 Task: Look for space in Odorheiu Secuiesc, Romania from 3rd August, 2023 to 17th August, 2023 for 3 adults, 1 child in price range Rs.3000 to Rs.15000. Place can be entire place with 3 bedrooms having 4 beds and 2 bathrooms. Property type can be house, flat, guest house. Booking option can be shelf check-in. Required host language is English.
Action: Mouse moved to (571, 80)
Screenshot: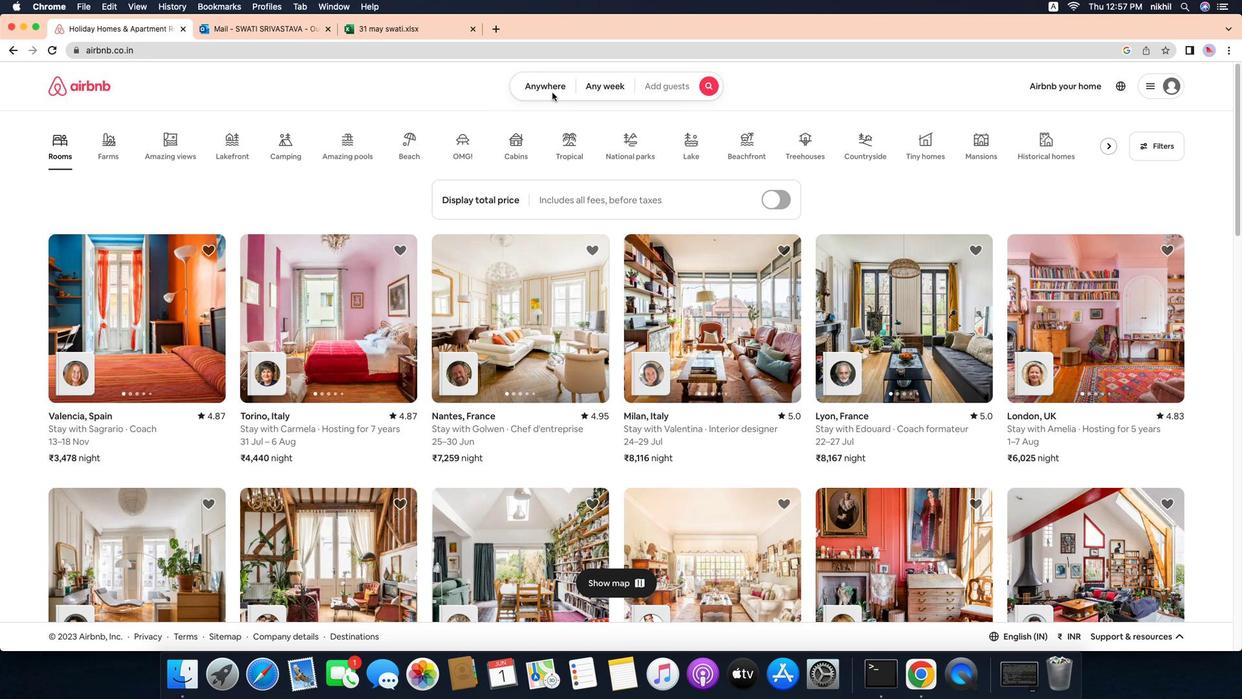 
Action: Mouse pressed left at (571, 80)
Screenshot: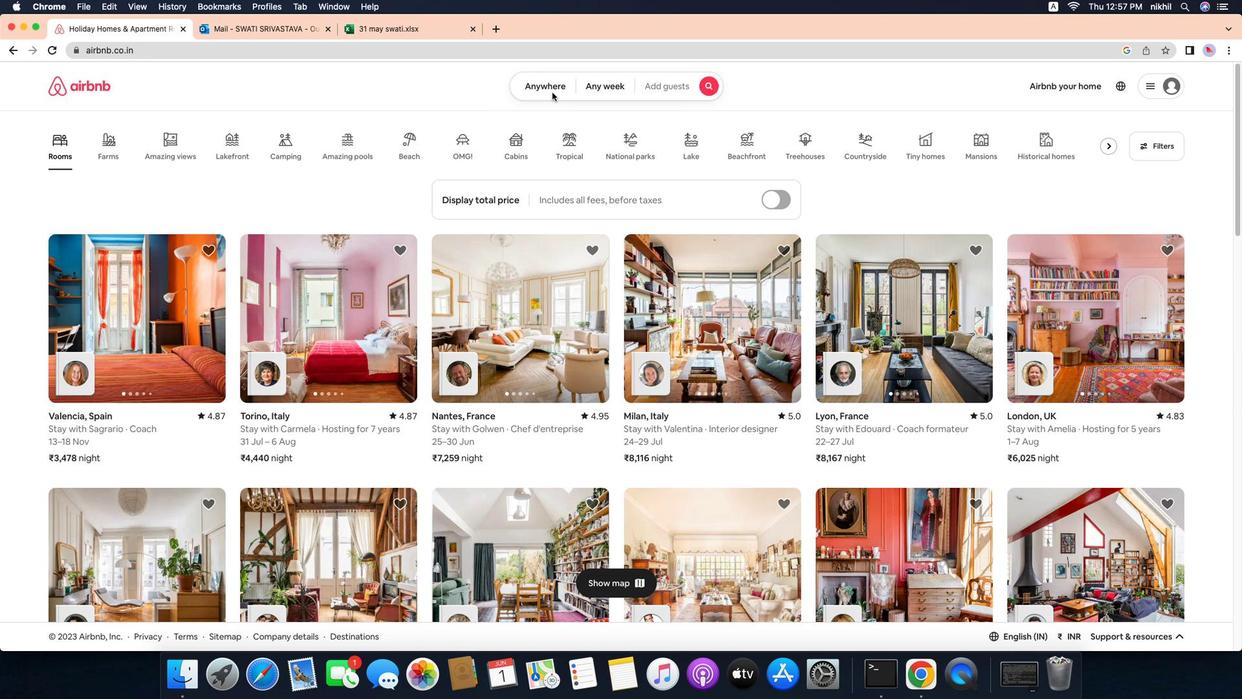 
Action: Mouse moved to (556, 71)
Screenshot: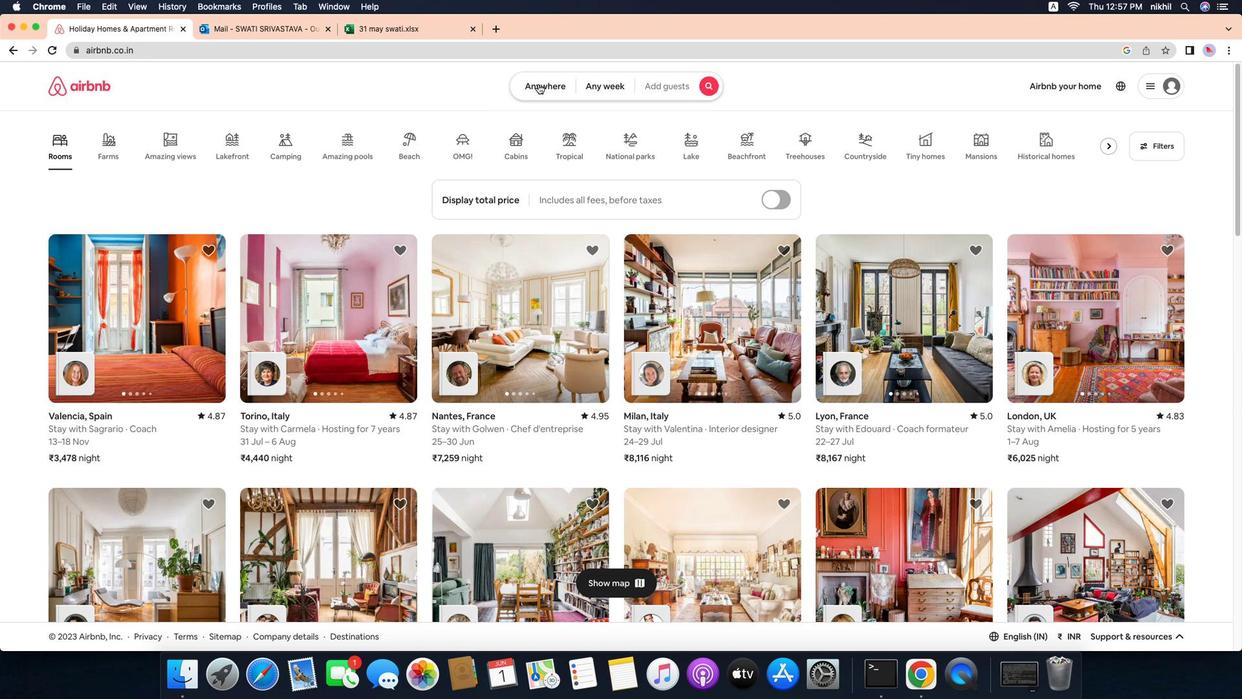 
Action: Mouse pressed left at (556, 71)
Screenshot: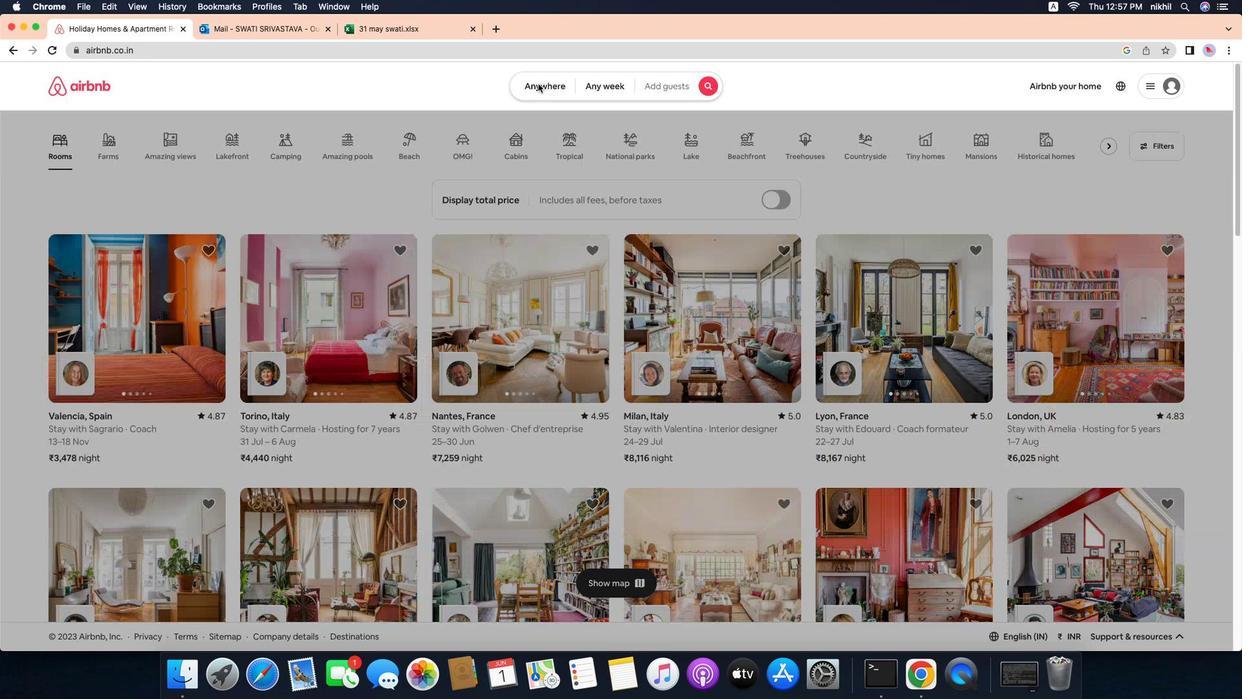 
Action: Mouse moved to (444, 124)
Screenshot: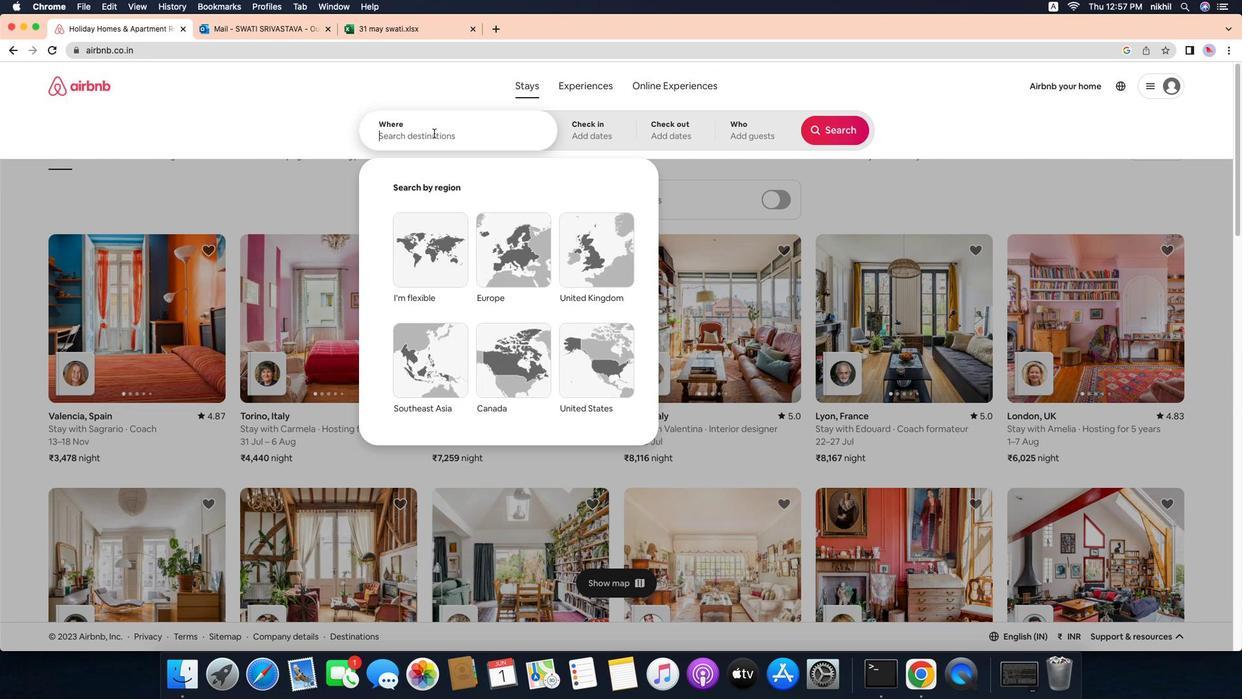 
Action: Mouse pressed left at (444, 124)
Screenshot: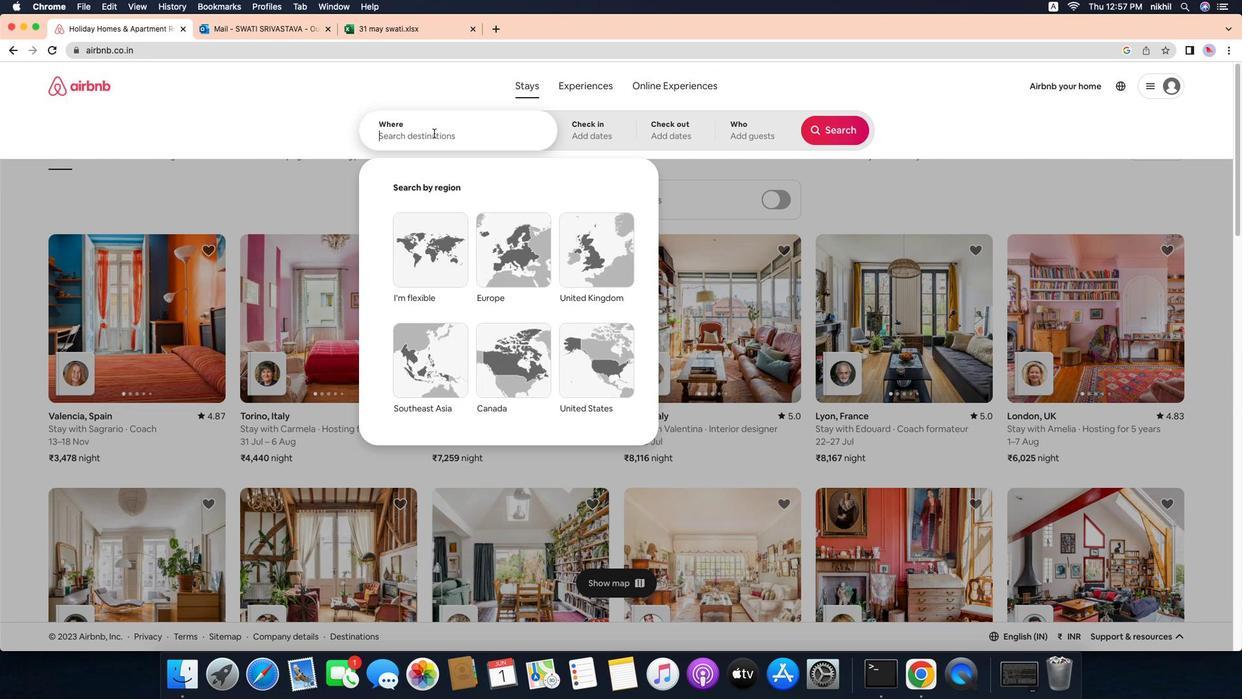 
Action: Mouse moved to (444, 124)
Screenshot: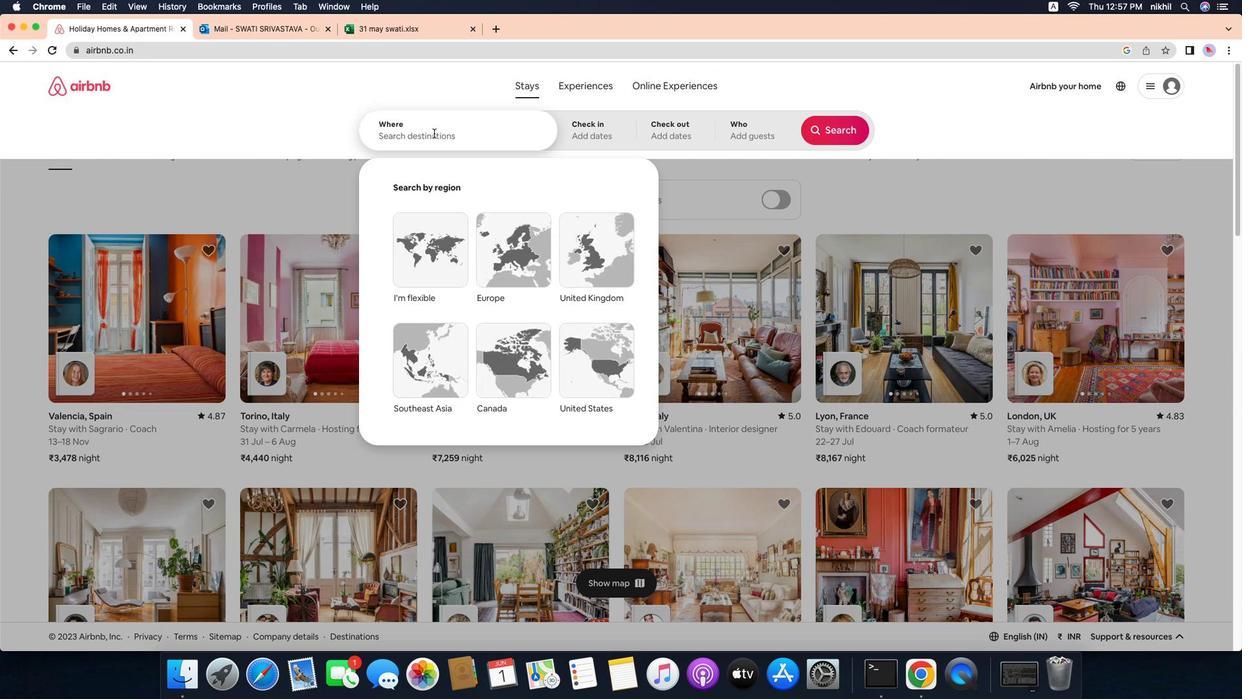 
Action: Key pressed Key.caps_lock'O'Key.caps_lock'd''o''r''h''e''i''u'Key.spaceKey.caps_lock'S'Key.caps_lock'e''c''u''i''e''s''c'','Key.spaceKey.caps_lock'R'Key.caps_lock'o''m''a''n''i''a'Key.enter
Screenshot: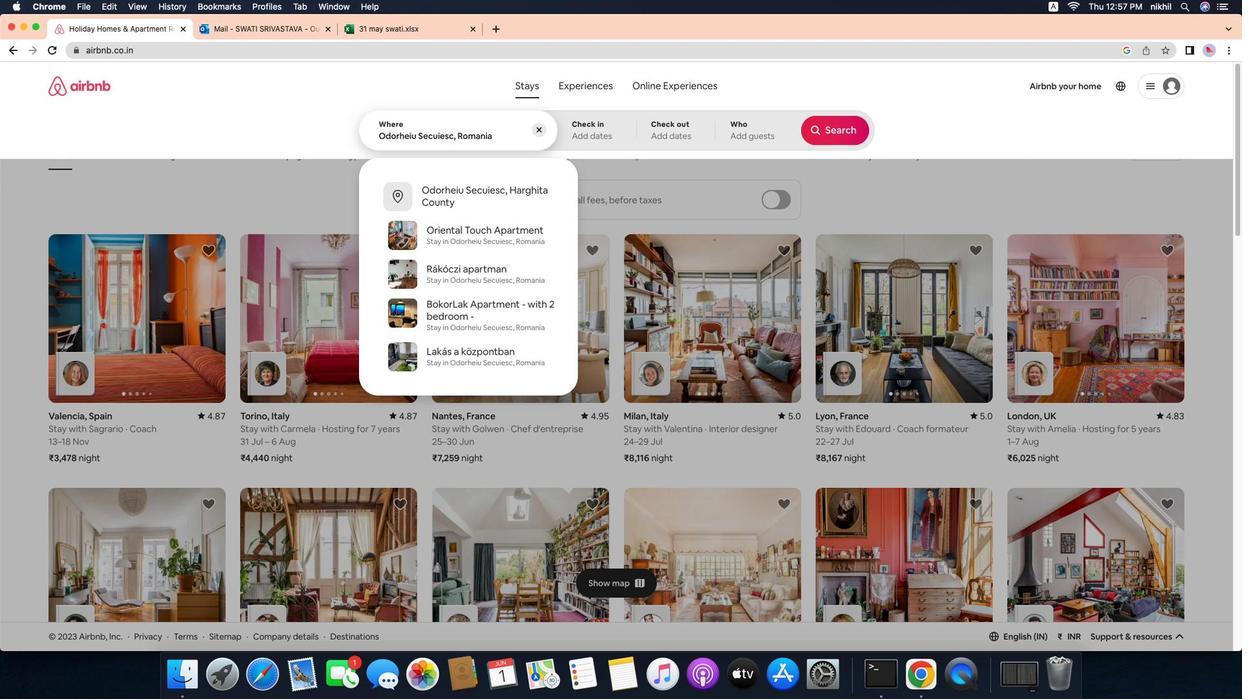 
Action: Mouse moved to (867, 223)
Screenshot: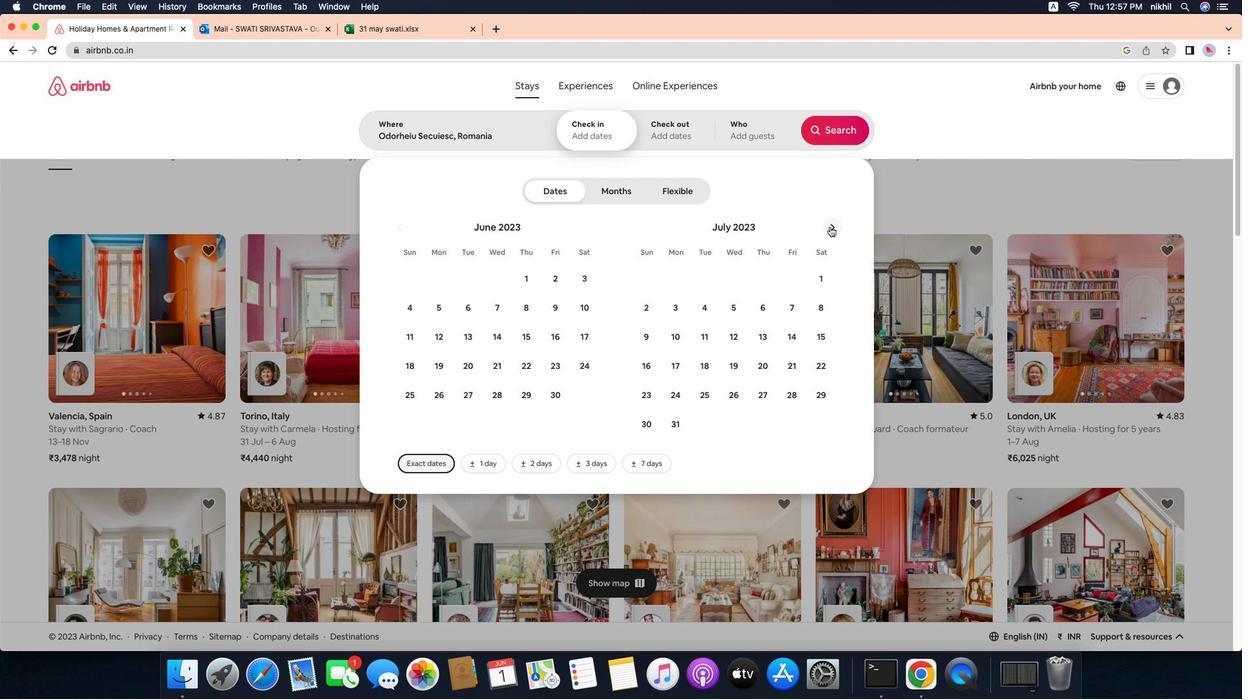 
Action: Mouse pressed left at (867, 223)
Screenshot: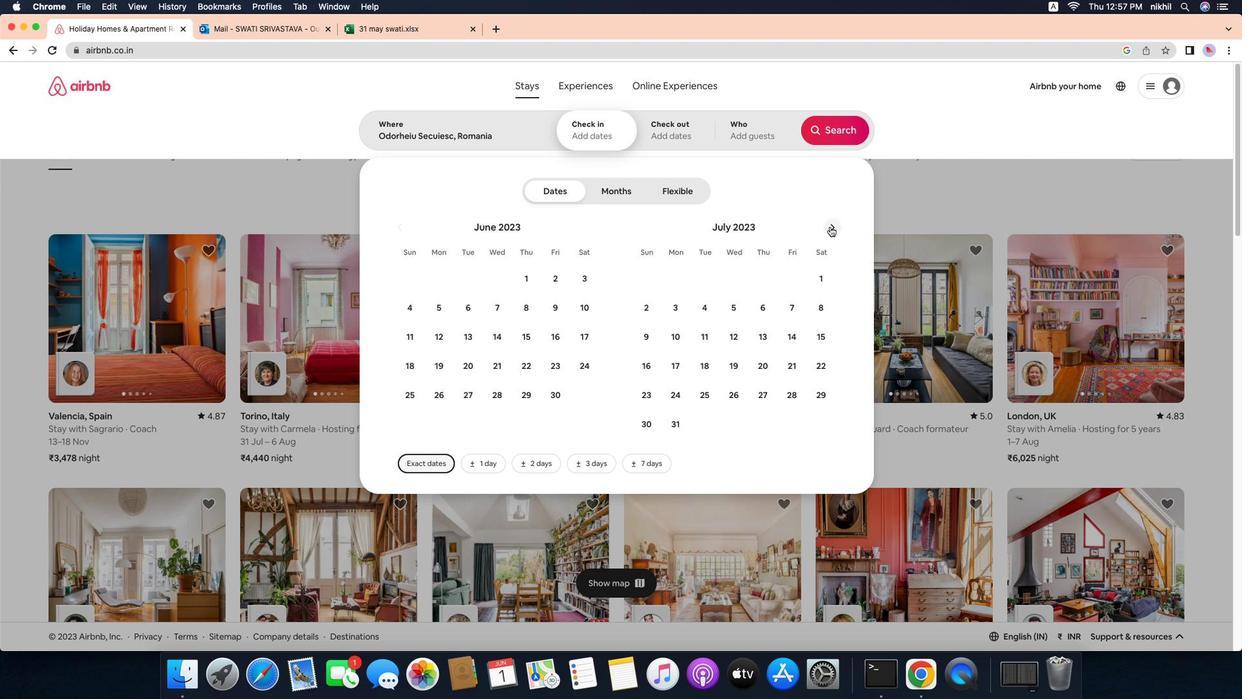 
Action: Mouse moved to (805, 279)
Screenshot: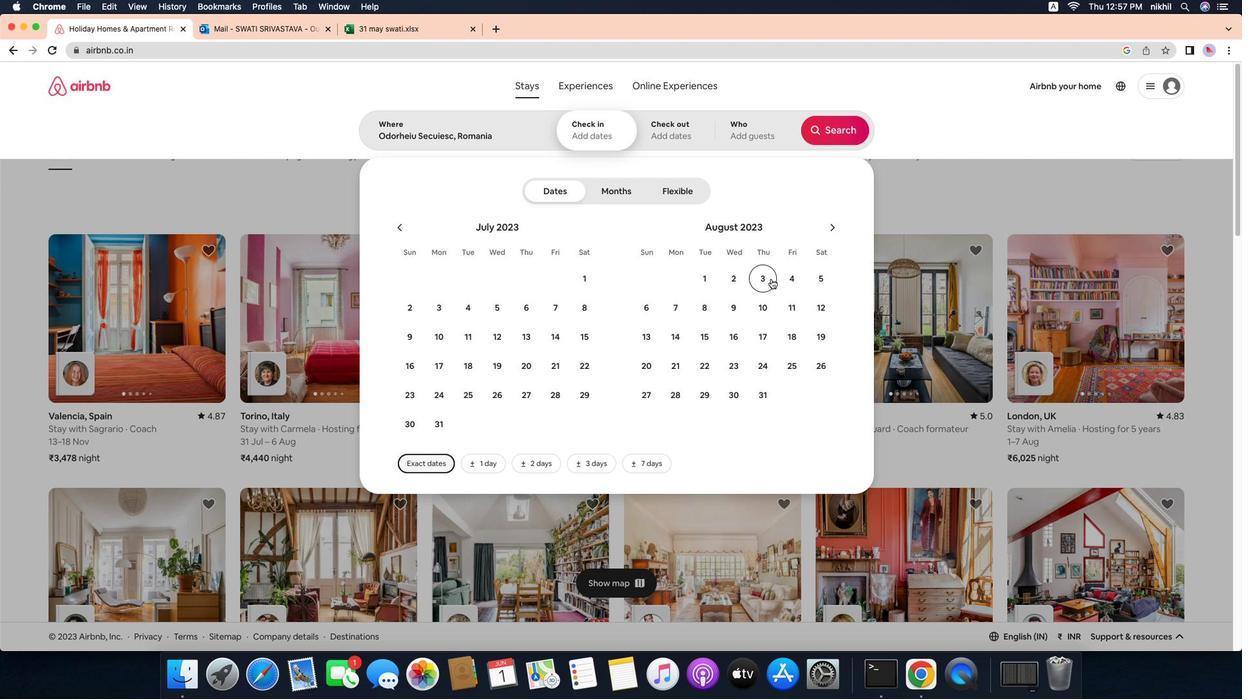 
Action: Mouse pressed left at (805, 279)
Screenshot: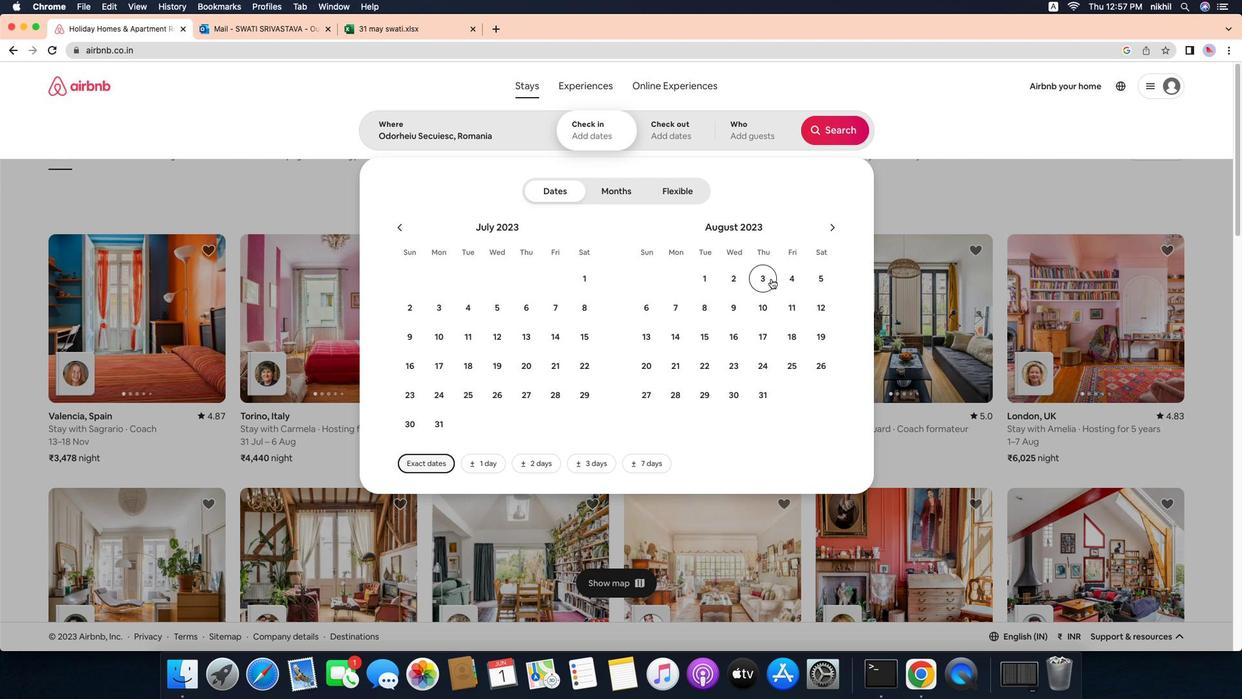 
Action: Mouse moved to (789, 343)
Screenshot: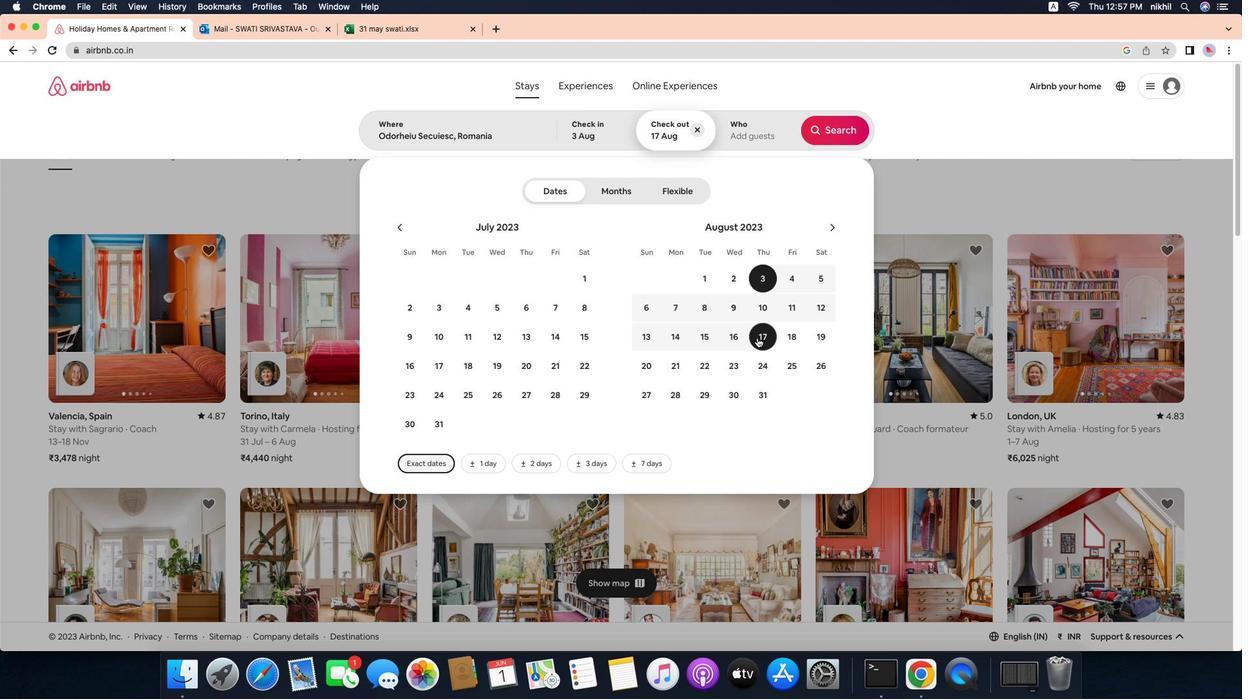 
Action: Mouse pressed left at (789, 343)
Screenshot: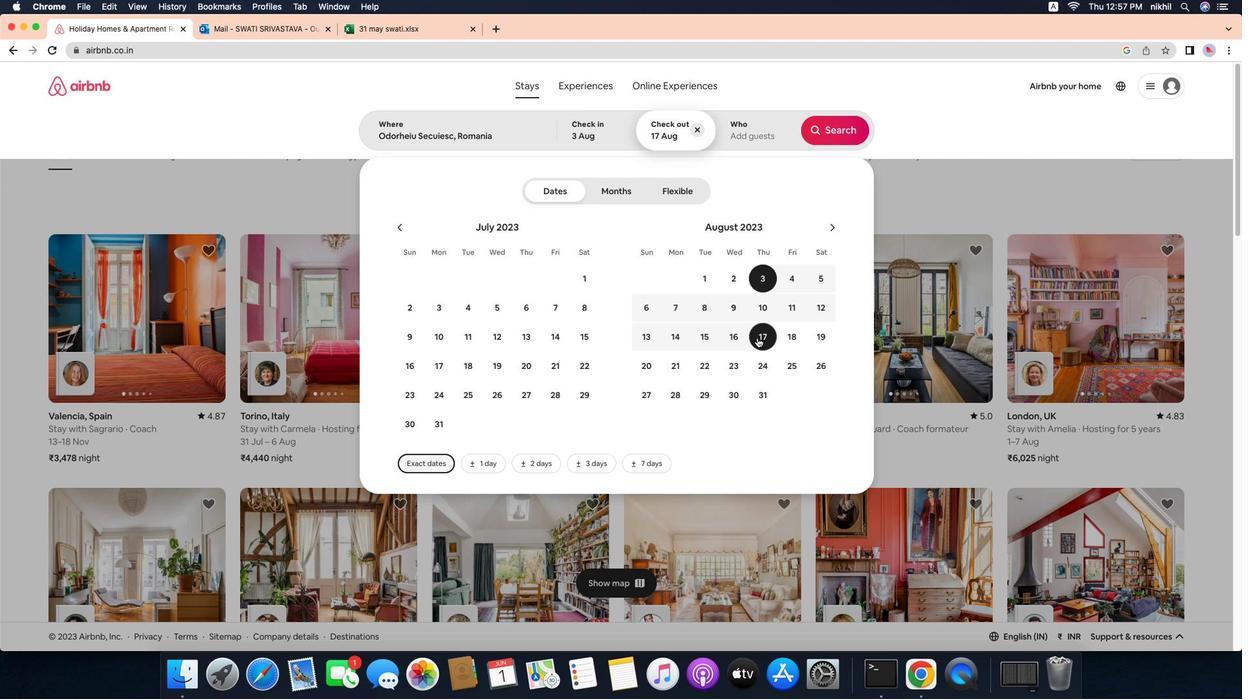 
Action: Mouse moved to (785, 127)
Screenshot: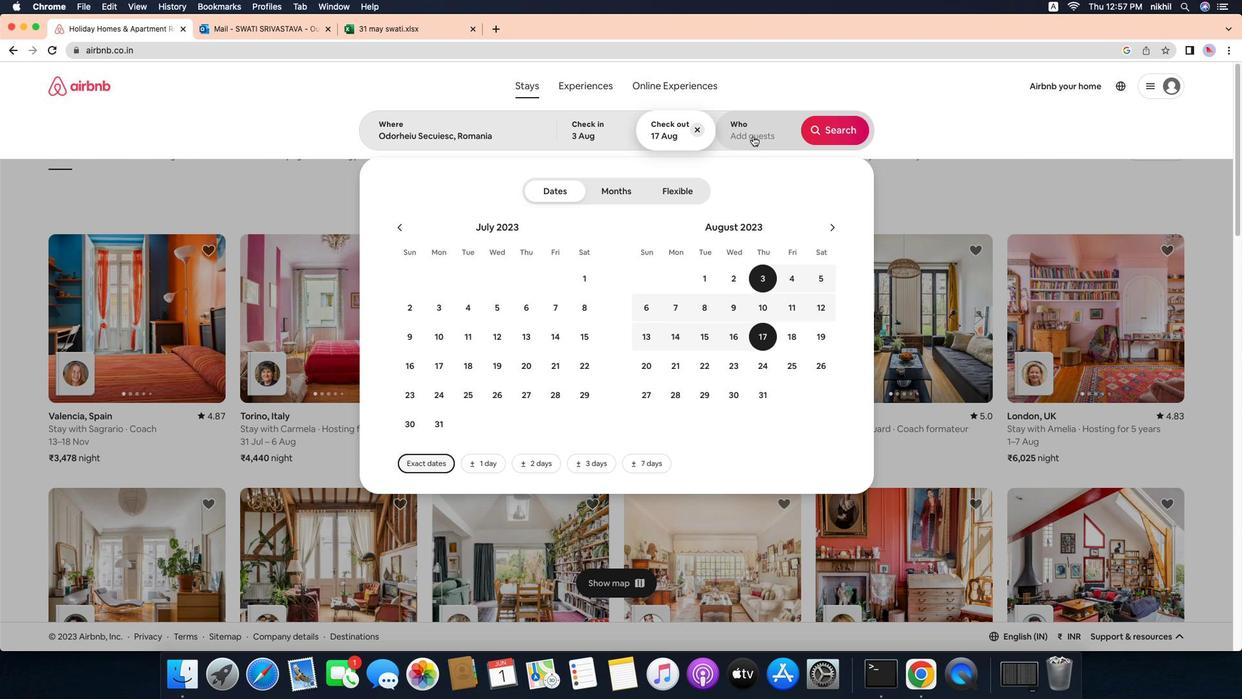
Action: Mouse pressed left at (785, 127)
Screenshot: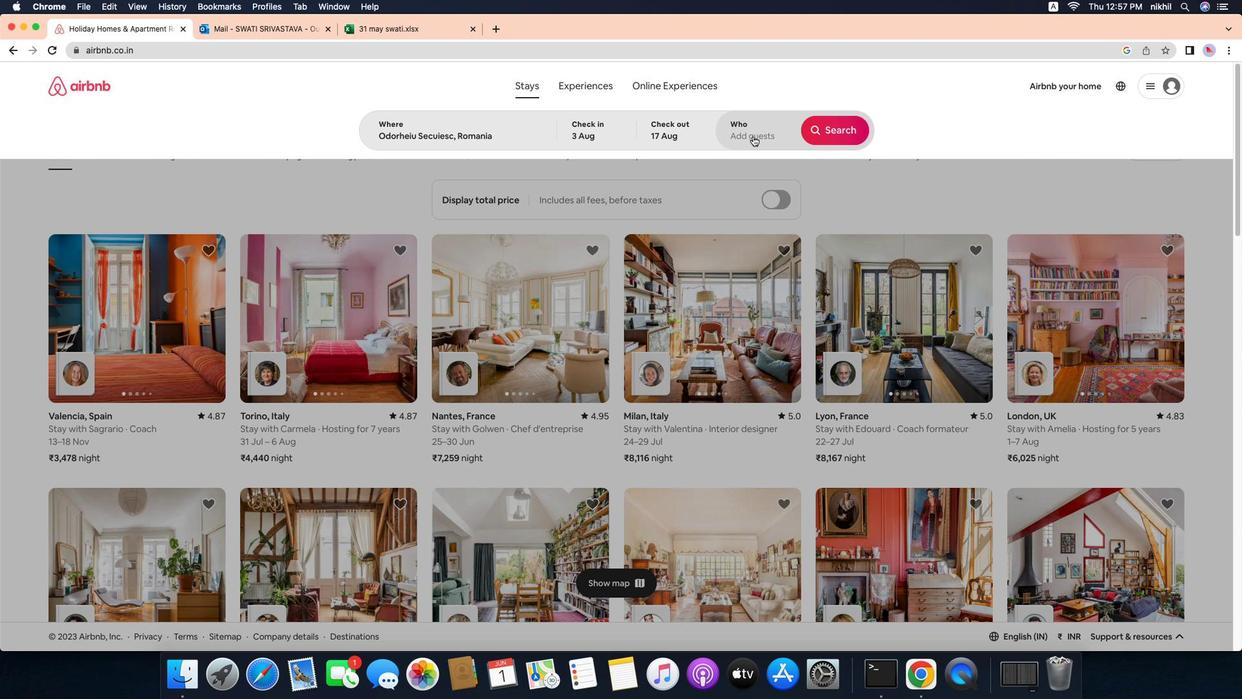 
Action: Mouse moved to (883, 190)
Screenshot: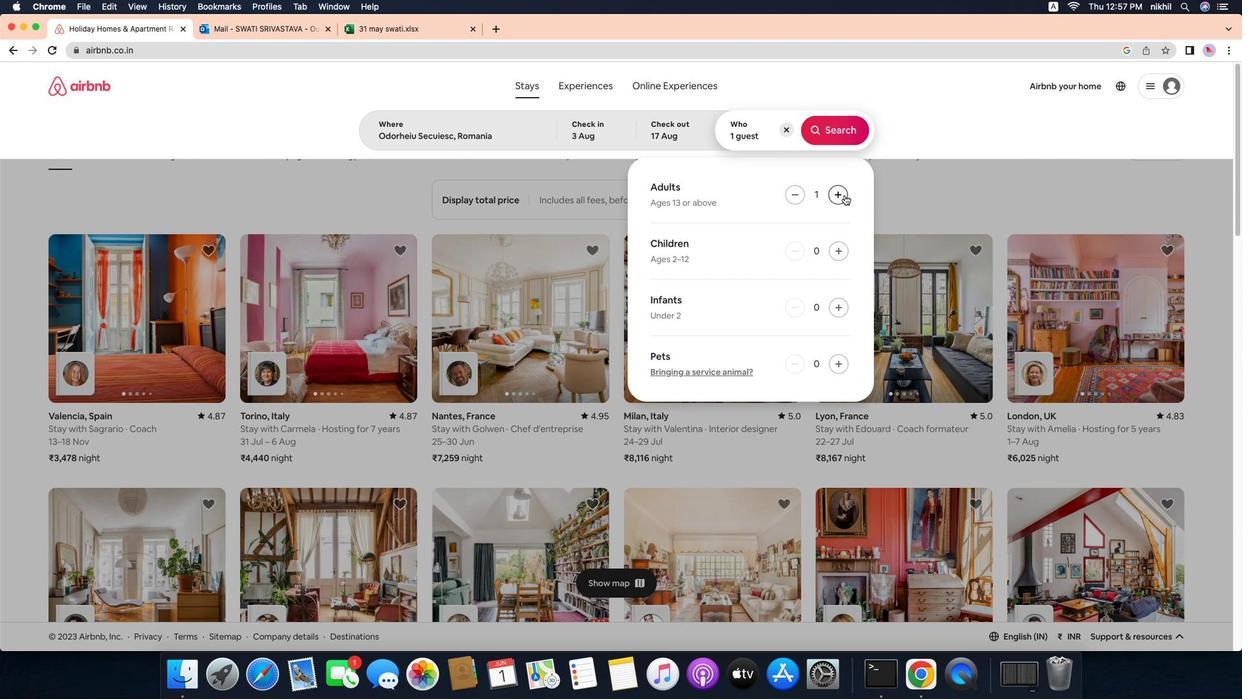 
Action: Mouse pressed left at (883, 190)
Screenshot: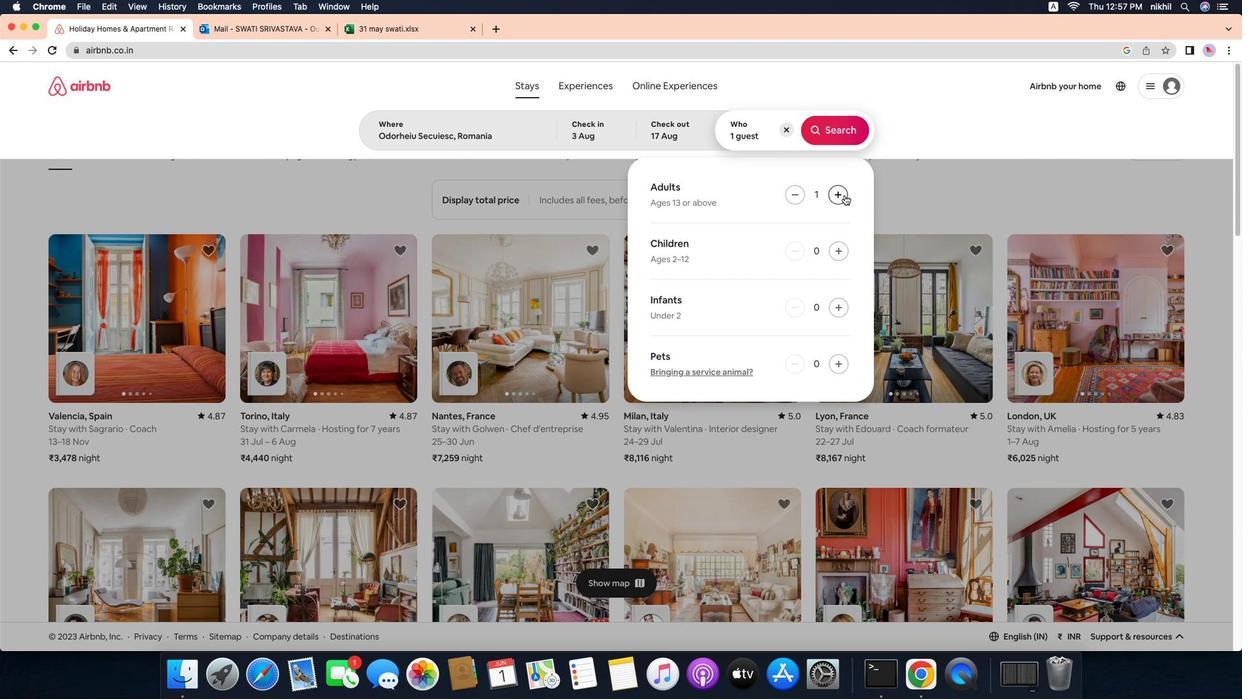 
Action: Mouse moved to (883, 190)
Screenshot: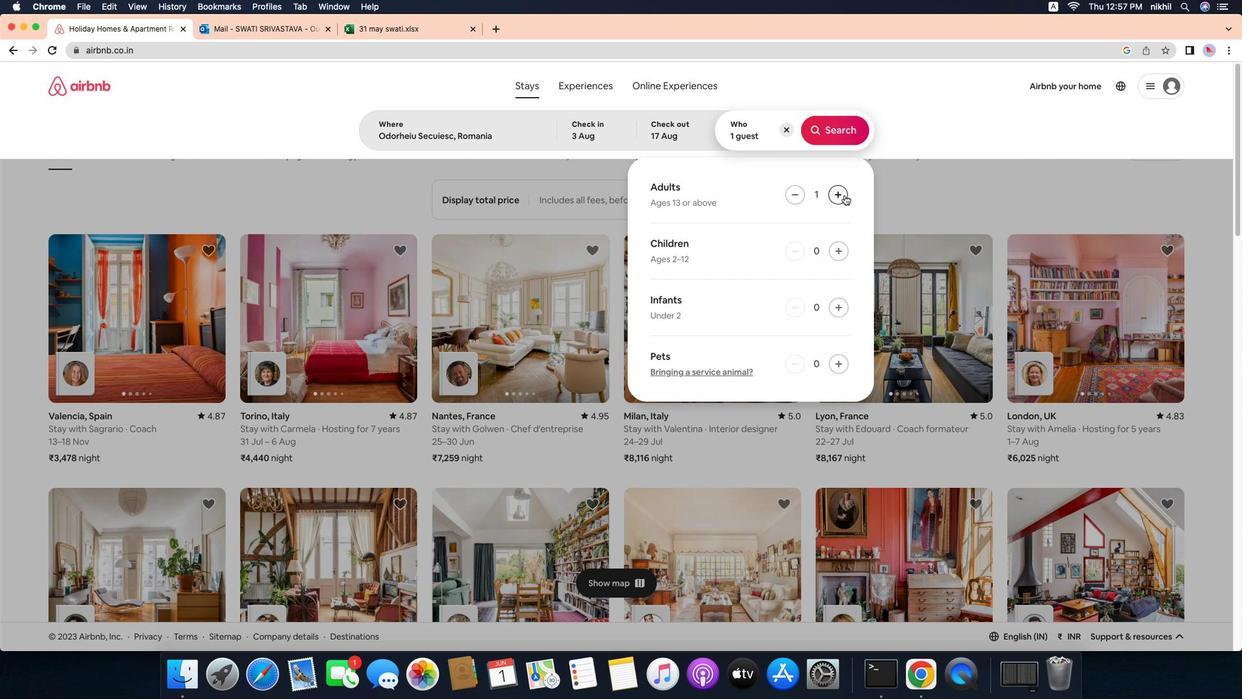 
Action: Mouse pressed left at (883, 190)
Screenshot: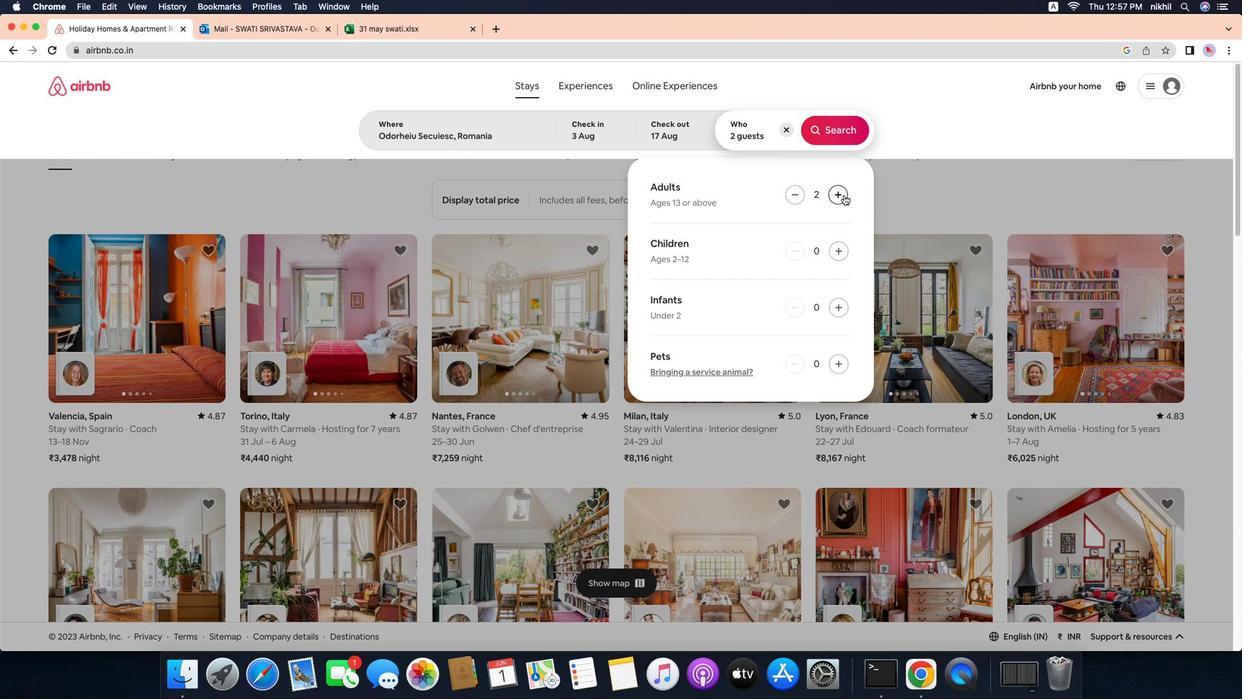 
Action: Mouse moved to (883, 189)
Screenshot: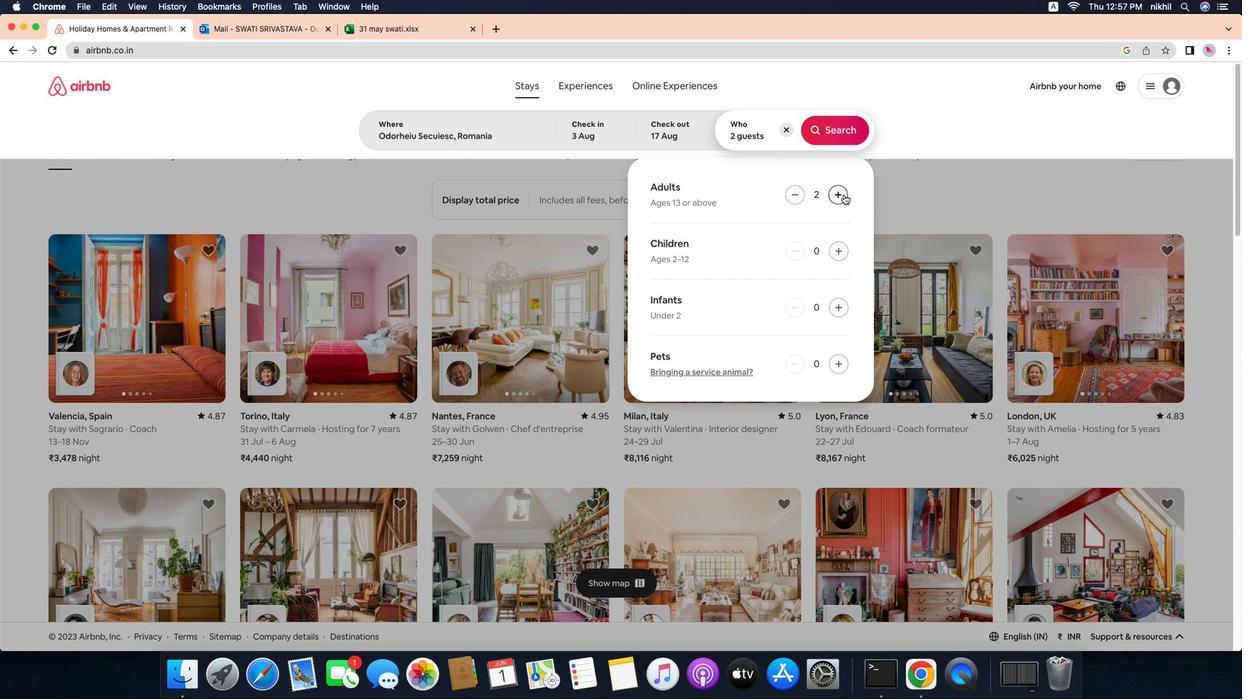 
Action: Mouse pressed left at (883, 189)
Screenshot: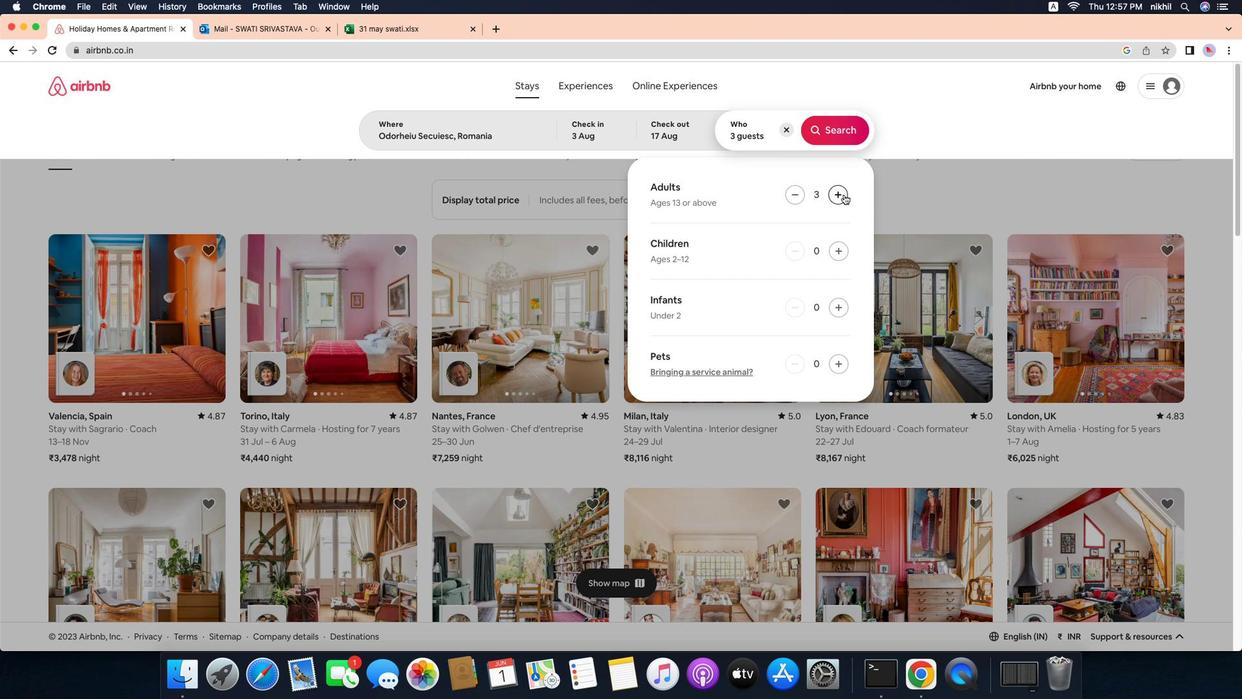 
Action: Mouse moved to (877, 252)
Screenshot: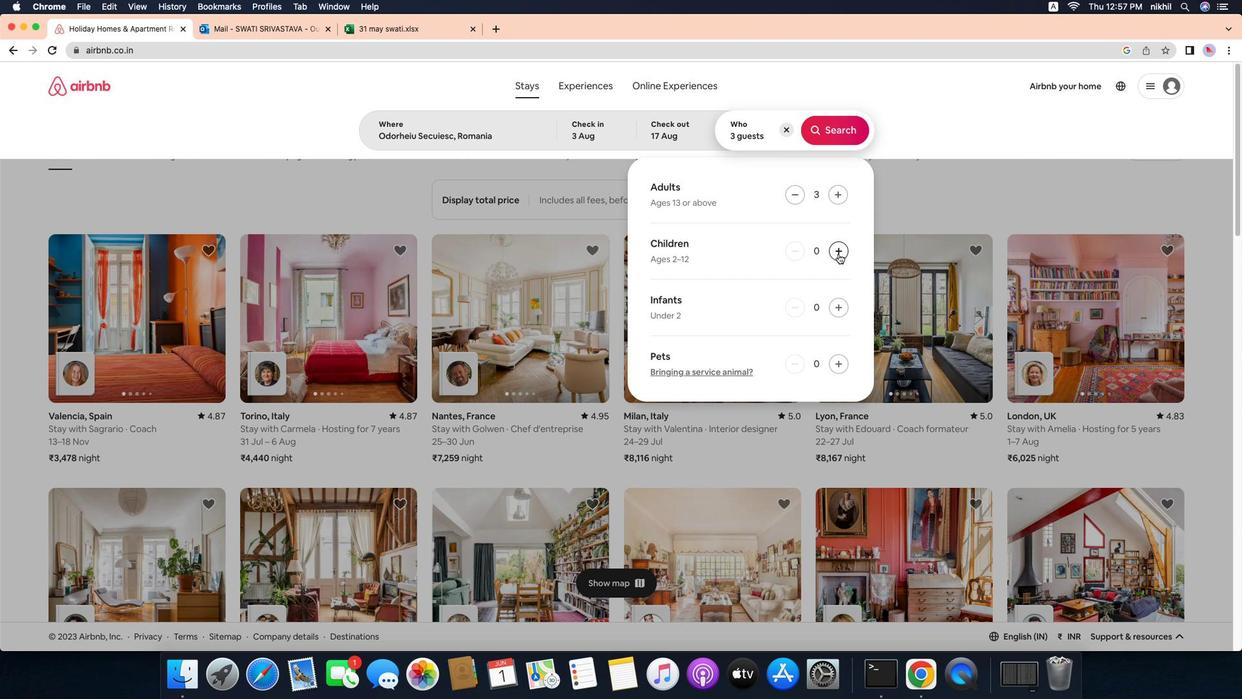 
Action: Mouse pressed left at (877, 252)
Screenshot: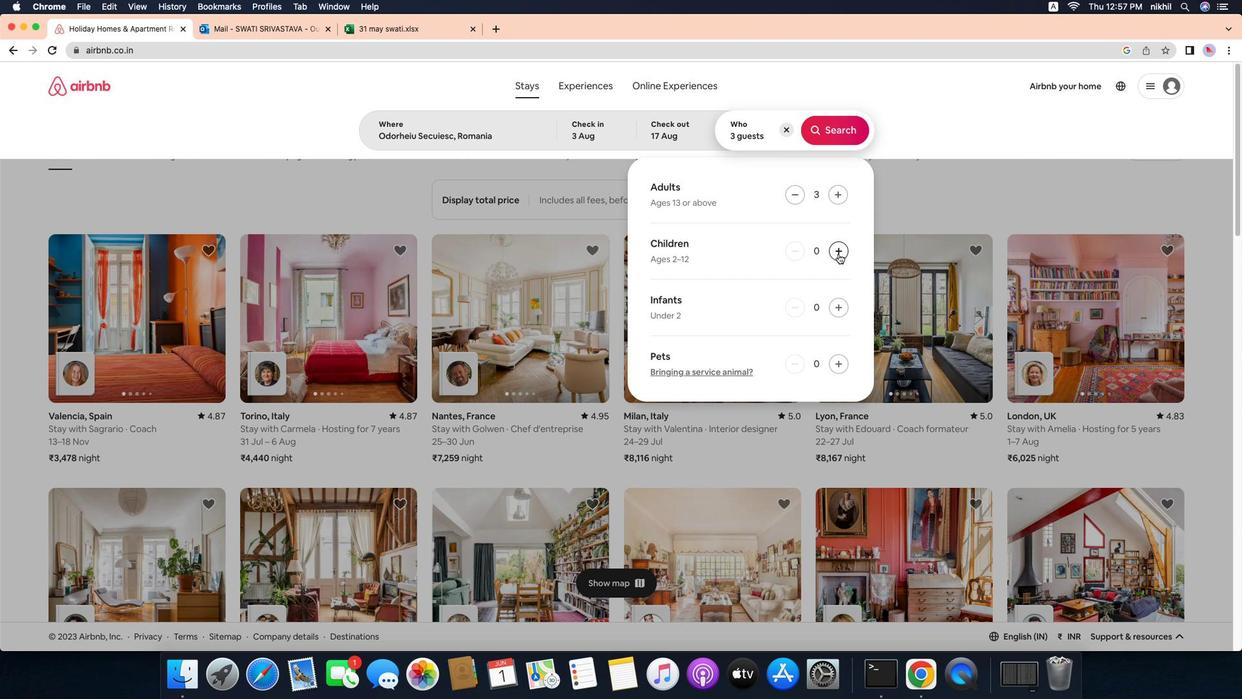 
Action: Mouse moved to (876, 124)
Screenshot: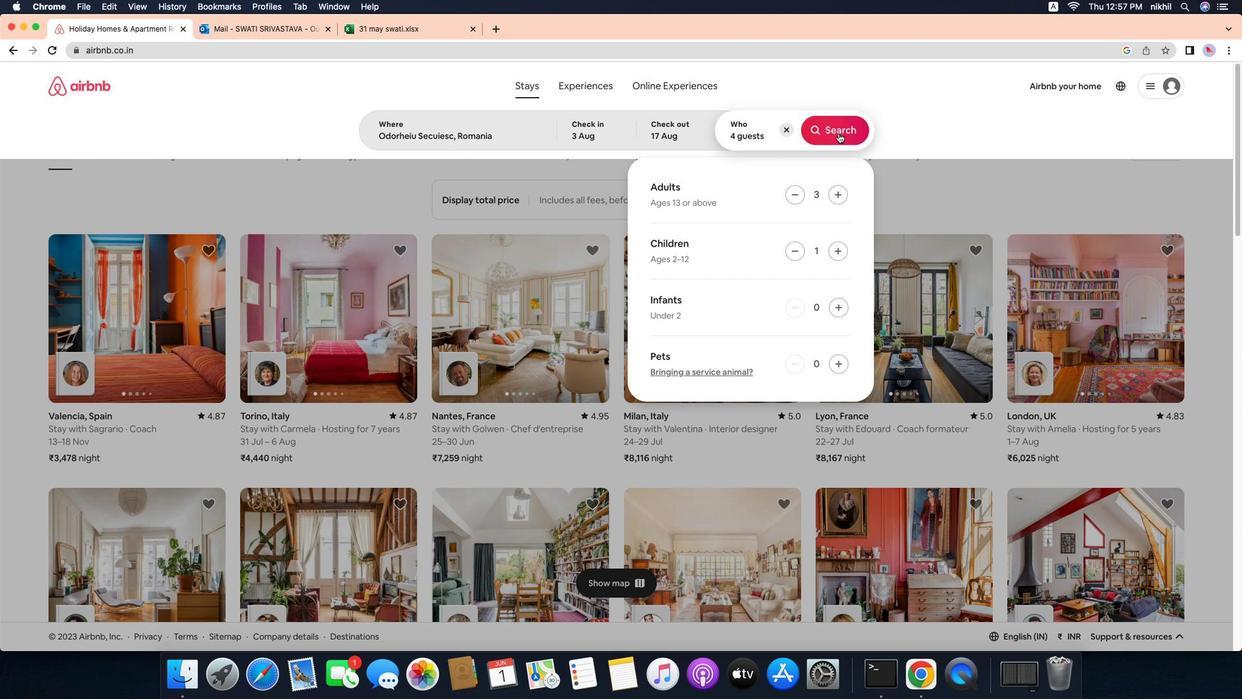 
Action: Mouse pressed left at (876, 124)
Screenshot: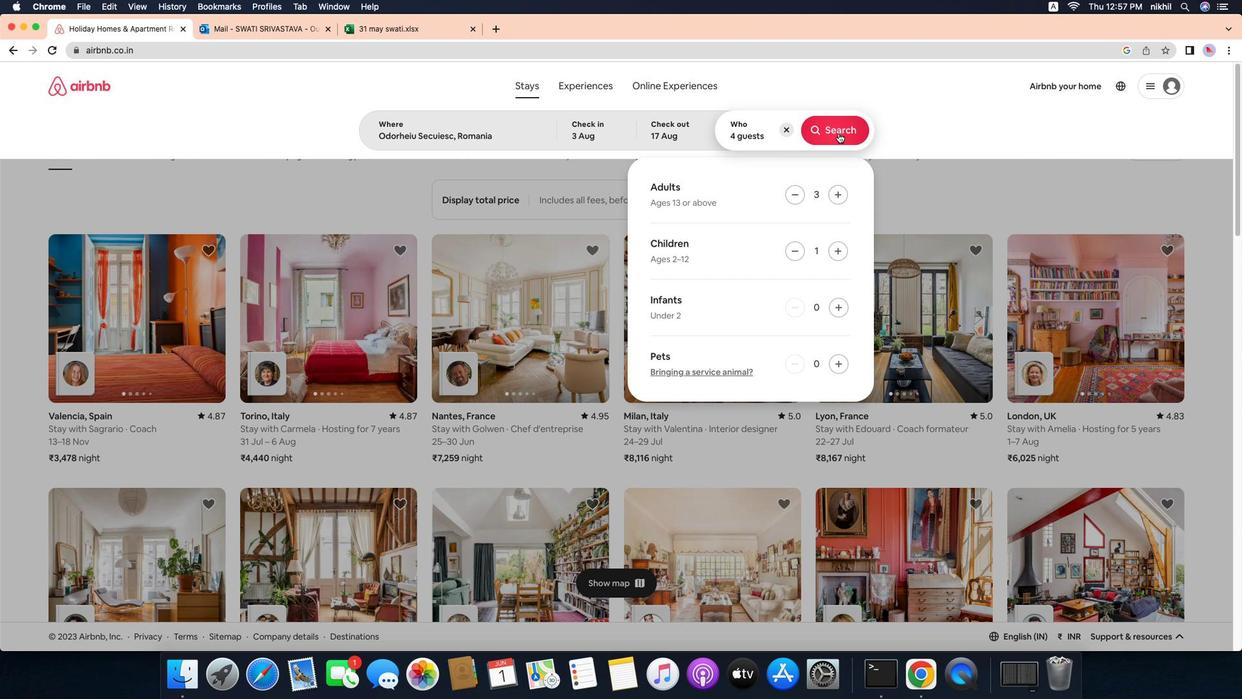 
Action: Mouse moved to (1250, 124)
Screenshot: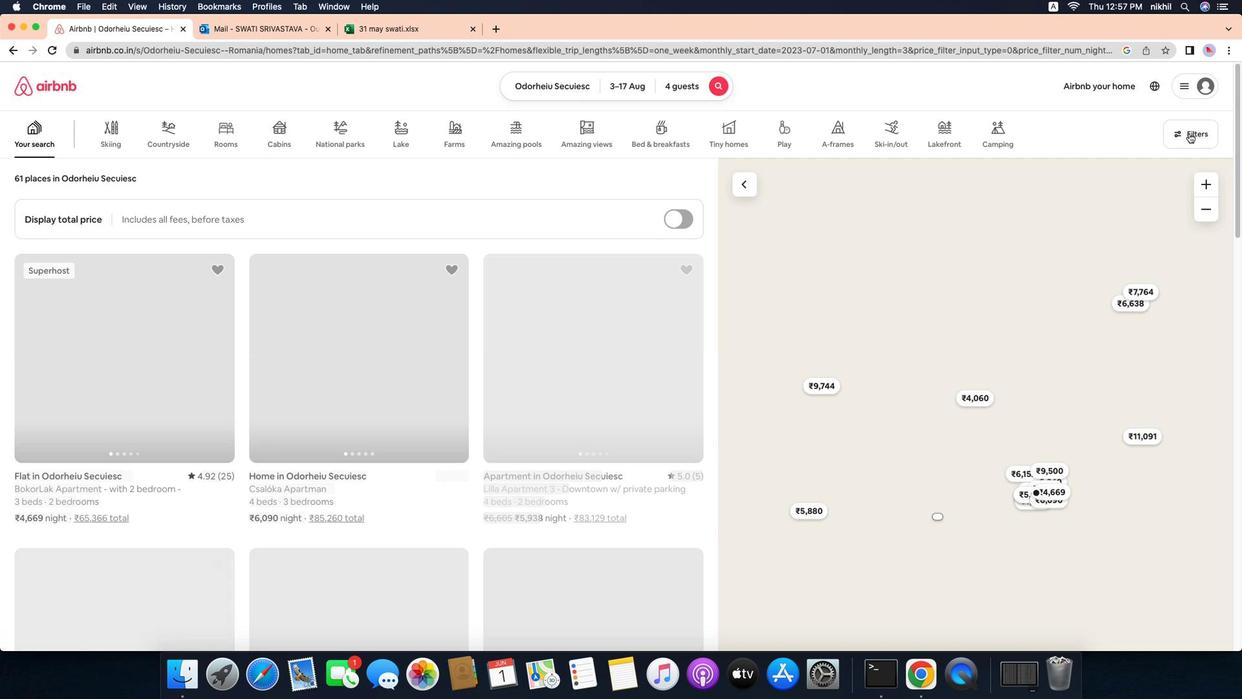 
Action: Mouse pressed left at (1250, 124)
Screenshot: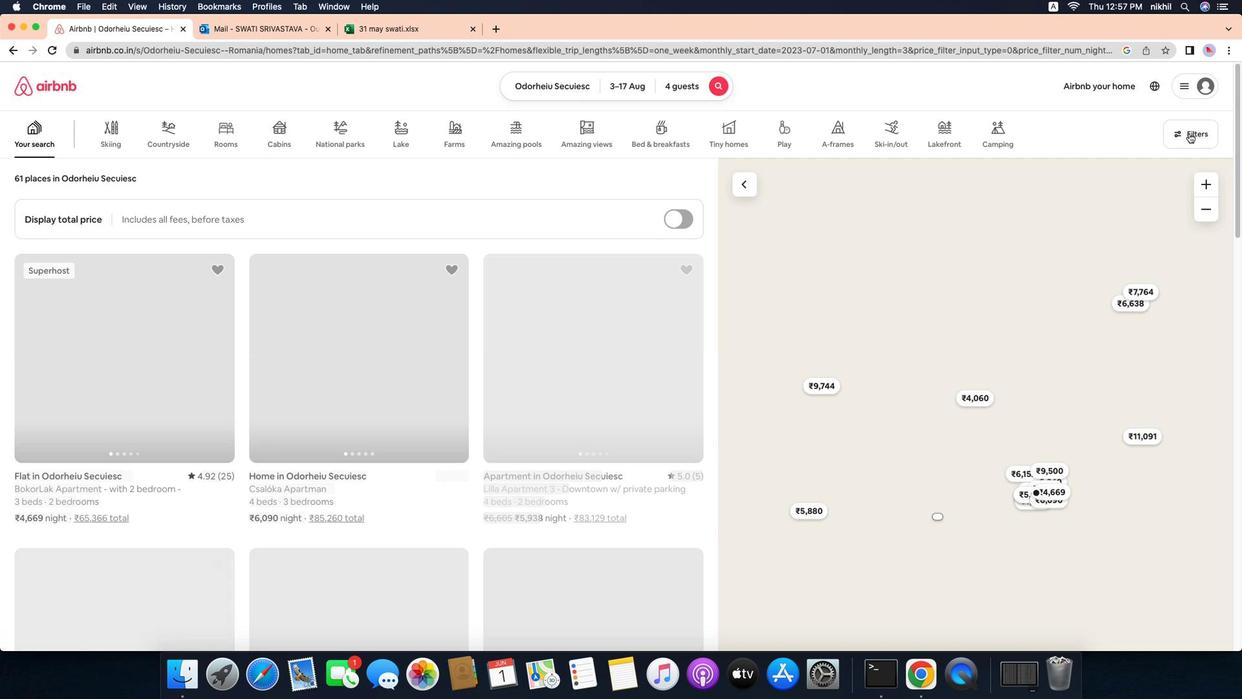 
Action: Mouse moved to (574, 435)
Screenshot: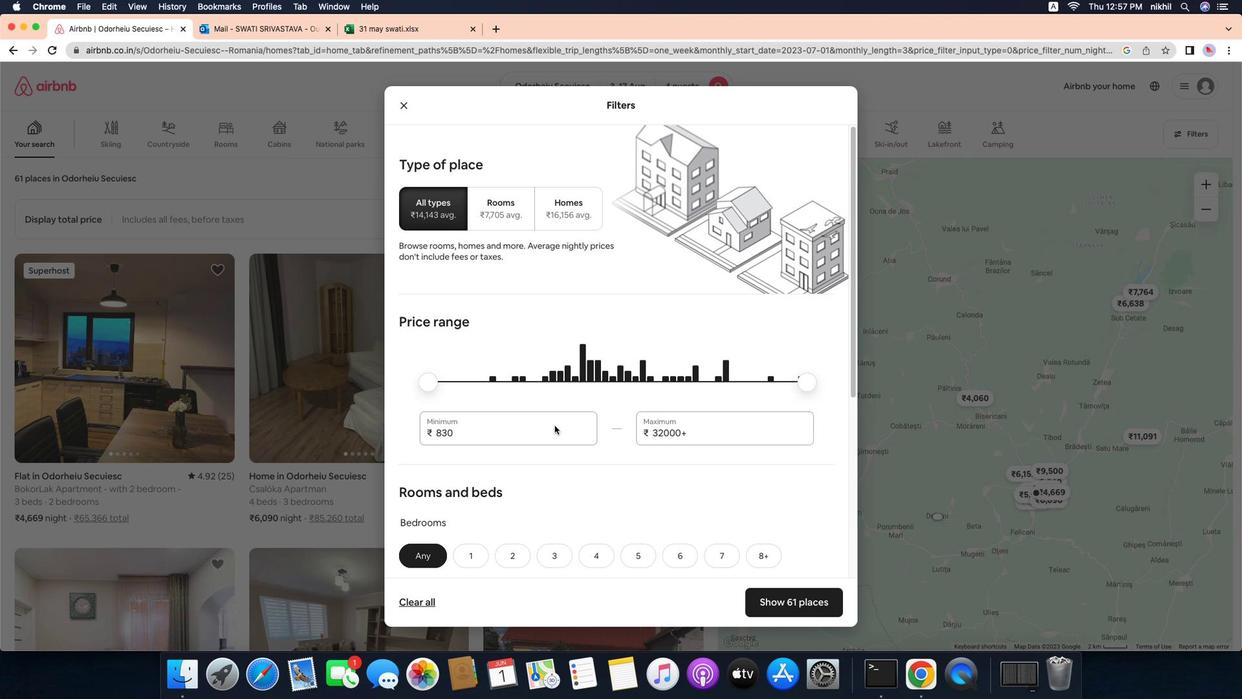 
Action: Mouse pressed left at (574, 435)
Screenshot: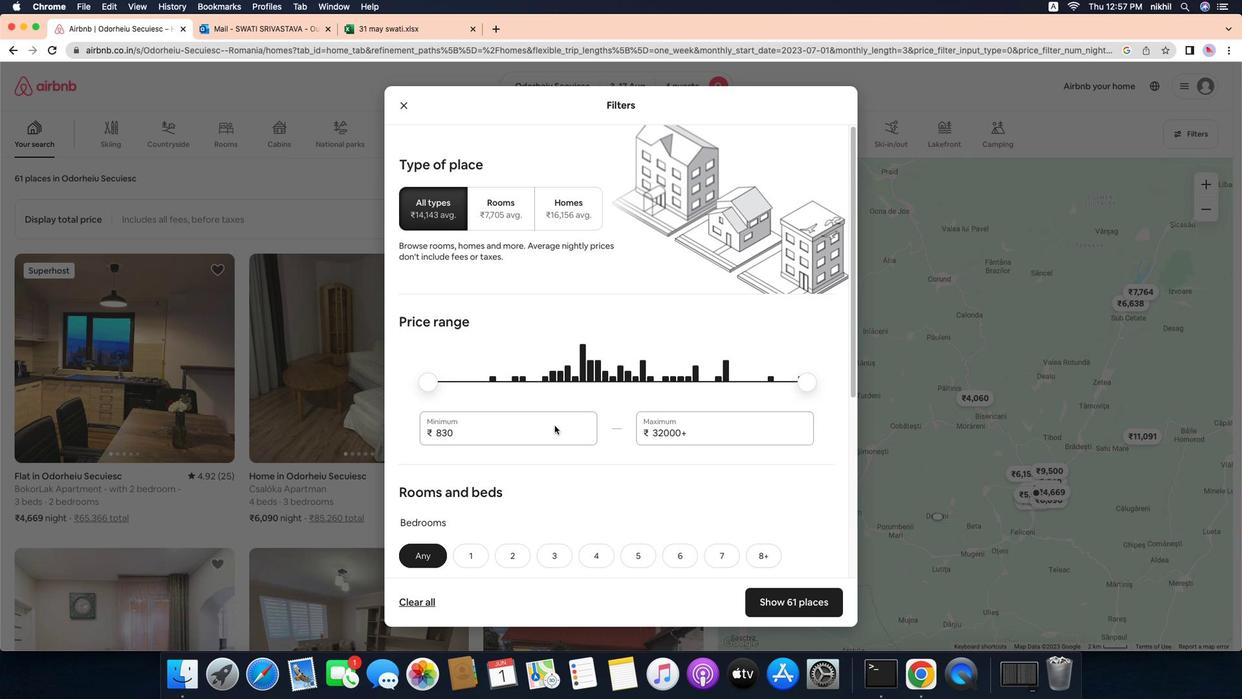 
Action: Mouse moved to (569, 435)
Screenshot: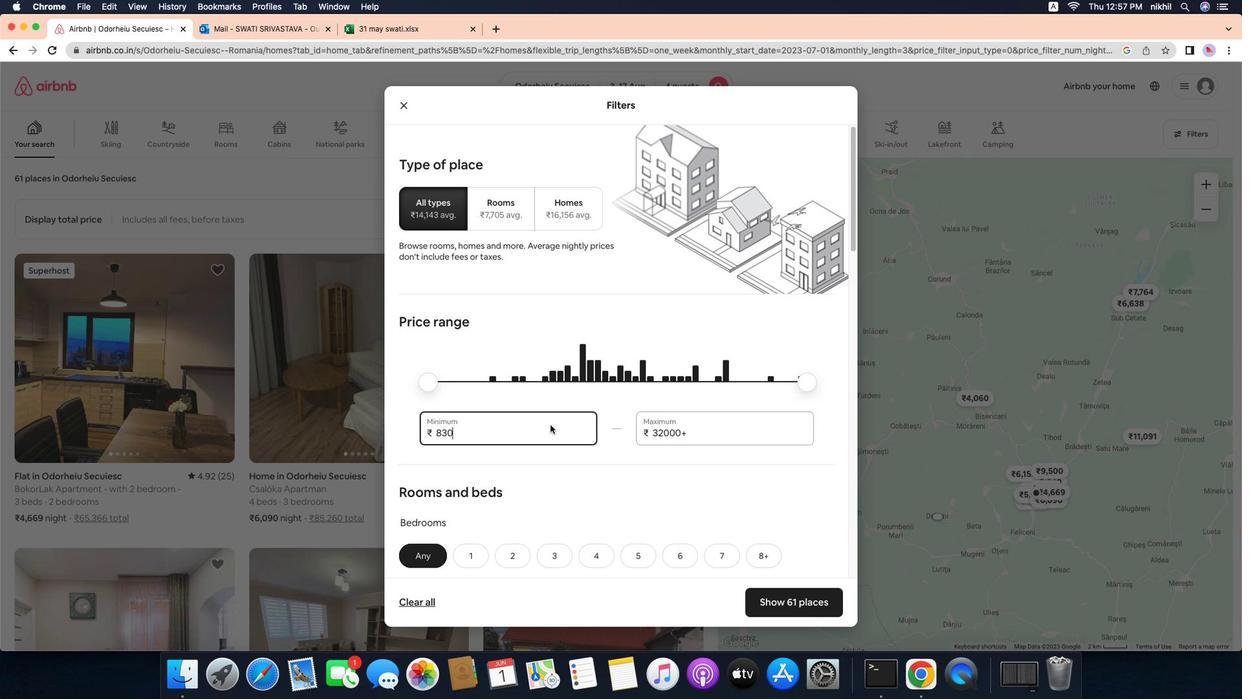 
Action: Key pressed Key.backspaceKey.backspaceKey.backspaceKey.backspace'3''0''0''0'
Screenshot: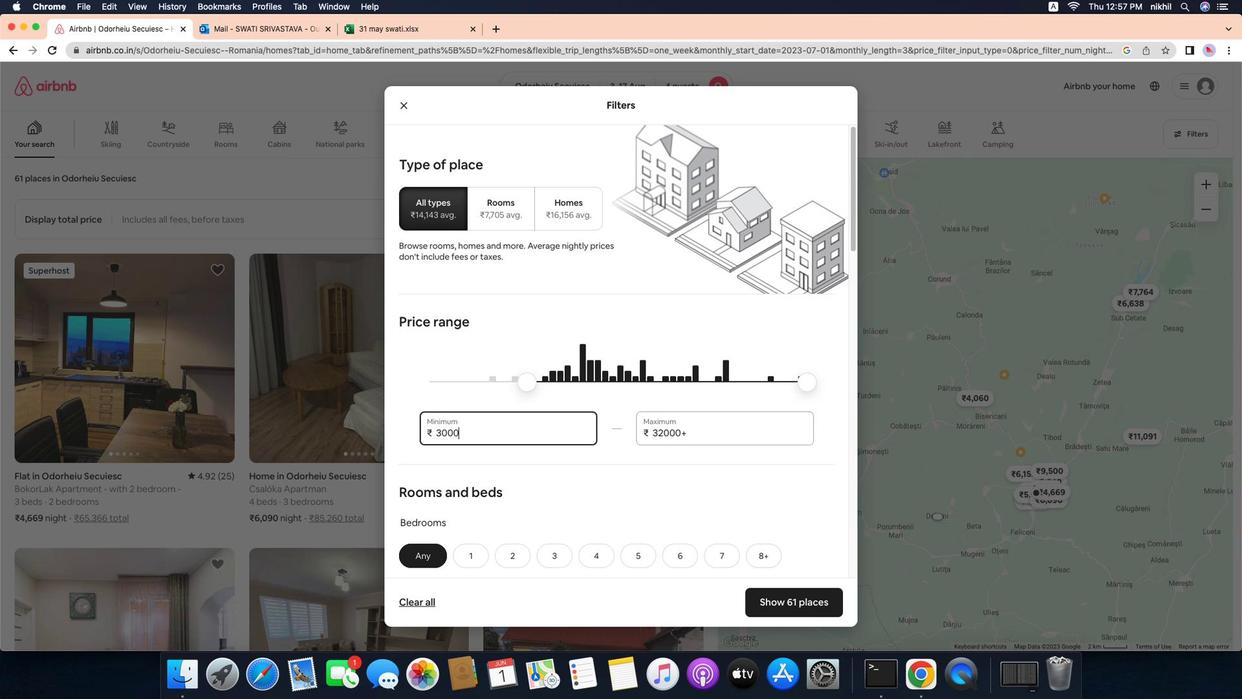 
Action: Mouse moved to (746, 440)
Screenshot: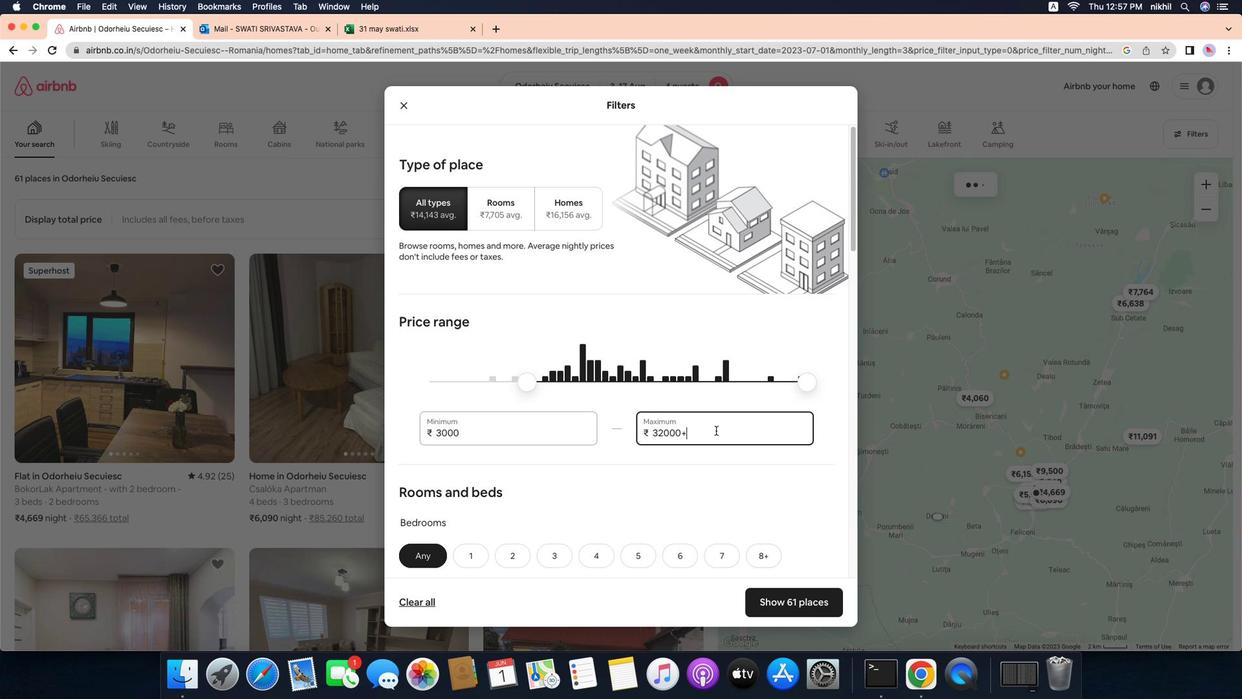 
Action: Mouse pressed left at (746, 440)
Screenshot: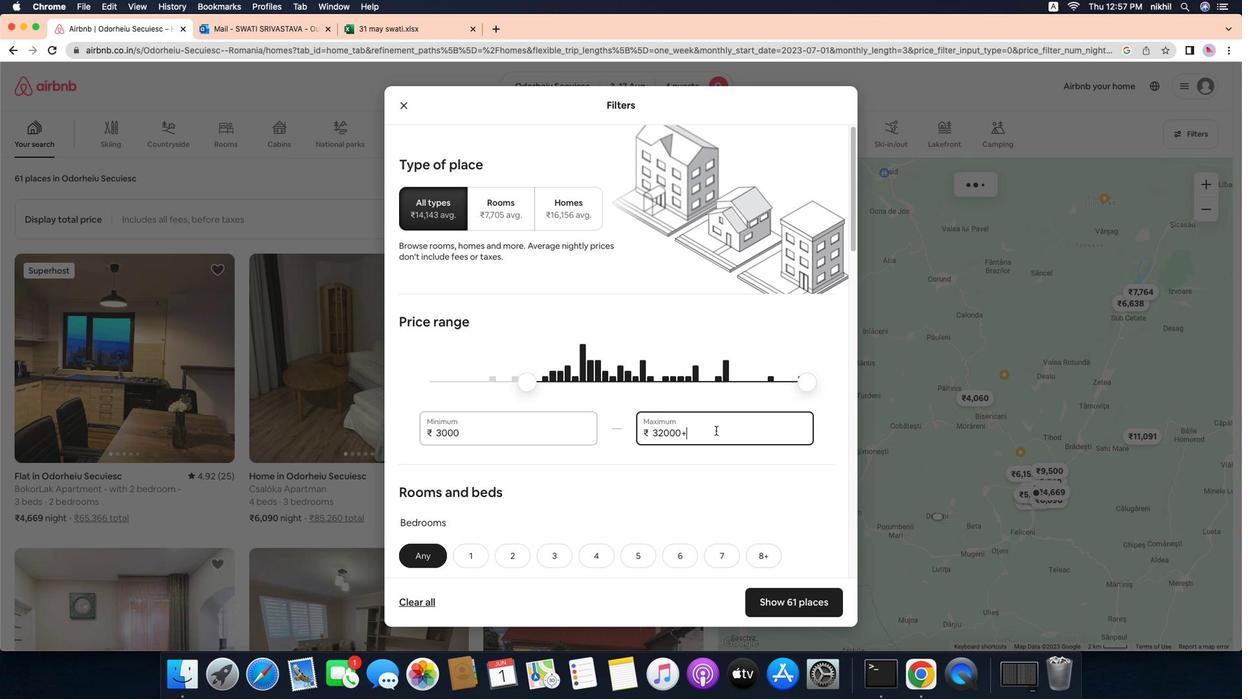 
Action: Key pressed Key.backspaceKey.backspaceKey.backspaceKey.backspaceKey.backspaceKey.backspace'1''5''0''0''0'
Screenshot: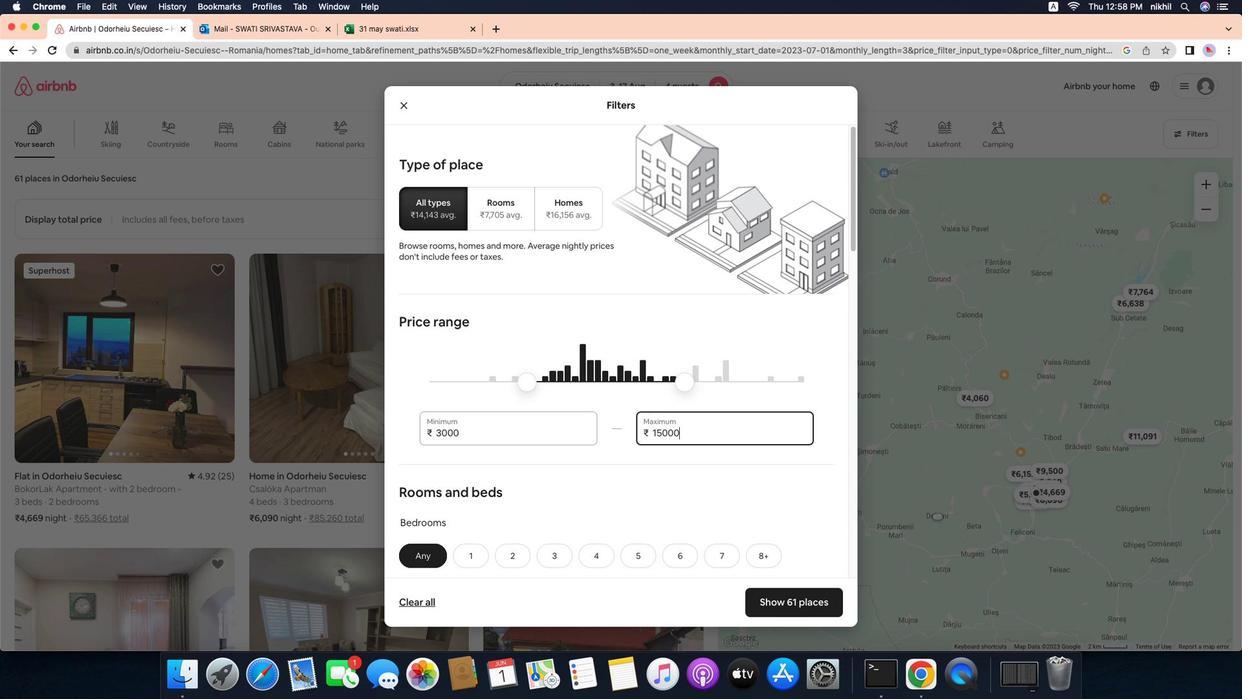 
Action: Mouse moved to (688, 440)
Screenshot: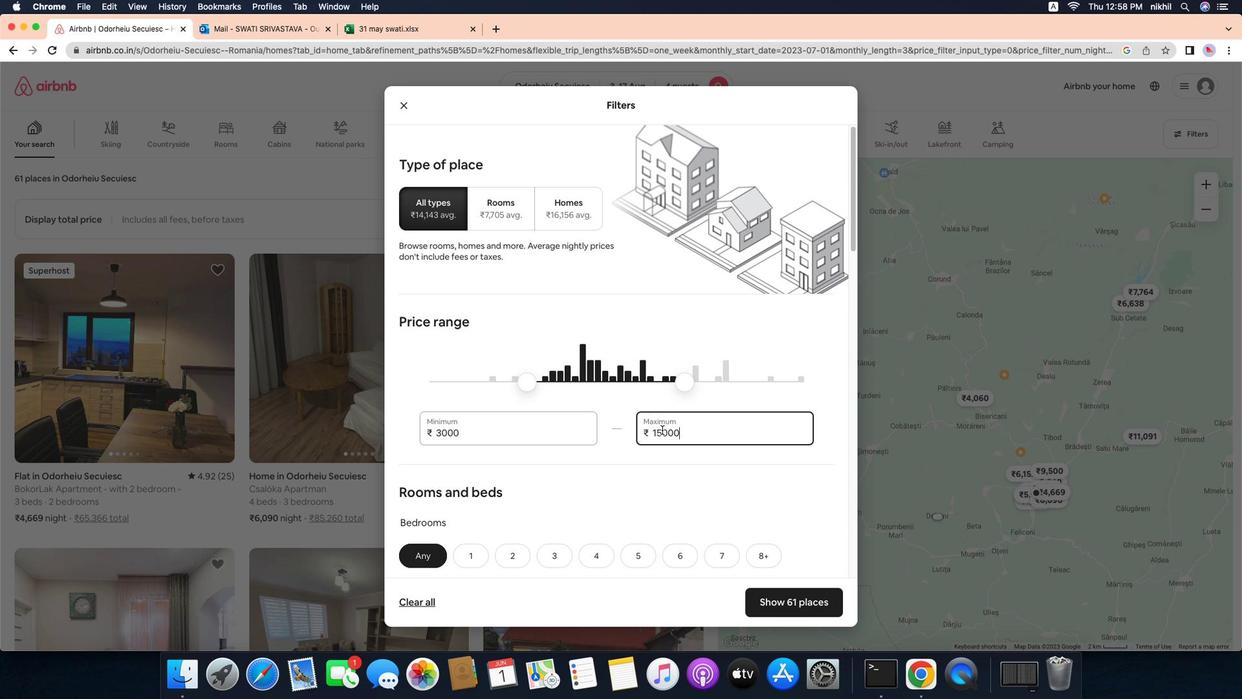 
Action: Mouse scrolled (688, 440) with delta (-17, -18)
Screenshot: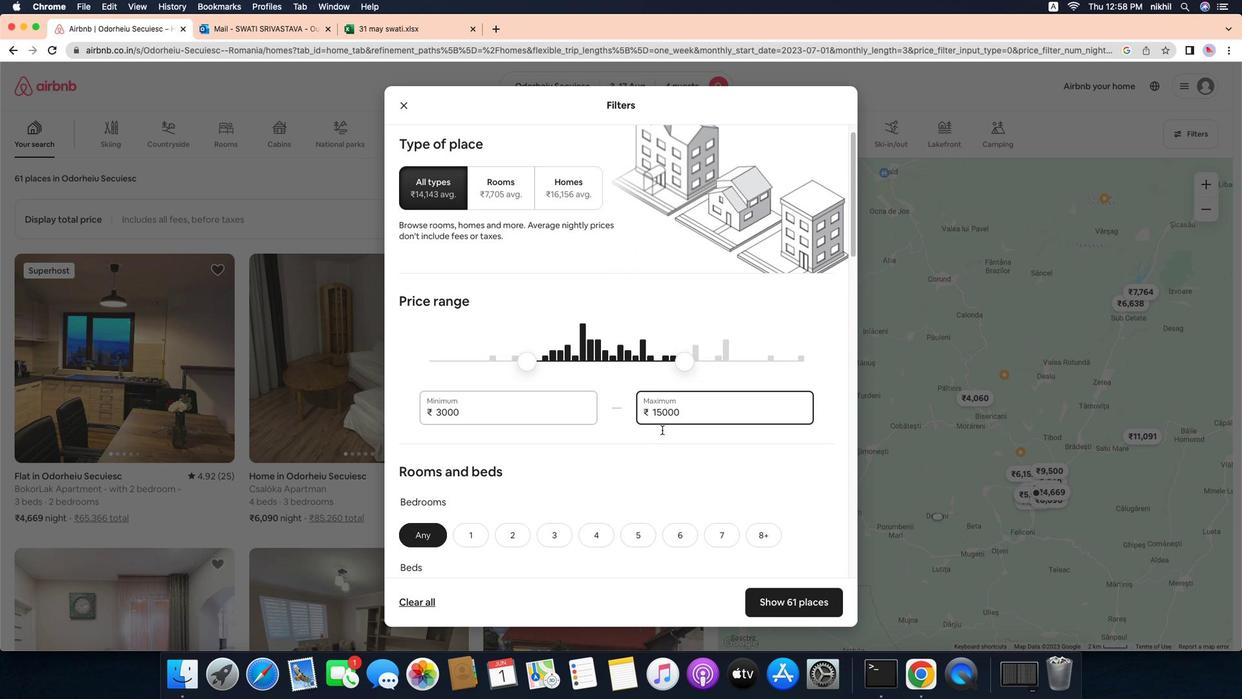 
Action: Mouse scrolled (688, 440) with delta (-17, -18)
Screenshot: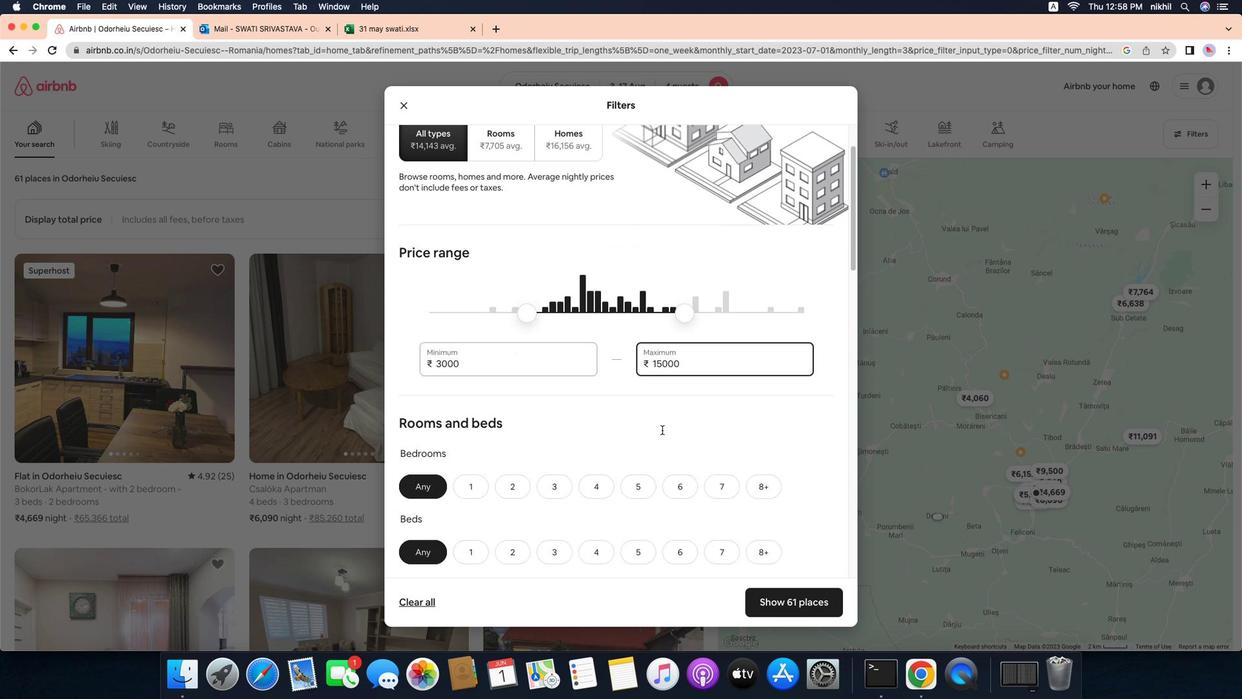 
Action: Mouse scrolled (688, 440) with delta (-17, -19)
Screenshot: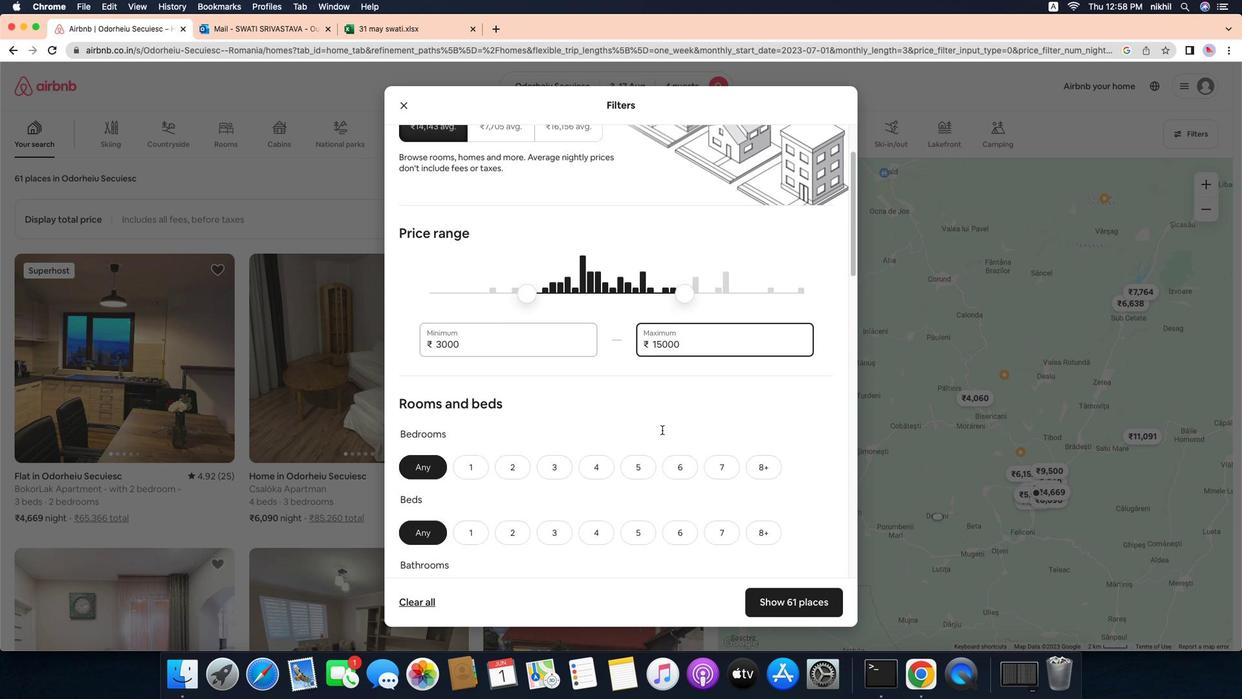 
Action: Mouse moved to (688, 440)
Screenshot: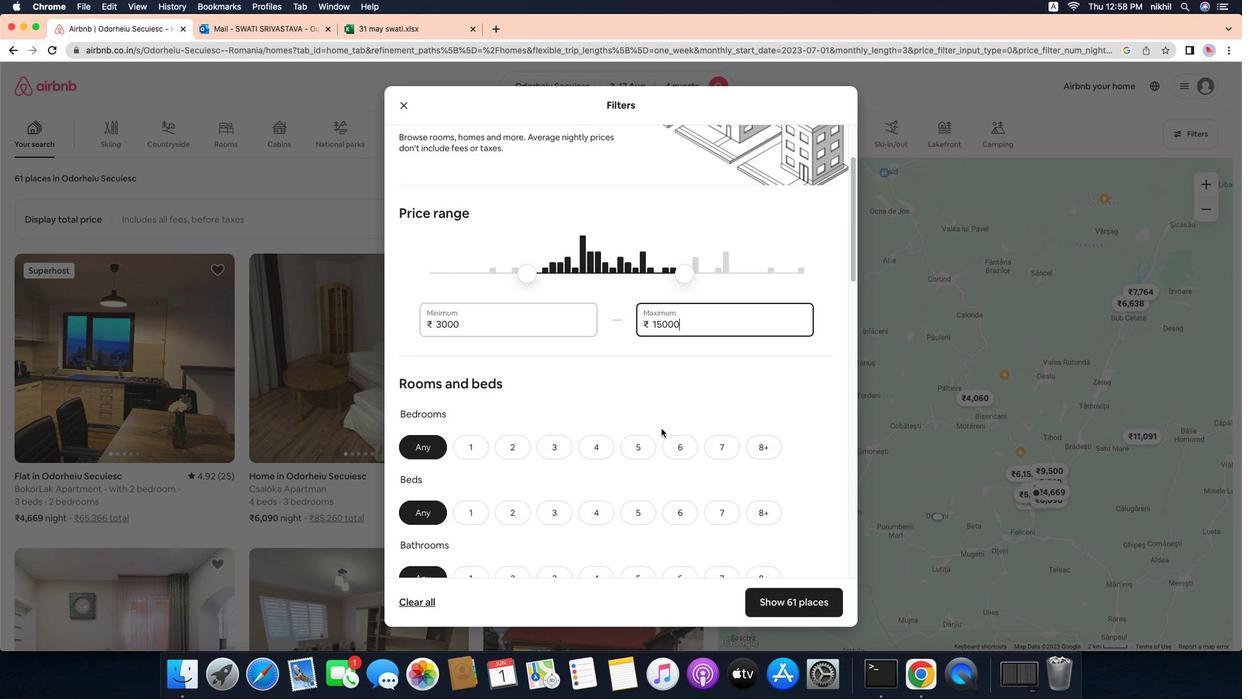 
Action: Mouse scrolled (688, 440) with delta (-17, -18)
Screenshot: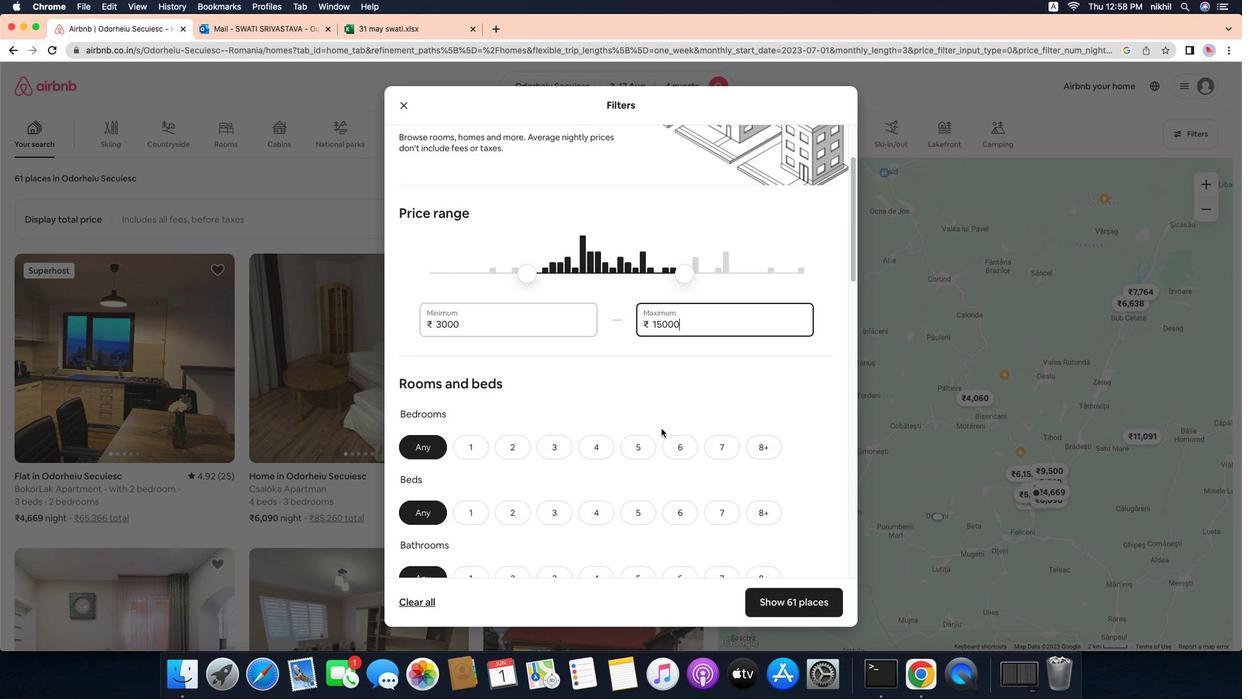 
Action: Mouse moved to (688, 440)
Screenshot: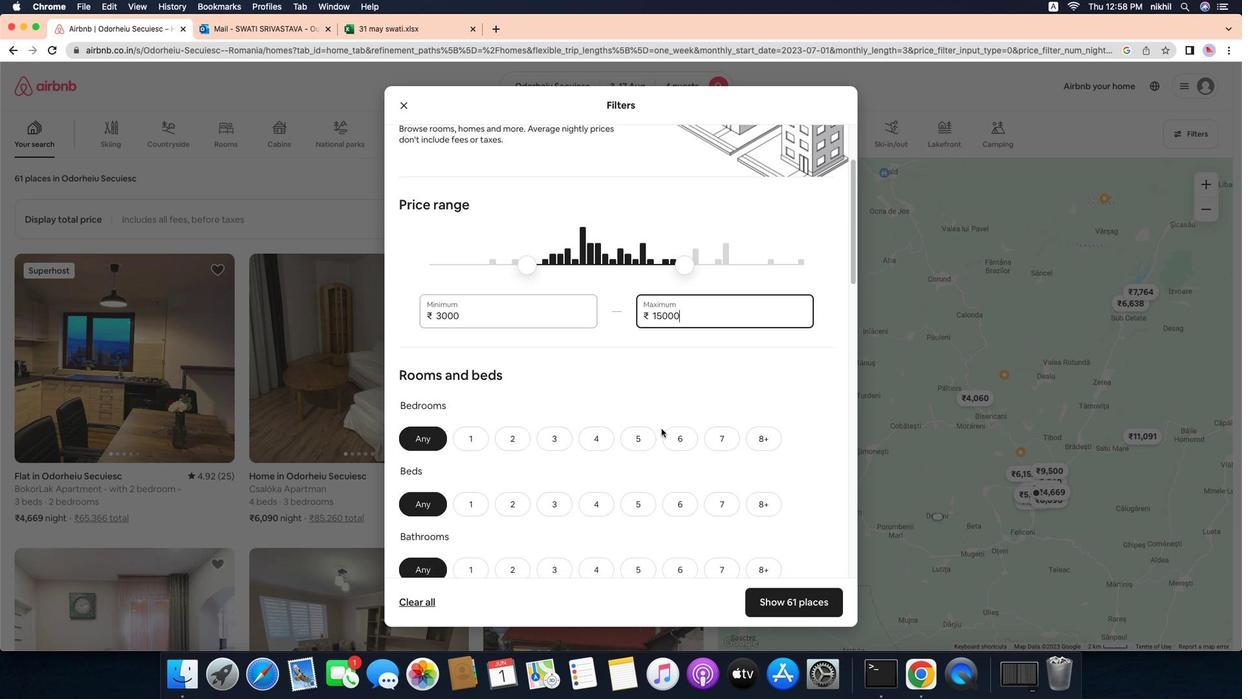 
Action: Mouse scrolled (688, 440) with delta (-17, -18)
Screenshot: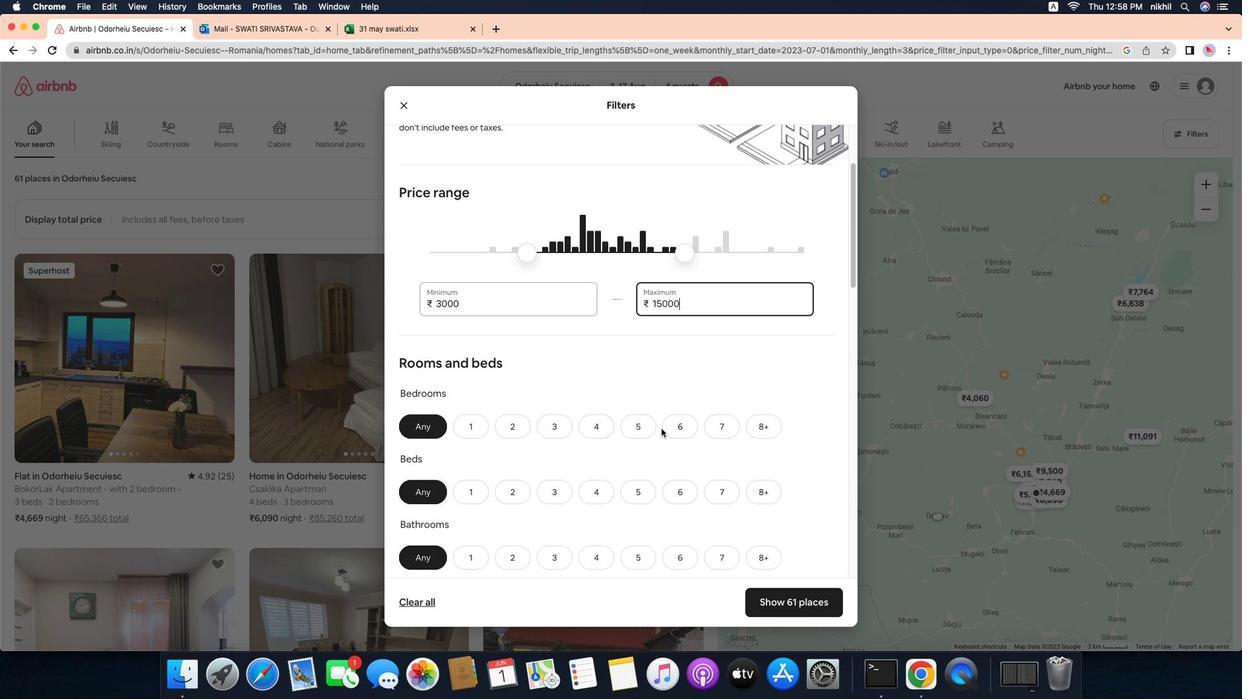 
Action: Mouse moved to (687, 439)
Screenshot: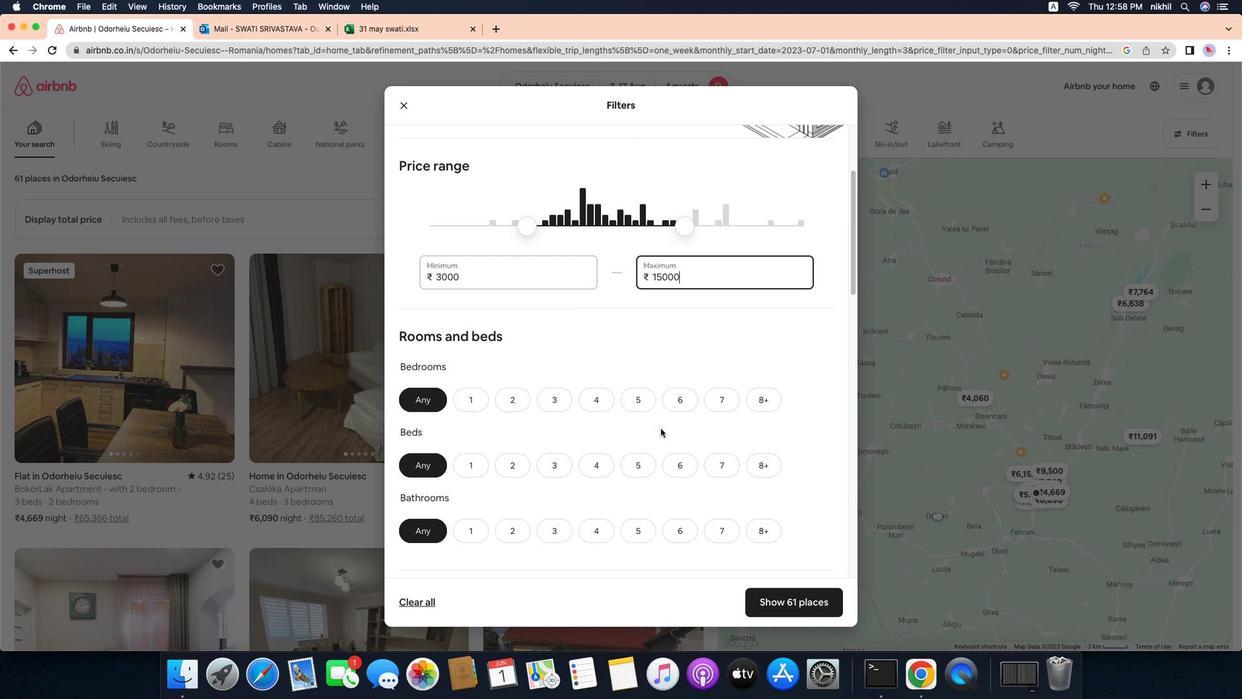 
Action: Mouse scrolled (687, 439) with delta (-17, -18)
Screenshot: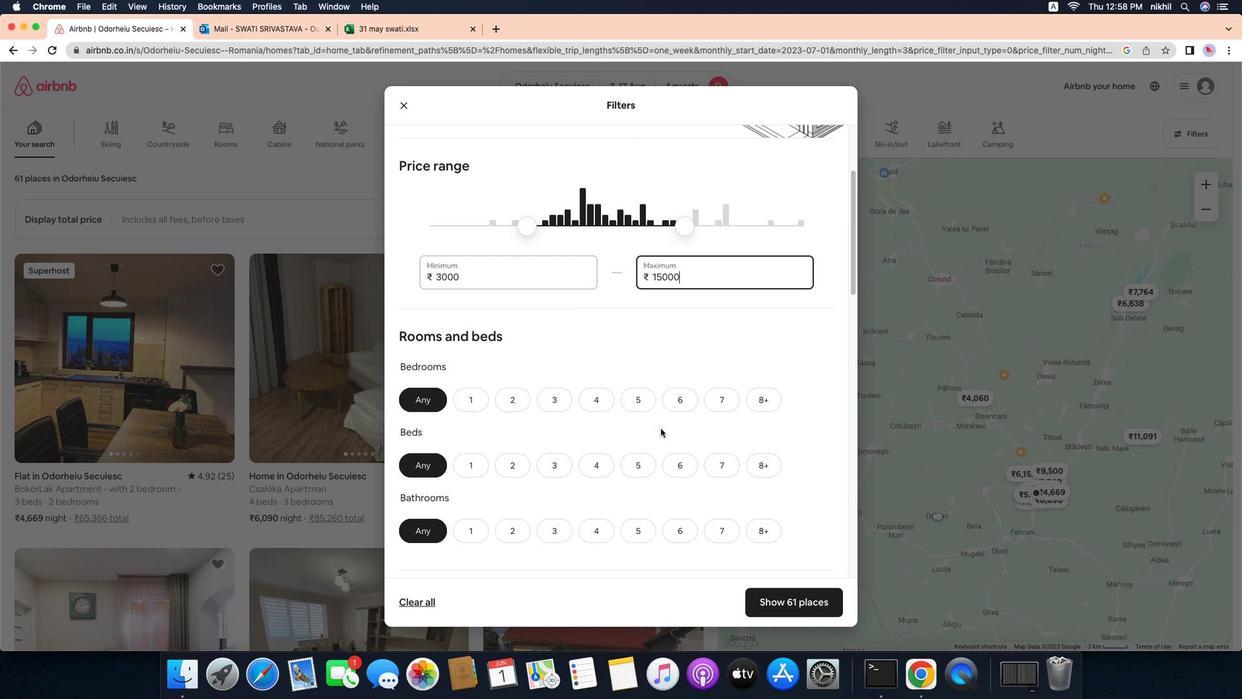 
Action: Mouse moved to (570, 408)
Screenshot: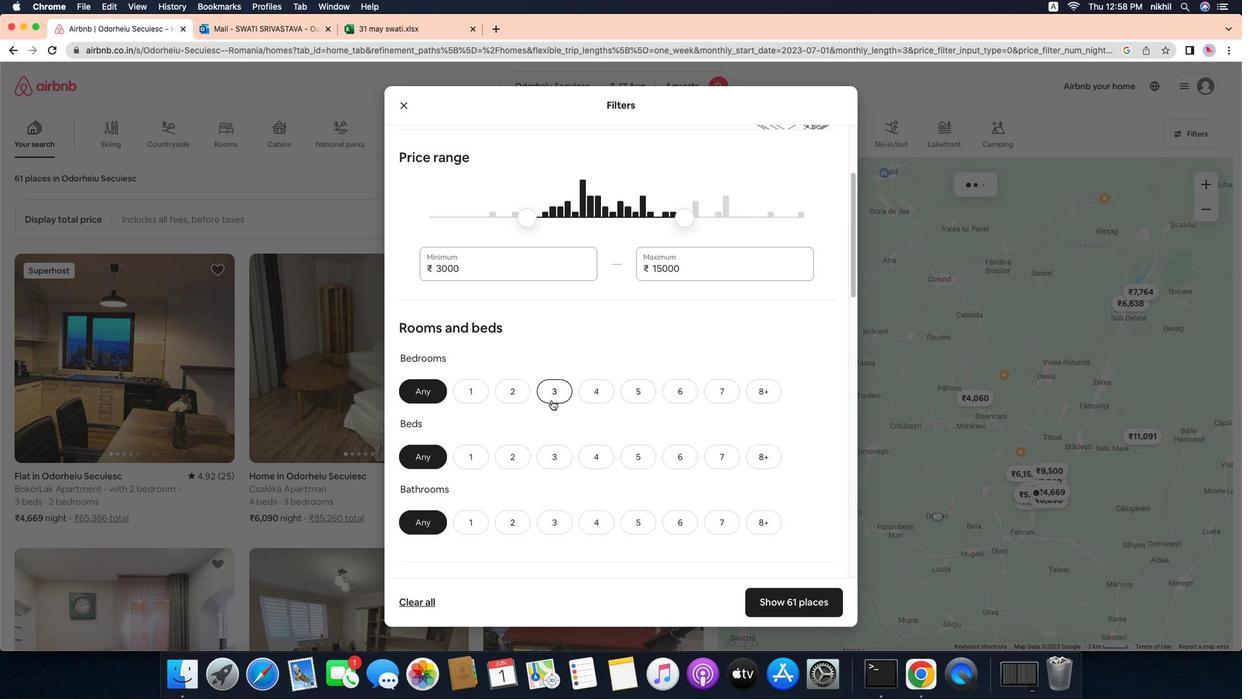 
Action: Mouse pressed left at (570, 408)
Screenshot: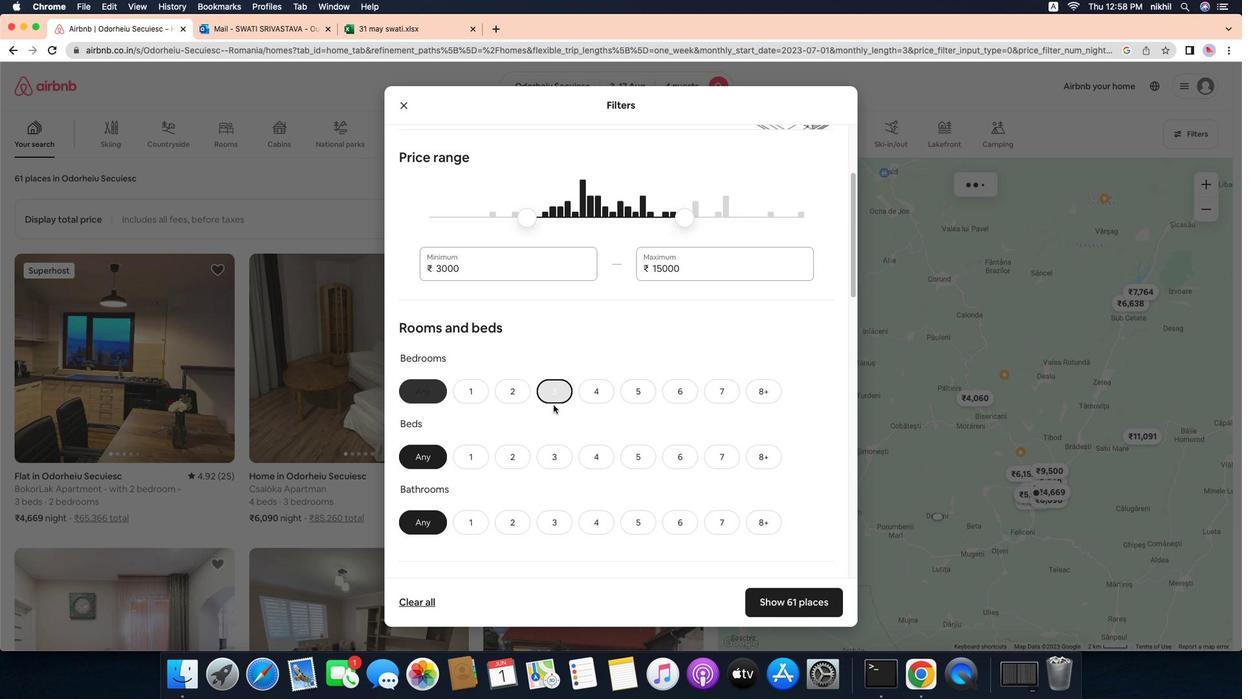 
Action: Mouse moved to (616, 473)
Screenshot: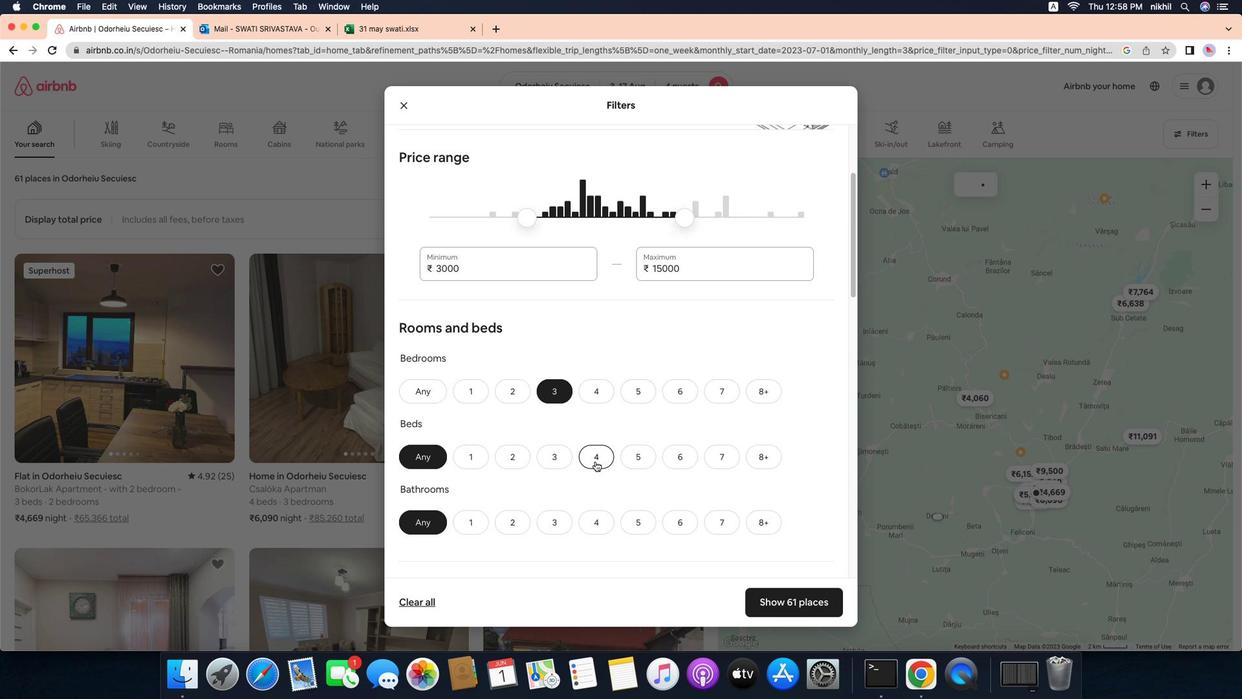 
Action: Mouse pressed left at (616, 473)
Screenshot: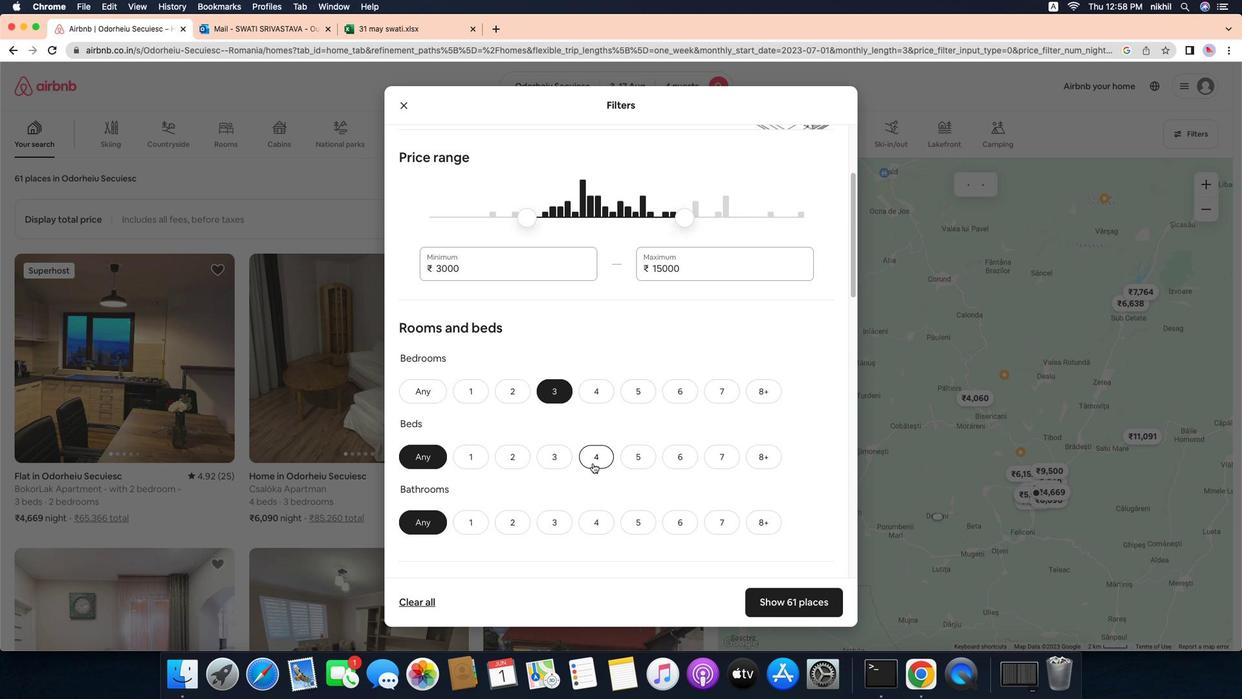 
Action: Mouse moved to (519, 540)
Screenshot: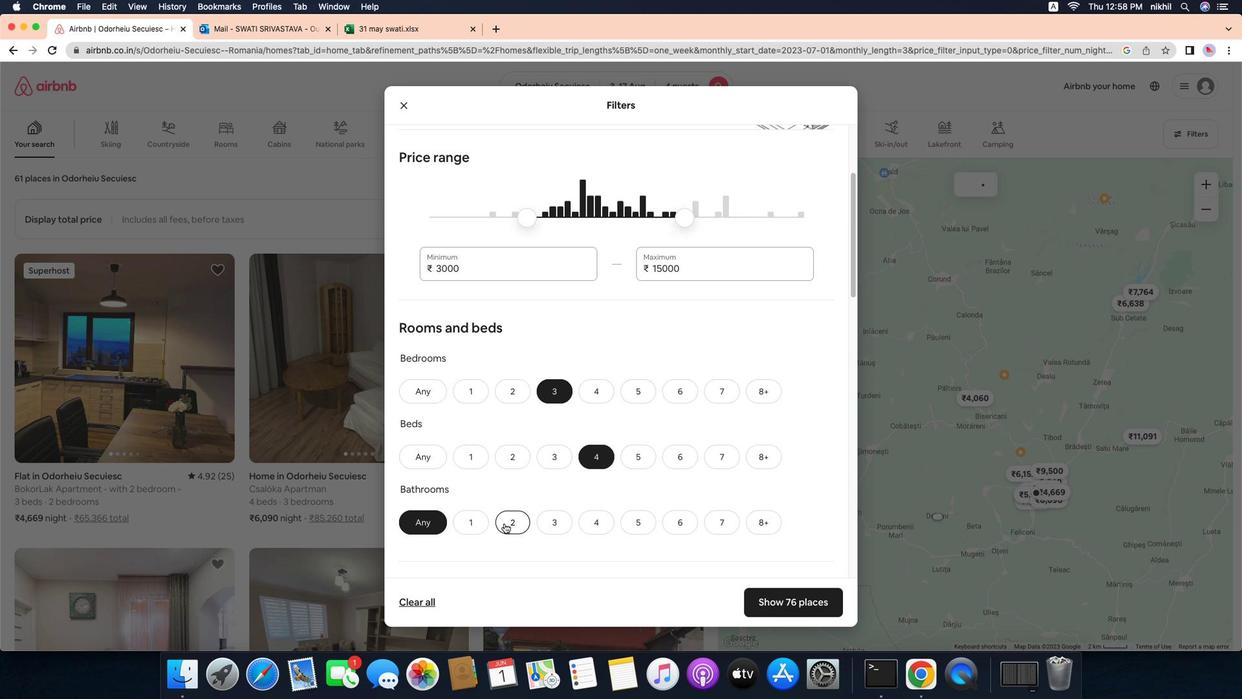 
Action: Mouse pressed left at (519, 540)
Screenshot: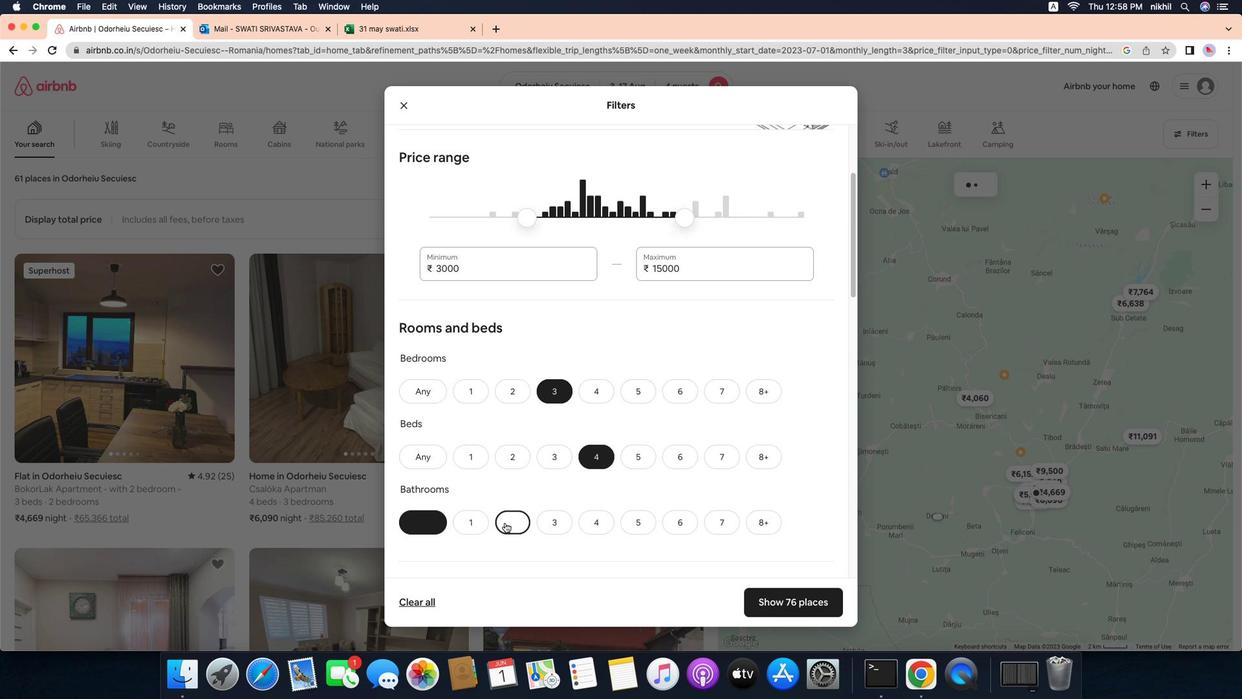 
Action: Mouse moved to (661, 481)
Screenshot: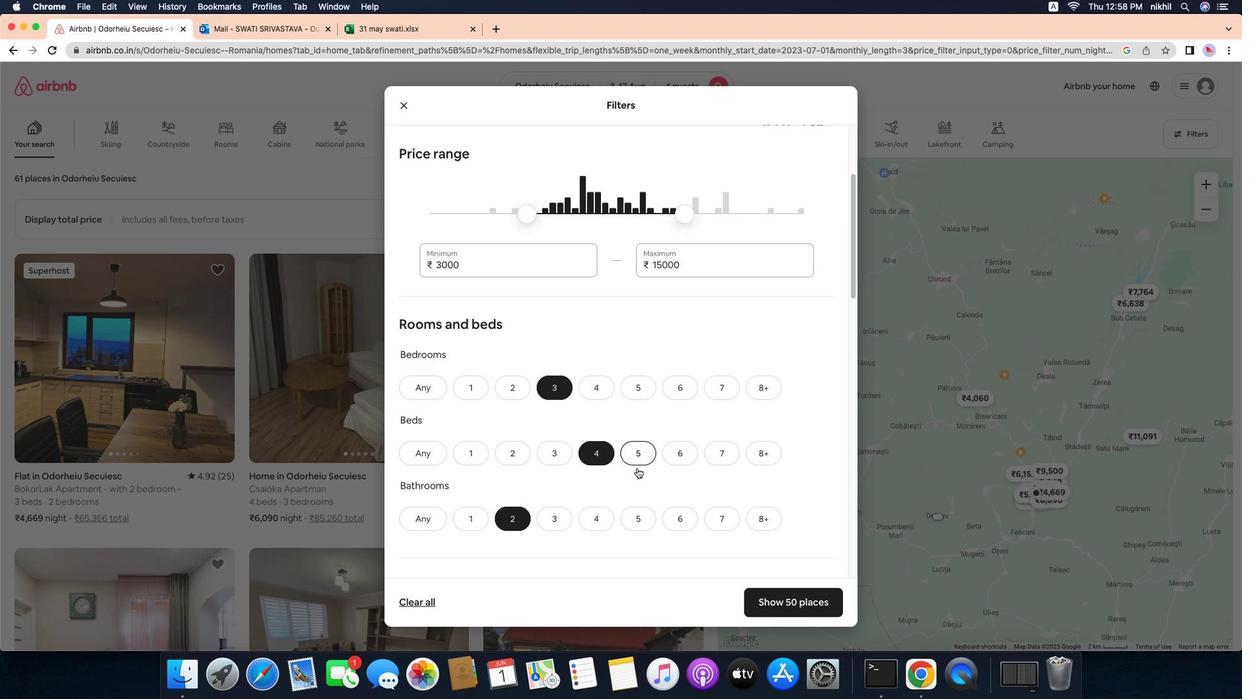 
Action: Mouse scrolled (661, 481) with delta (-17, -18)
Screenshot: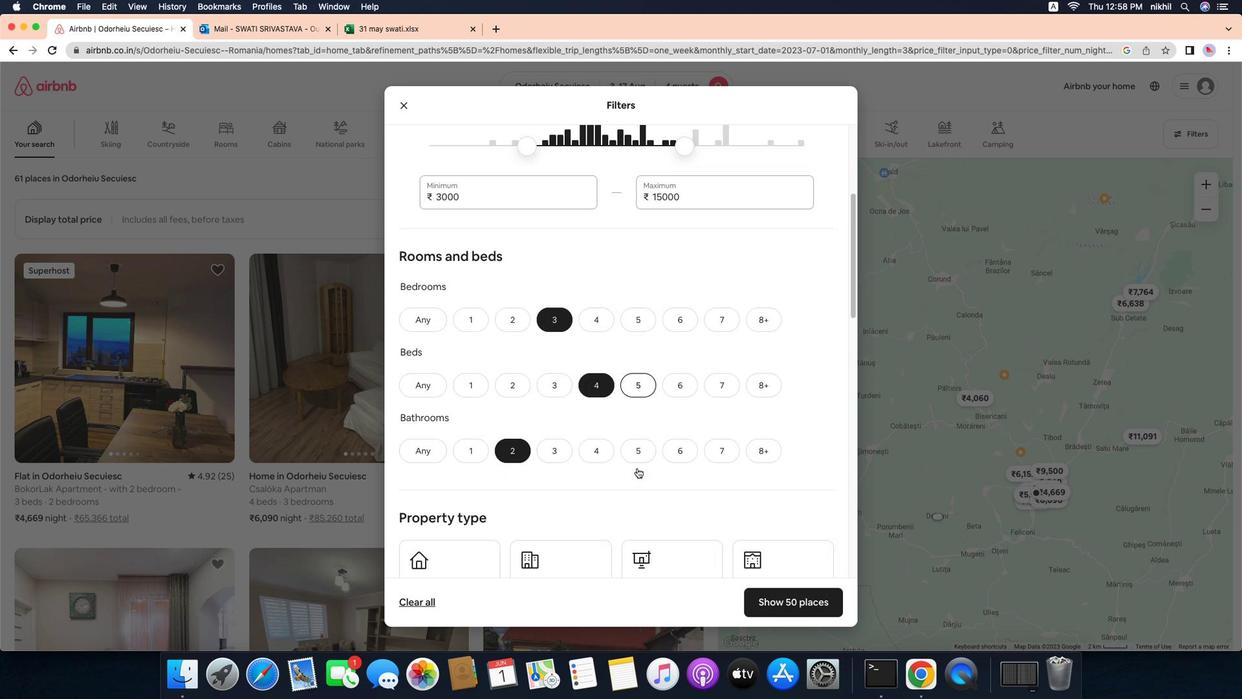 
Action: Mouse scrolled (661, 481) with delta (-17, -18)
Screenshot: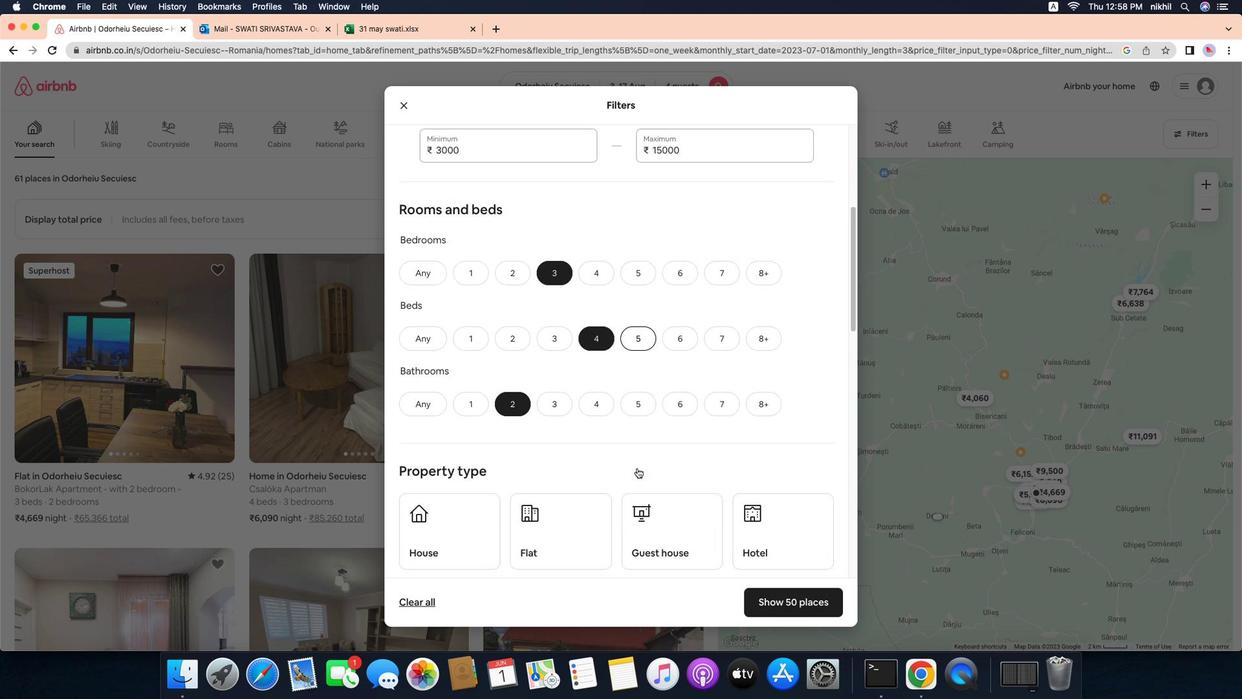
Action: Mouse scrolled (661, 481) with delta (-17, -20)
Screenshot: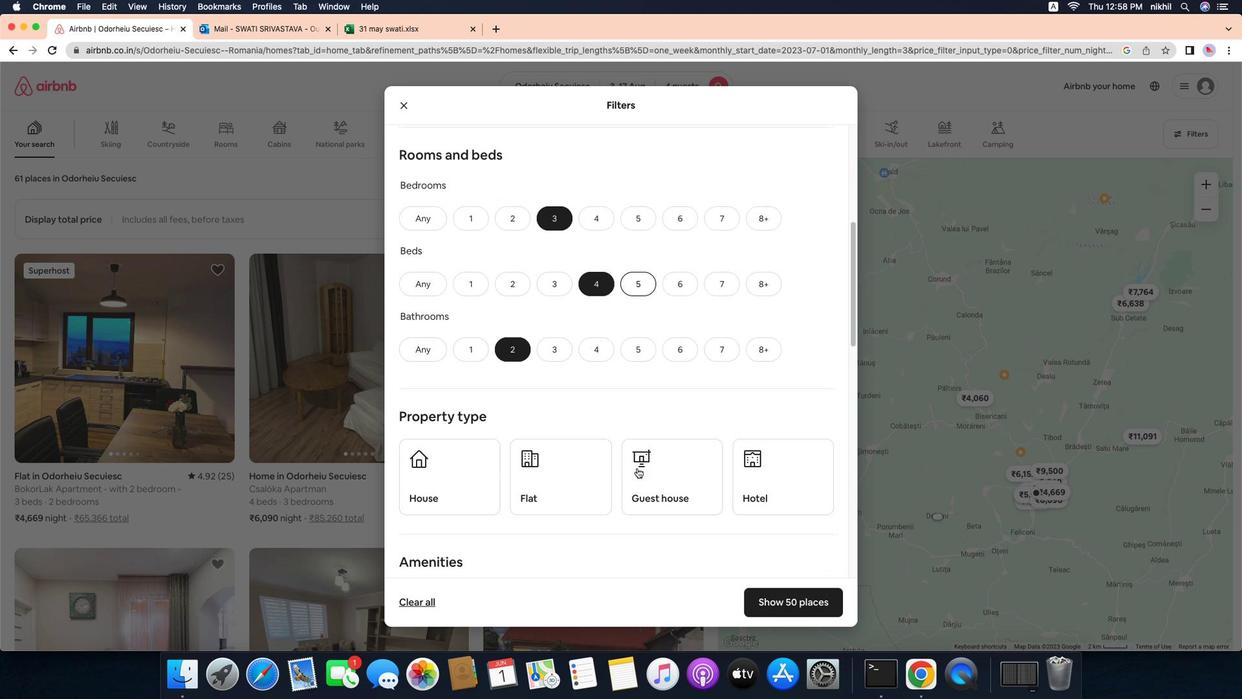 
Action: Mouse scrolled (661, 481) with delta (-17, -20)
Screenshot: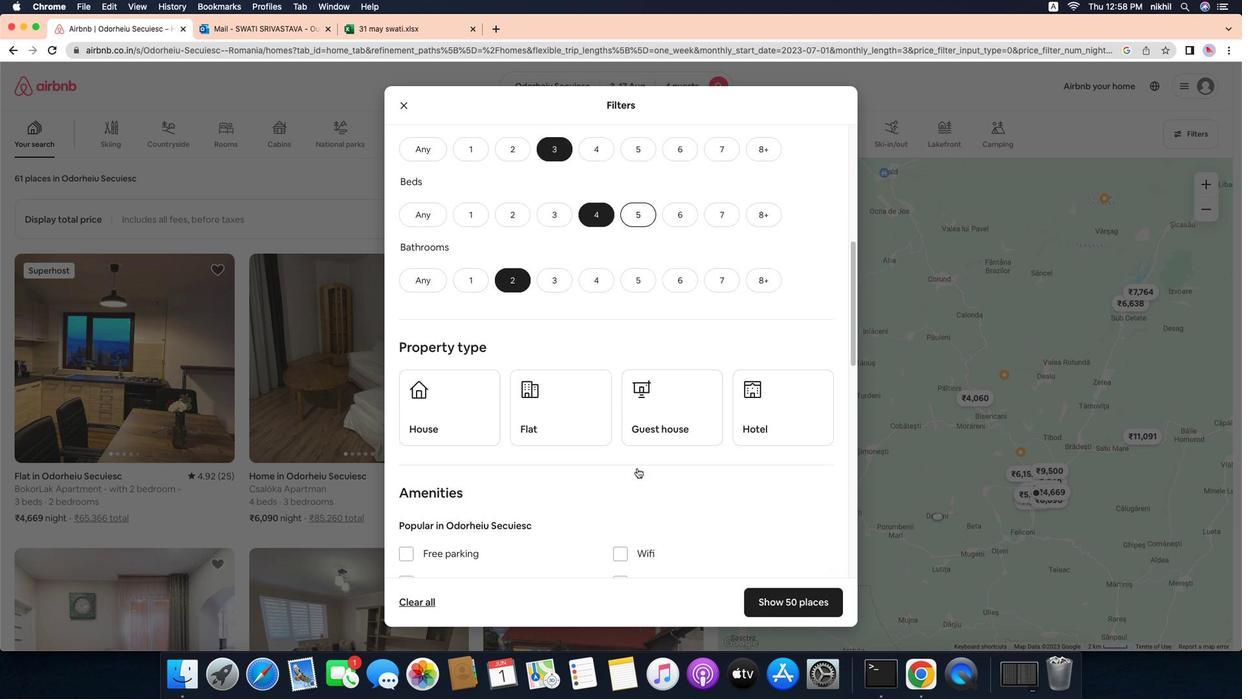 
Action: Mouse moved to (469, 426)
Screenshot: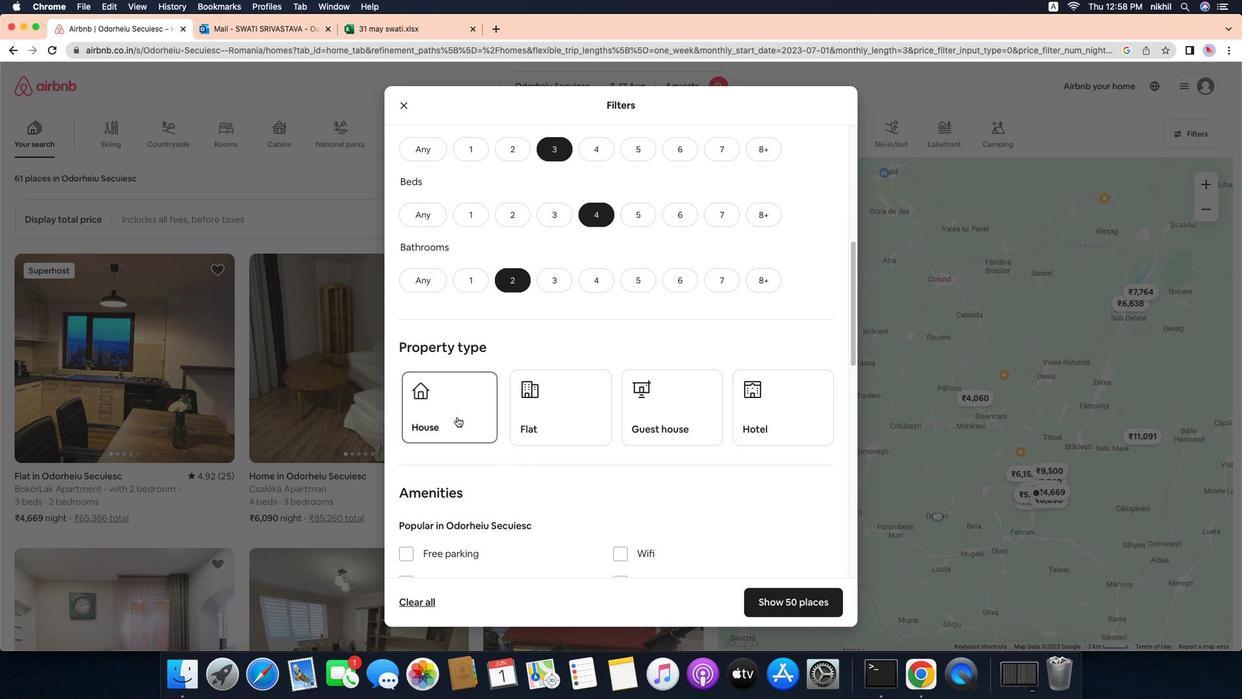 
Action: Mouse pressed left at (469, 426)
Screenshot: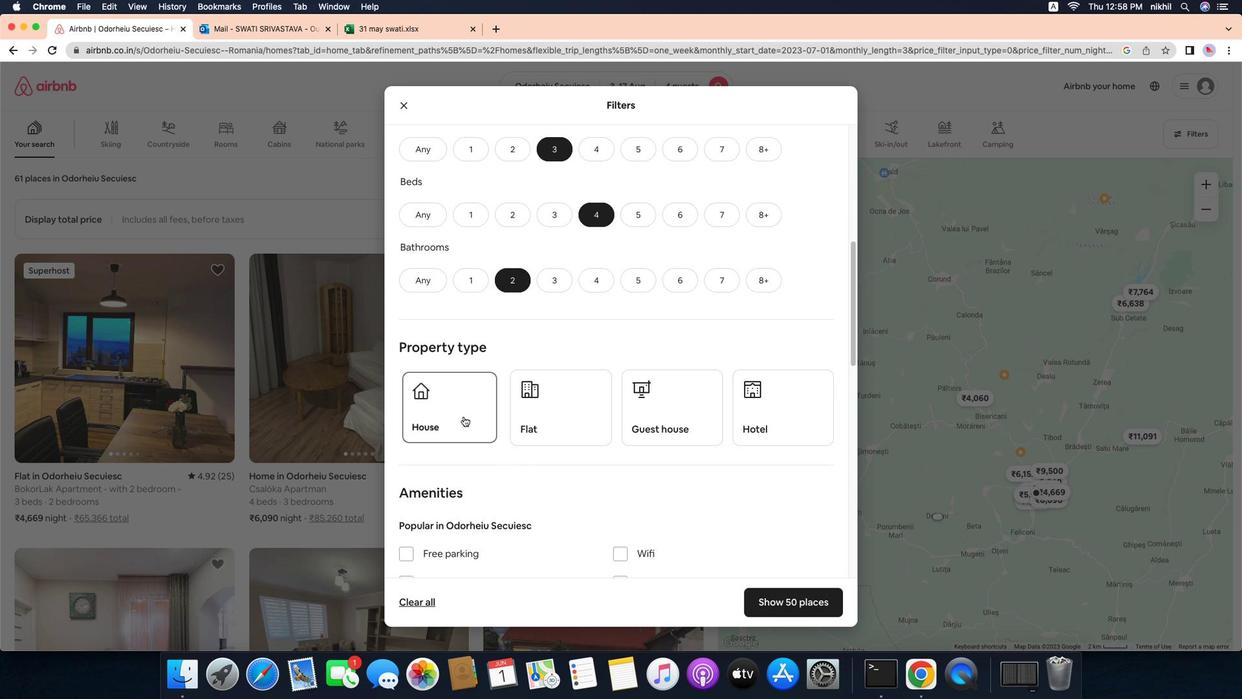 
Action: Mouse moved to (591, 427)
Screenshot: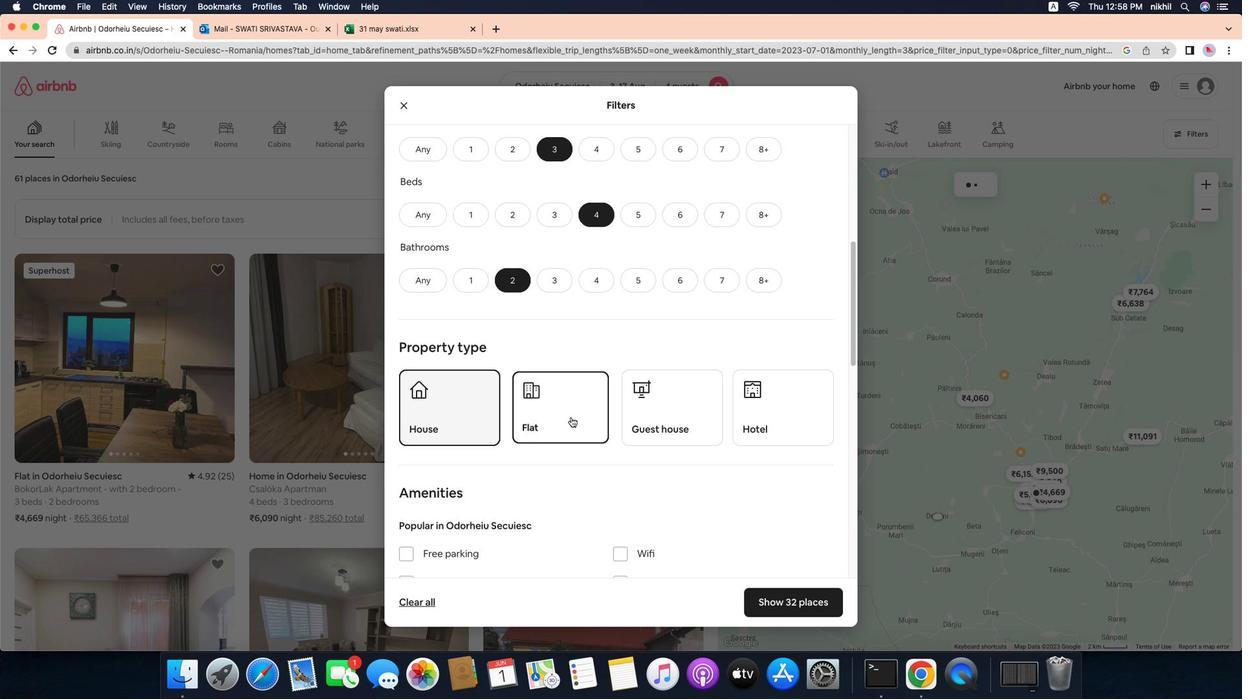 
Action: Mouse pressed left at (591, 427)
Screenshot: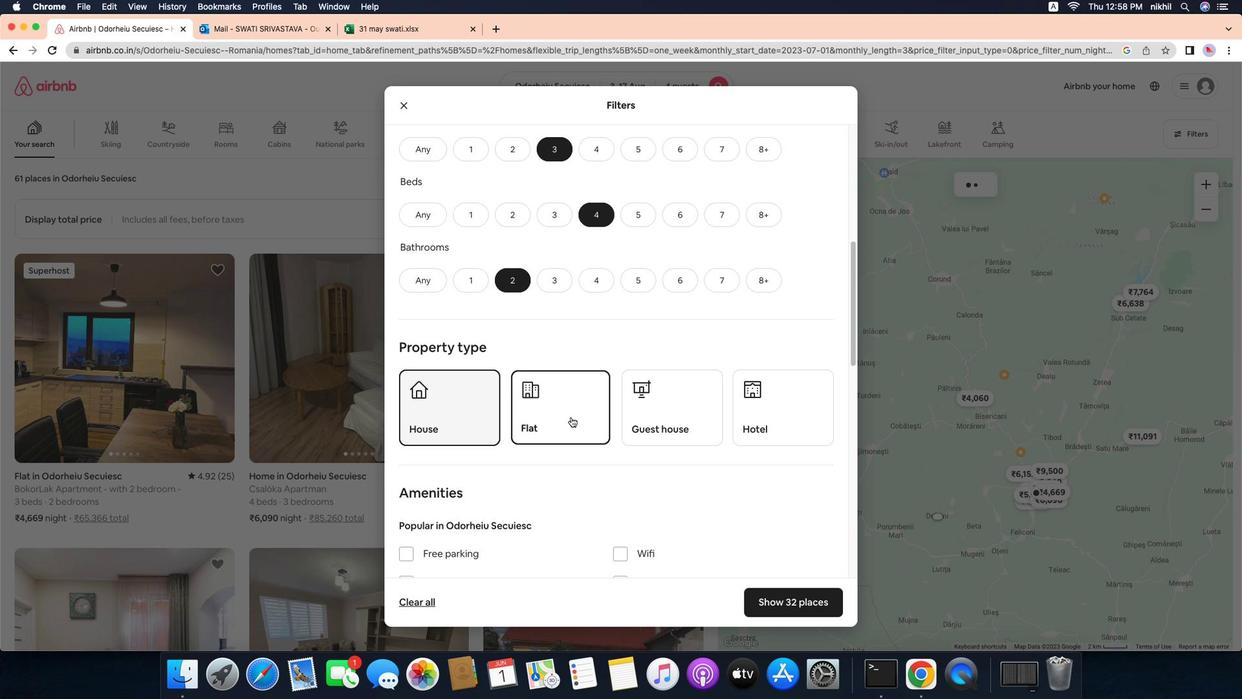 
Action: Mouse moved to (726, 429)
Screenshot: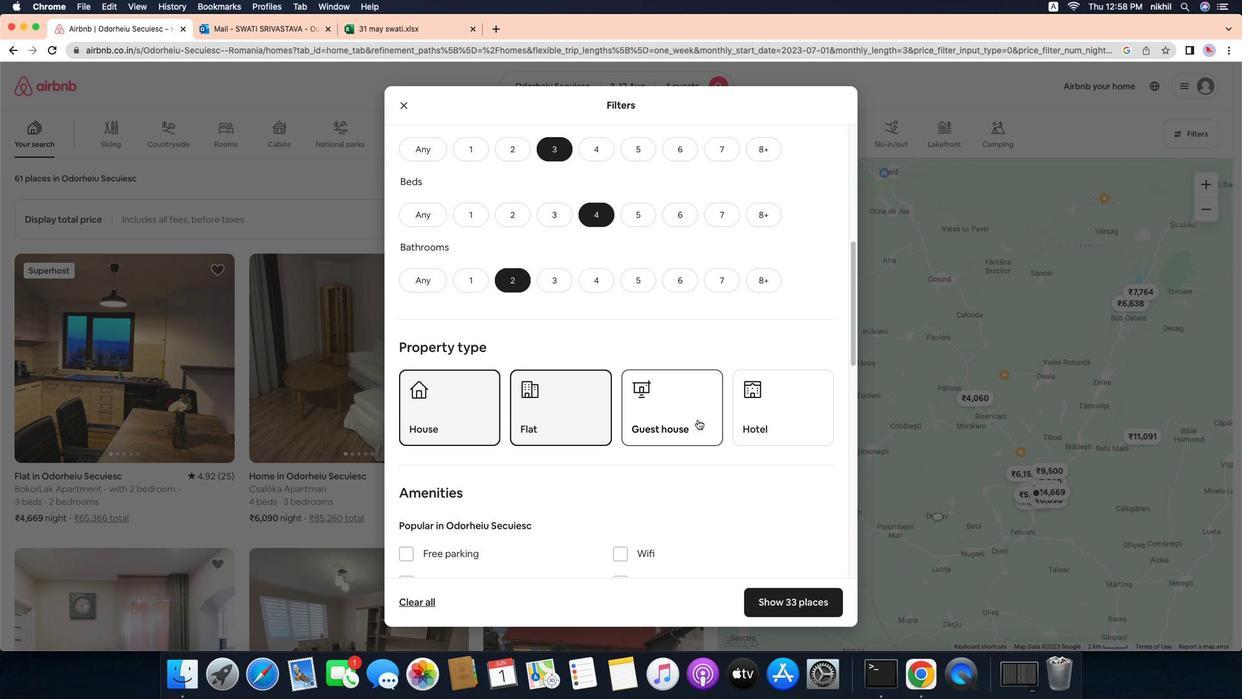 
Action: Mouse pressed left at (726, 429)
Screenshot: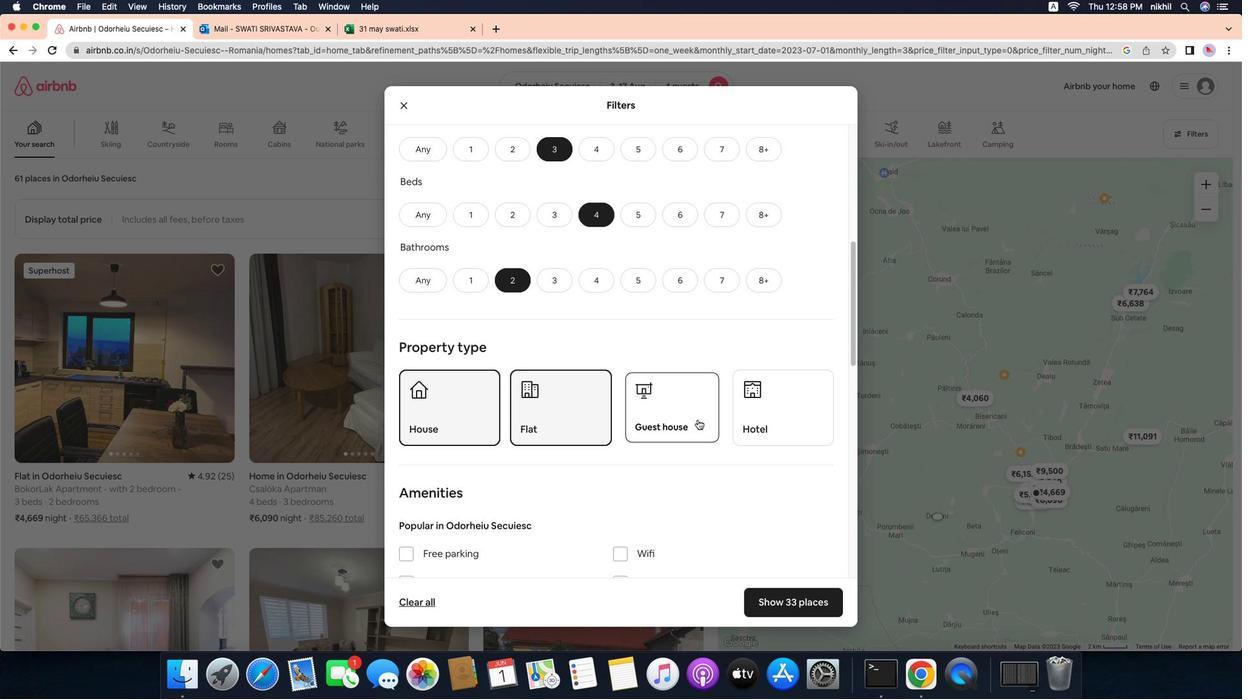 
Action: Mouse scrolled (726, 429) with delta (-17, -18)
Screenshot: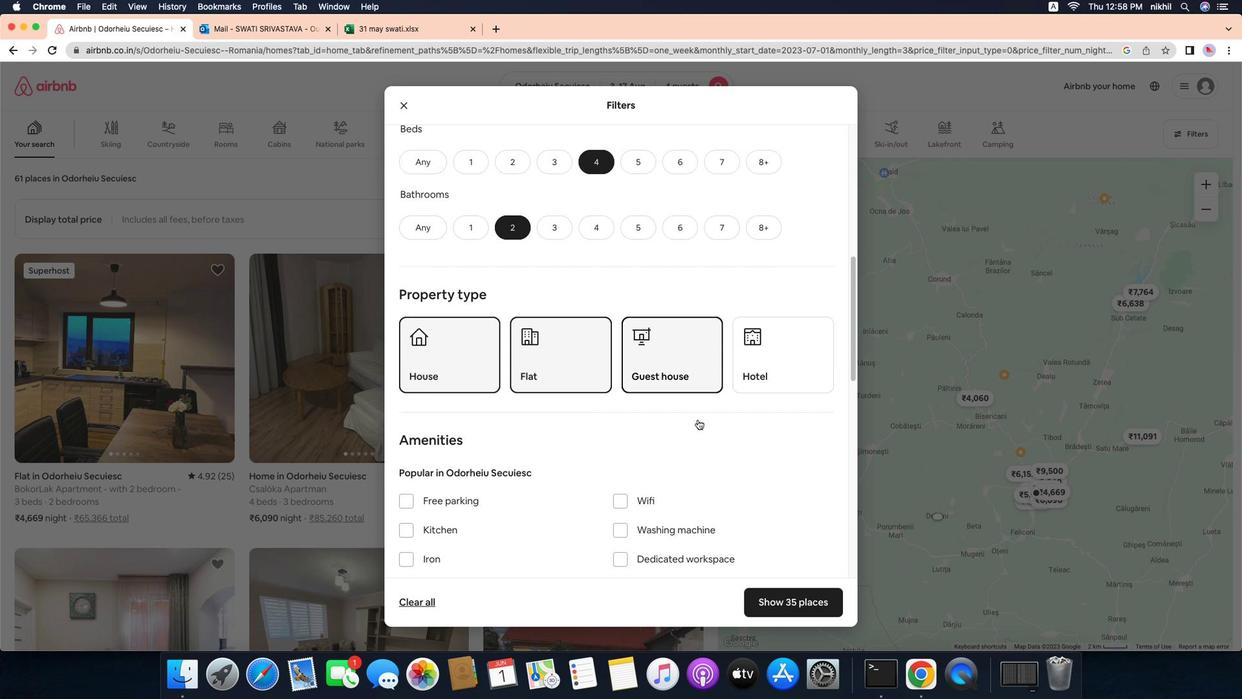 
Action: Mouse scrolled (726, 429) with delta (-17, -18)
Screenshot: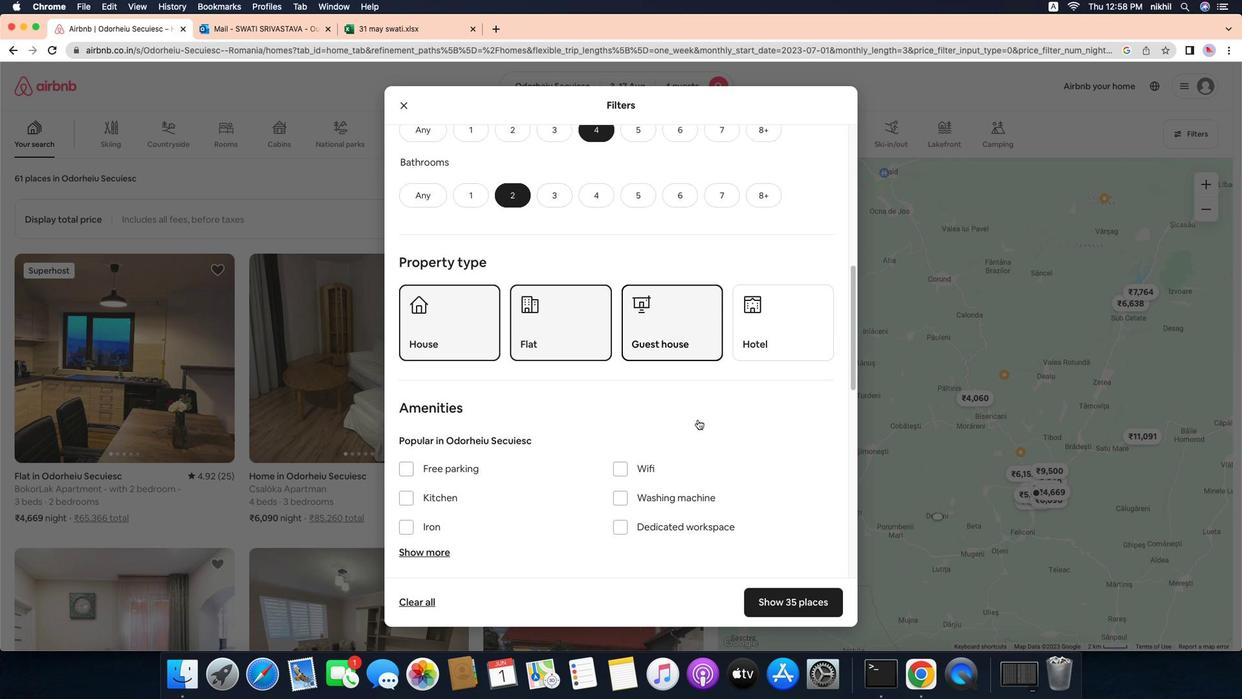
Action: Mouse scrolled (726, 429) with delta (-17, -19)
Screenshot: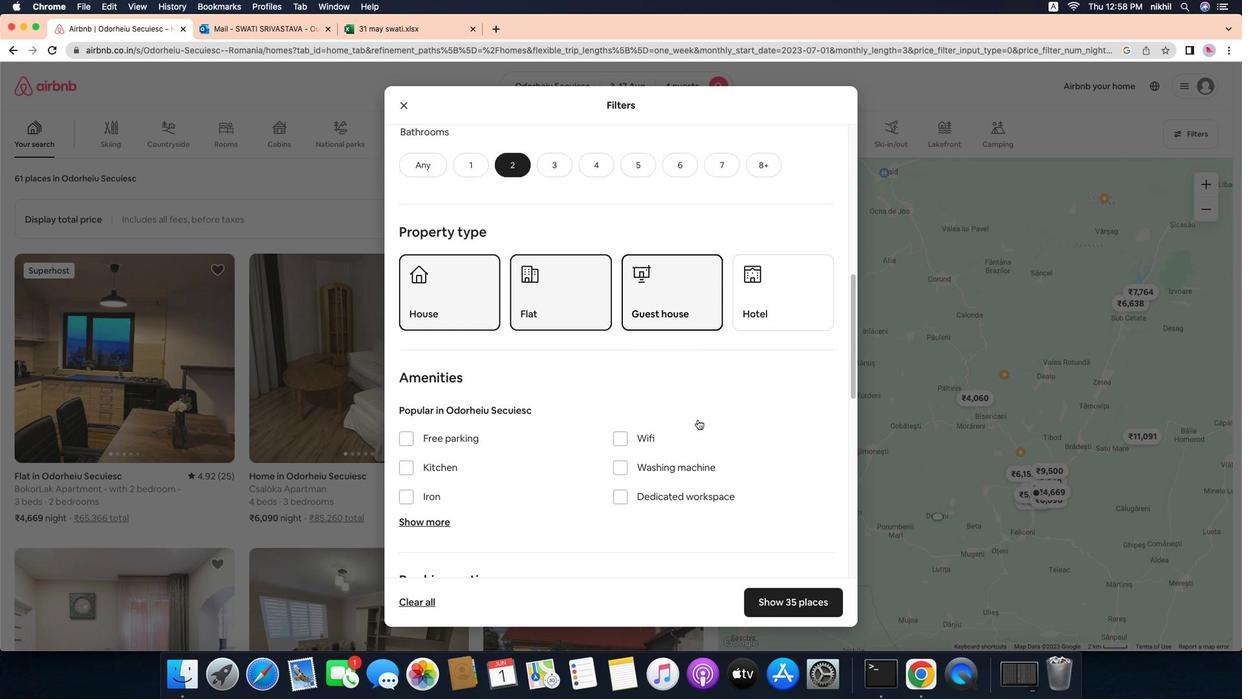 
Action: Mouse scrolled (726, 429) with delta (-17, -18)
Screenshot: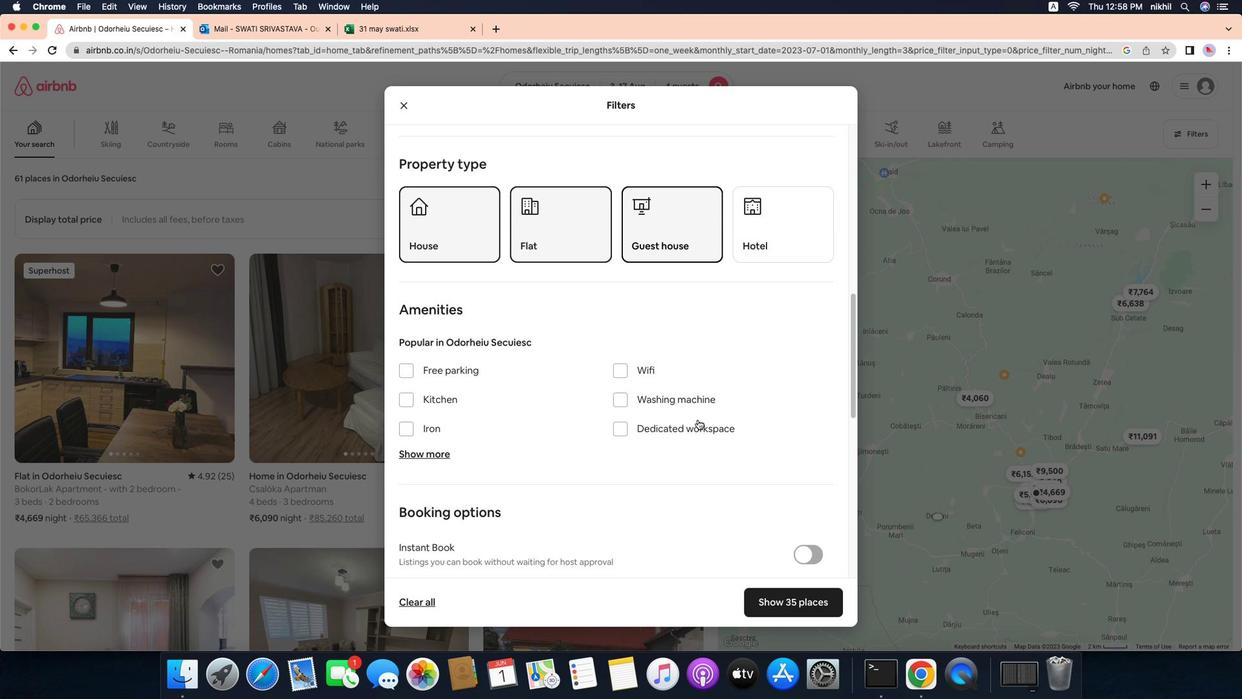 
Action: Mouse scrolled (726, 429) with delta (-17, -18)
Screenshot: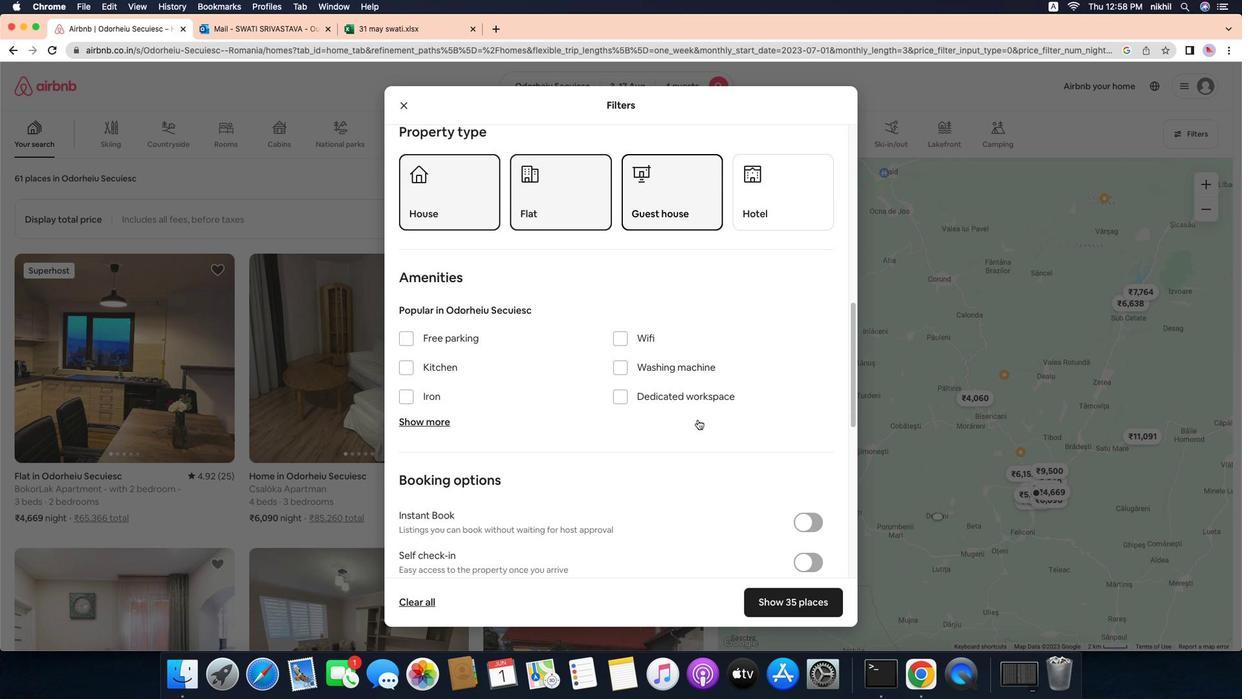 
Action: Mouse scrolled (726, 429) with delta (-17, -19)
Screenshot: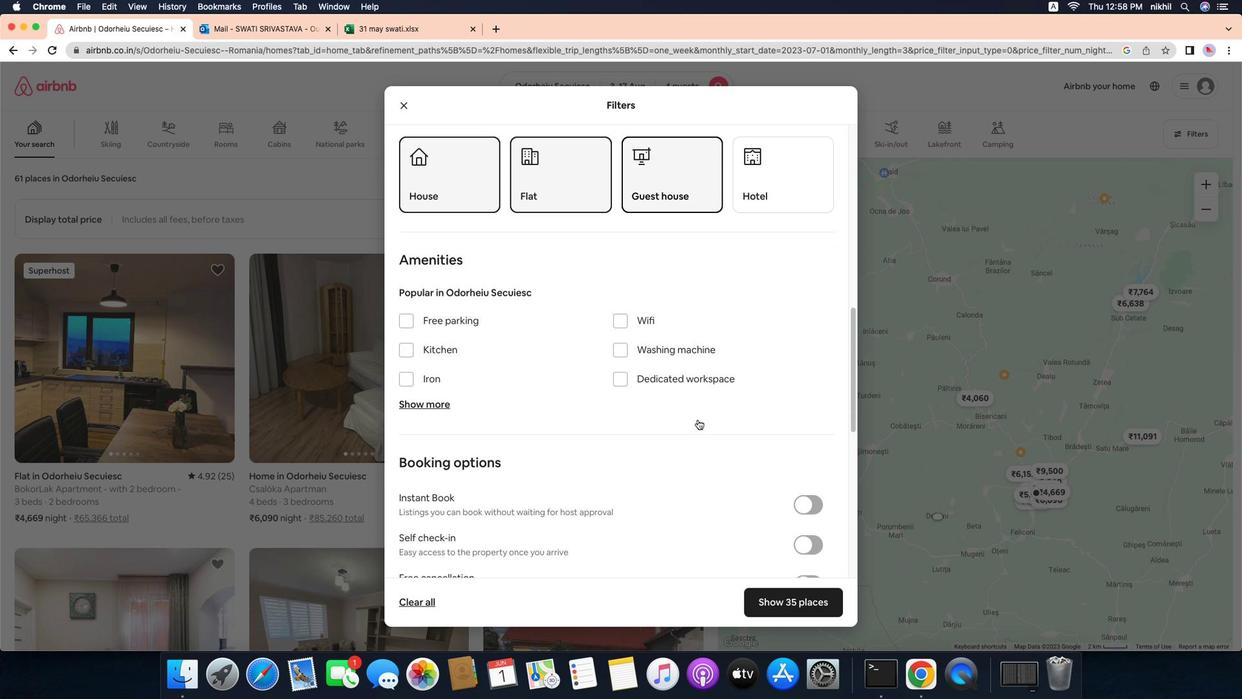 
Action: Mouse scrolled (726, 429) with delta (-17, -18)
Screenshot: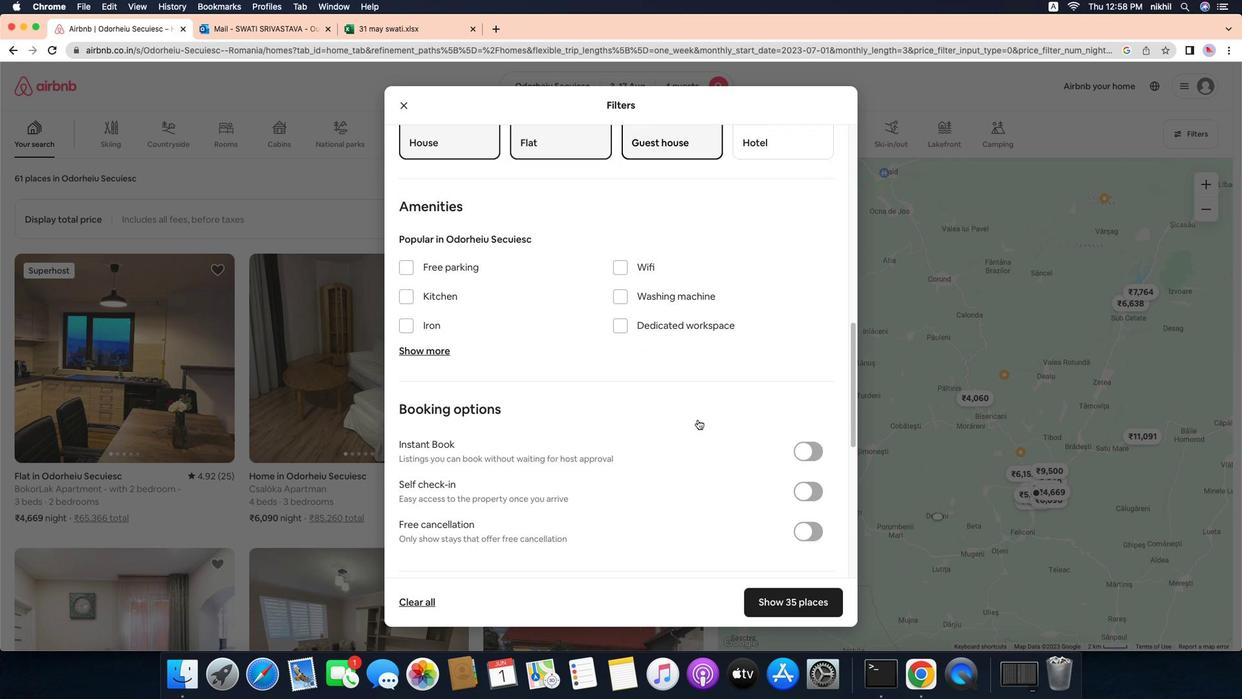 
Action: Mouse scrolled (726, 429) with delta (-17, -18)
Screenshot: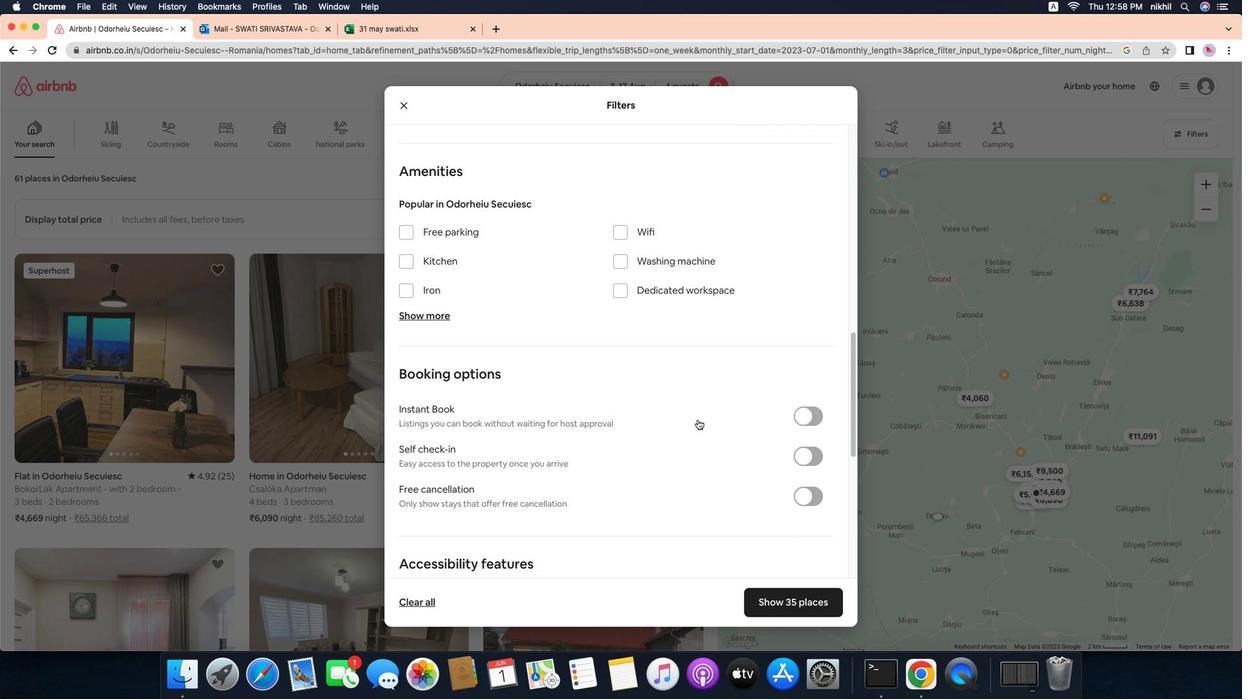 
Action: Mouse scrolled (726, 429) with delta (-17, -19)
Screenshot: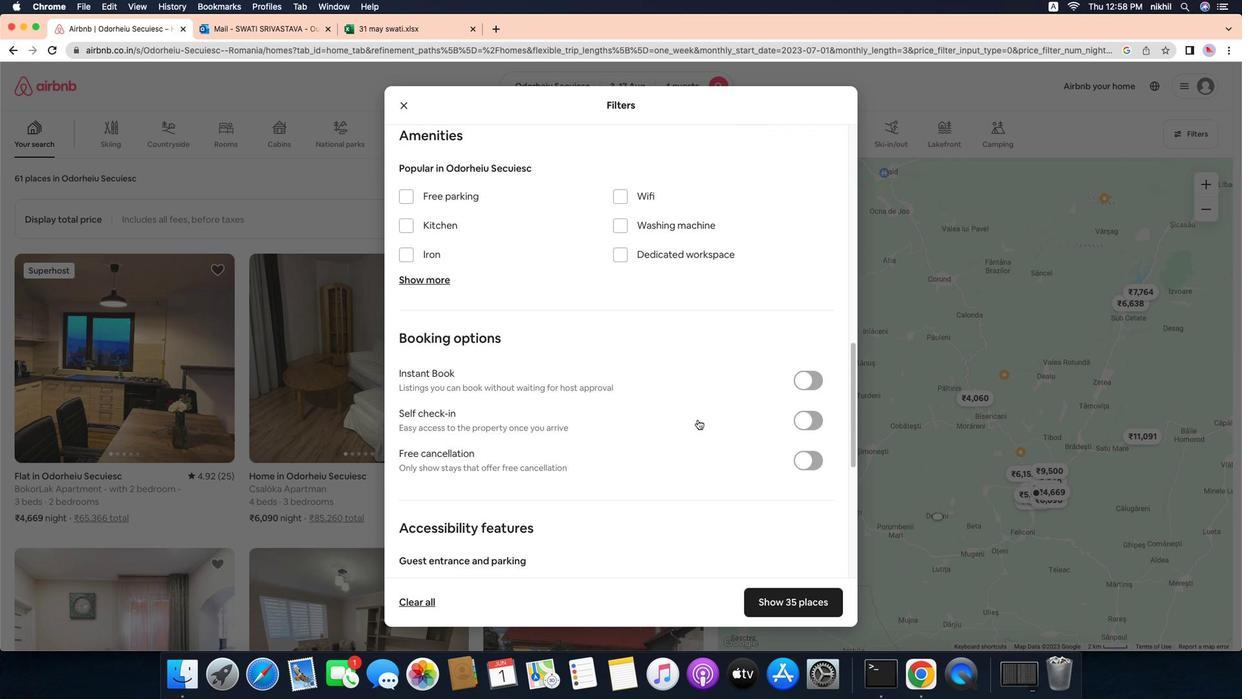 
Action: Mouse moved to (839, 431)
Screenshot: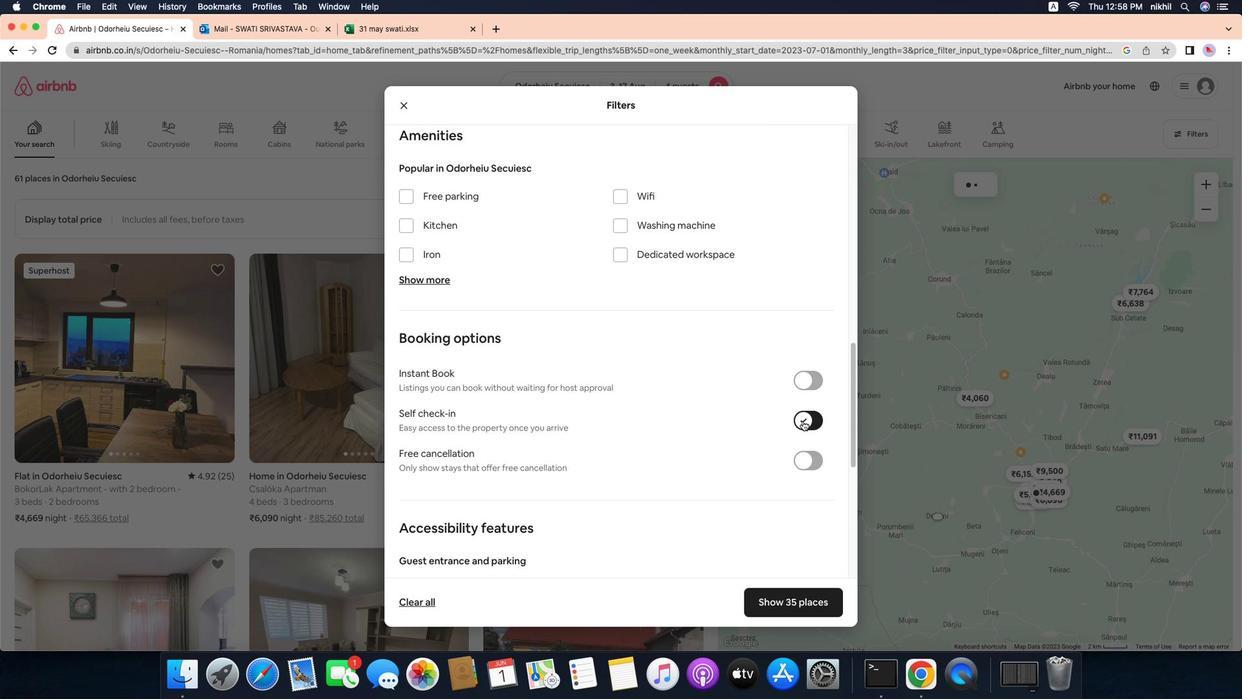 
Action: Mouse pressed left at (839, 431)
Screenshot: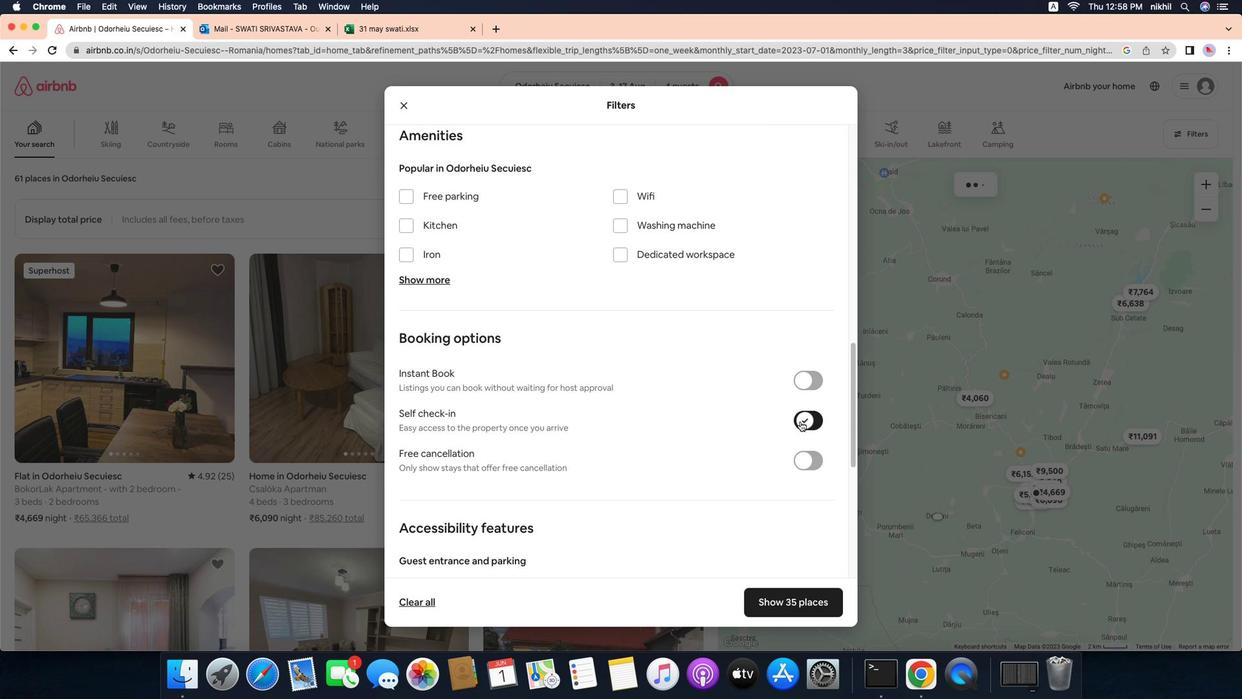 
Action: Mouse moved to (695, 445)
Screenshot: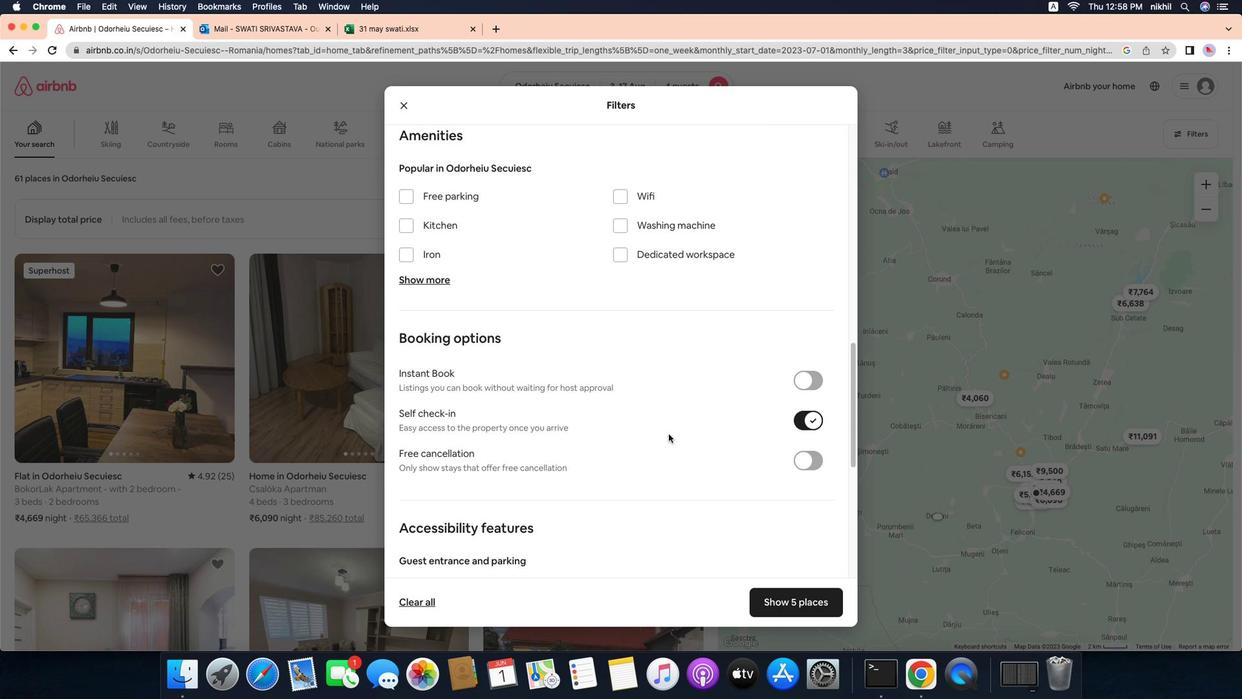 
Action: Mouse scrolled (695, 445) with delta (-17, -18)
Screenshot: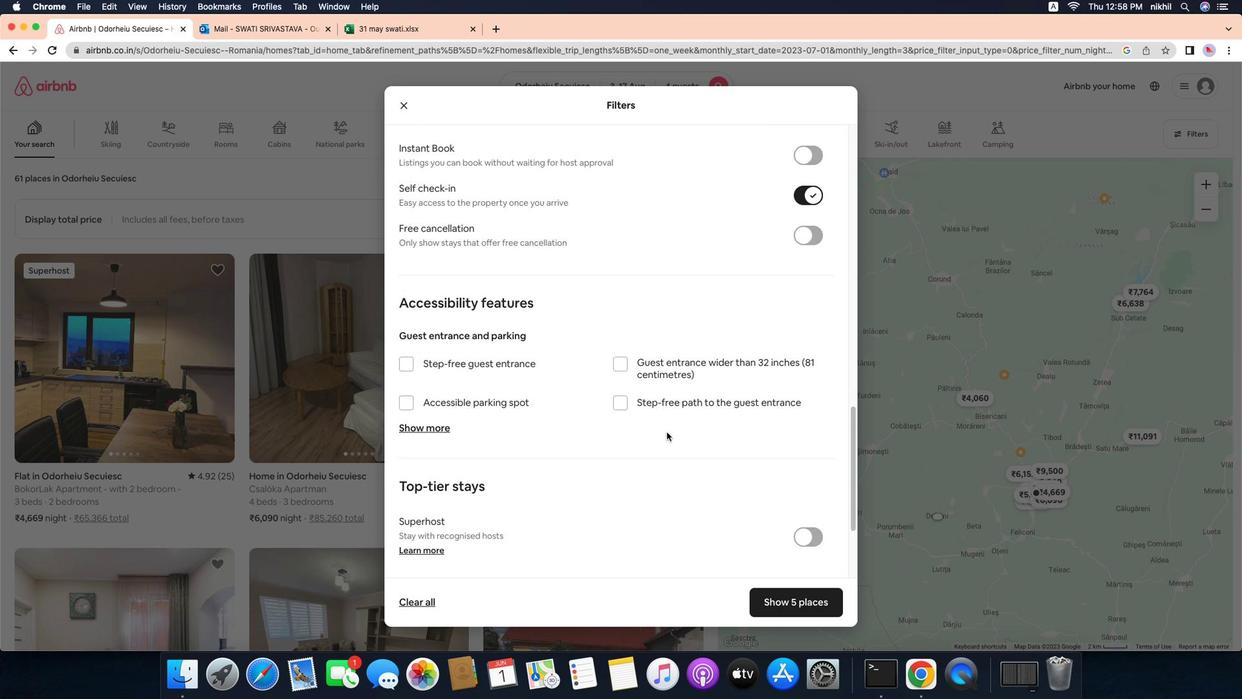 
Action: Mouse scrolled (695, 445) with delta (-17, -18)
Screenshot: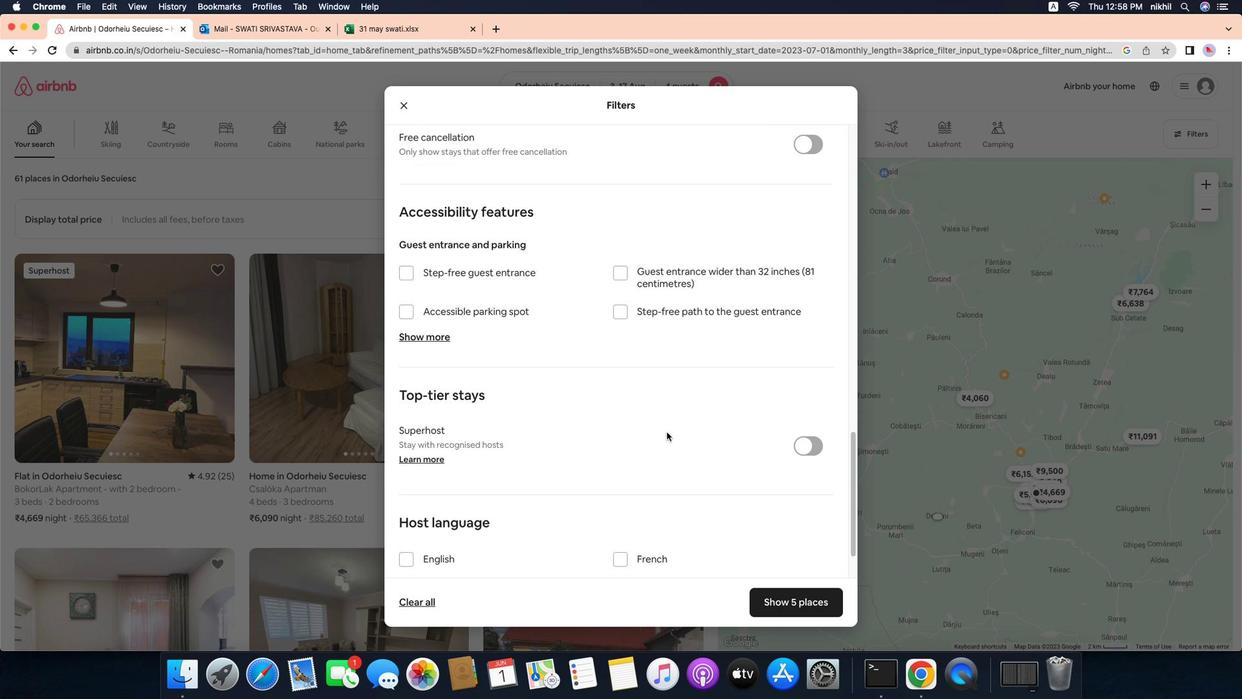 
Action: Mouse scrolled (695, 445) with delta (-17, -20)
Screenshot: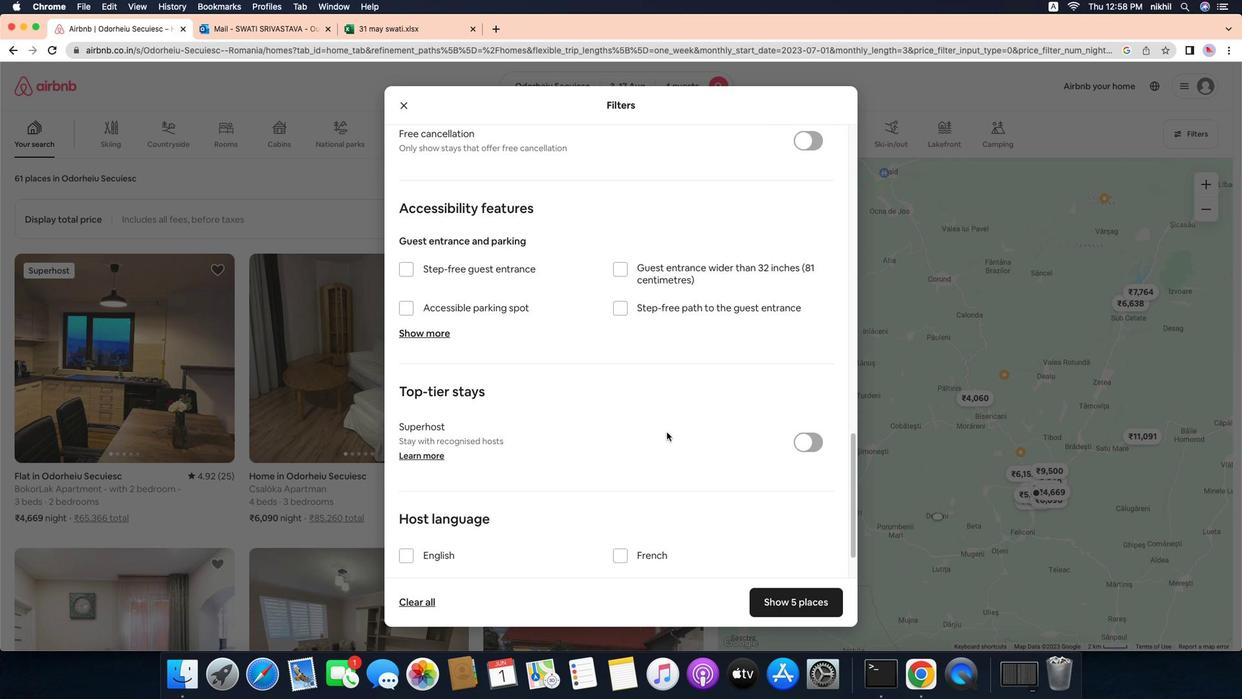 
Action: Mouse moved to (694, 443)
Screenshot: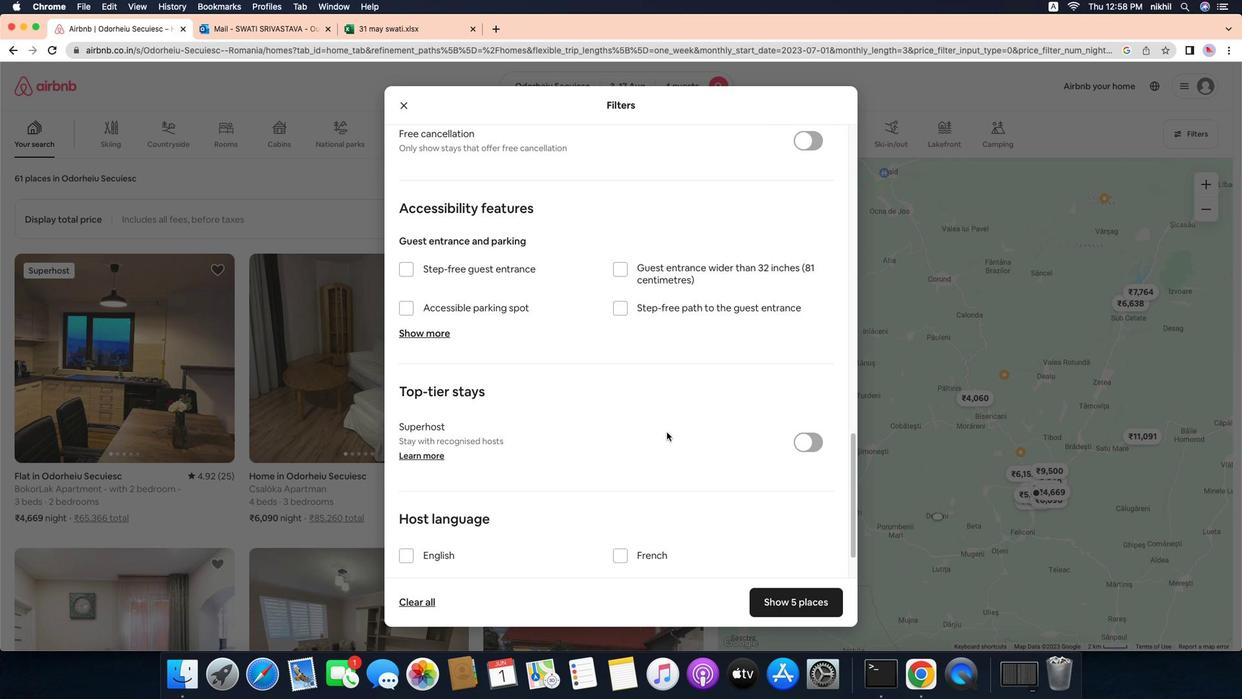 
Action: Mouse scrolled (694, 443) with delta (-17, -21)
Screenshot: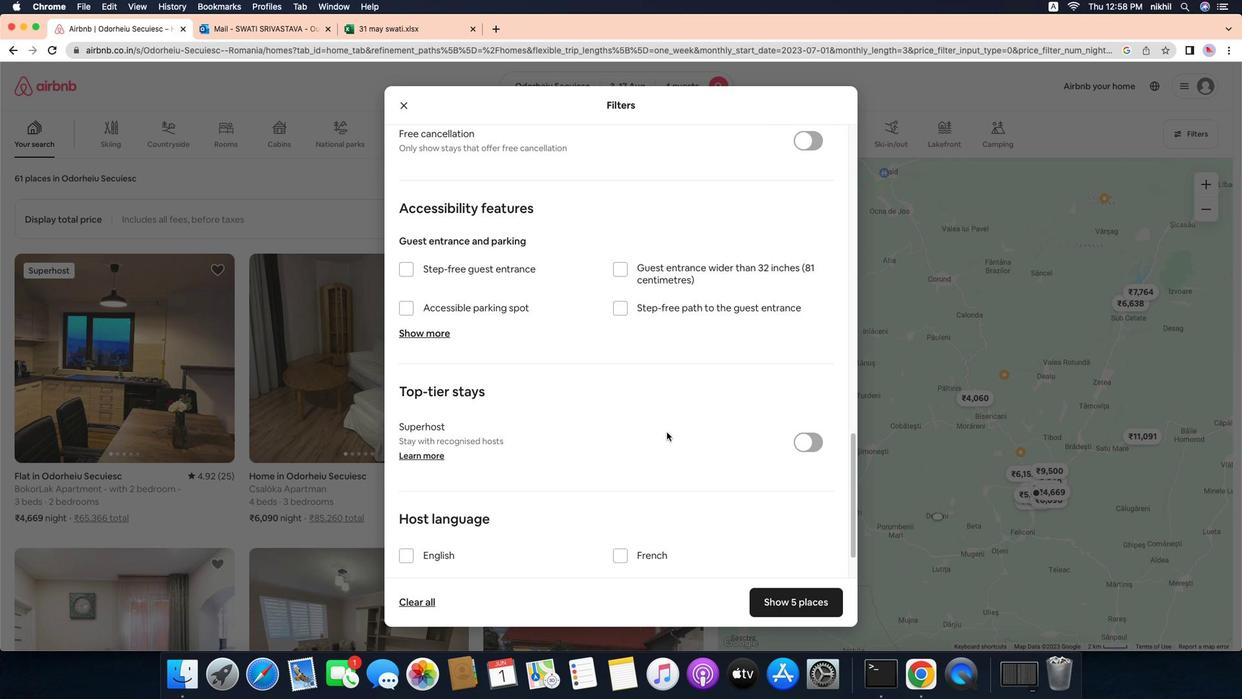 
Action: Mouse moved to (693, 443)
Screenshot: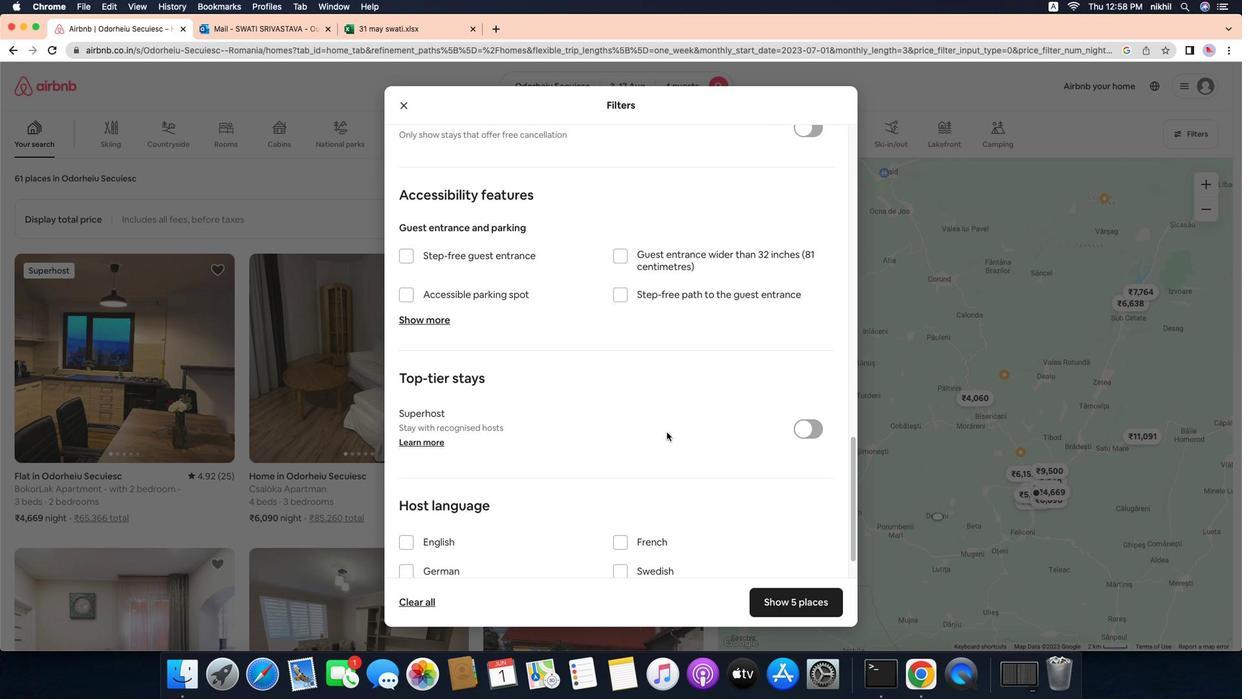 
Action: Mouse scrolled (693, 443) with delta (-17, -18)
Screenshot: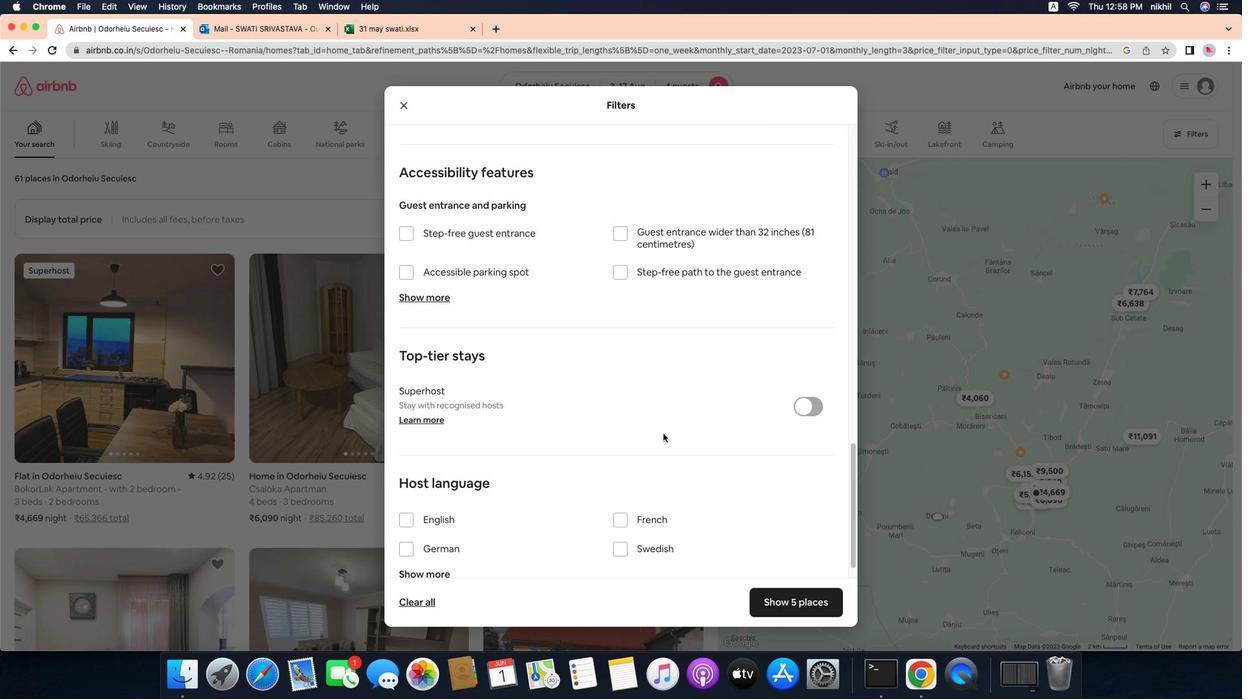 
Action: Mouse moved to (693, 443)
Screenshot: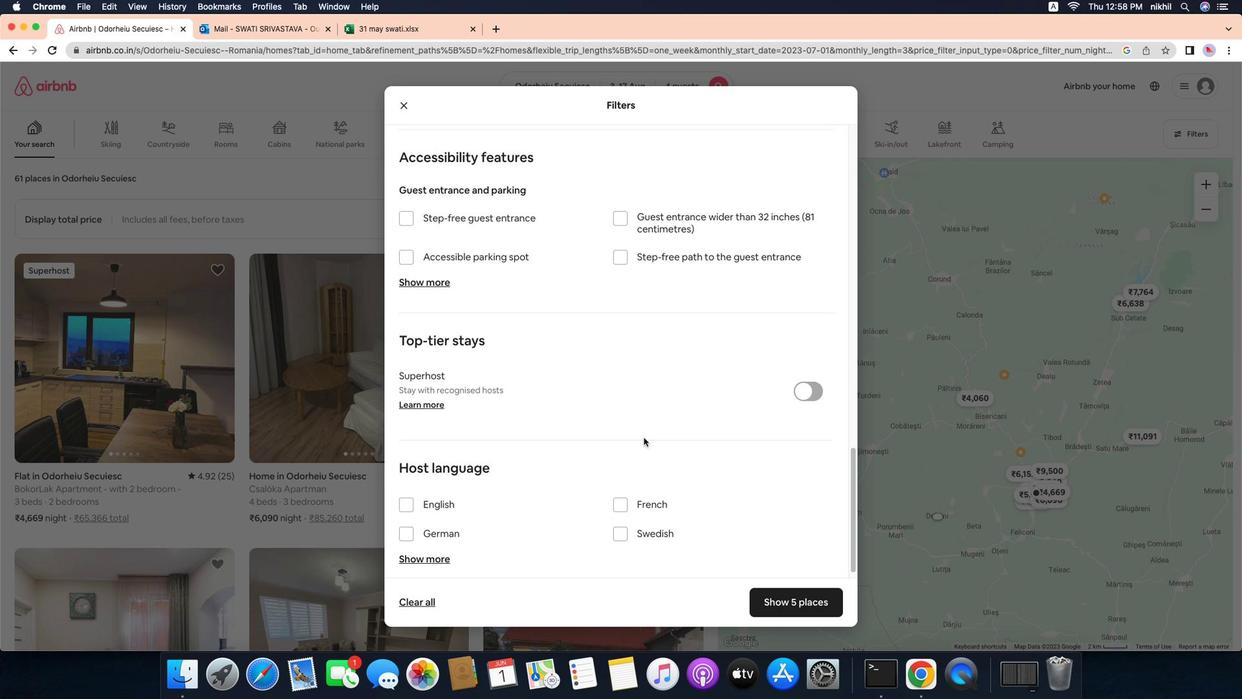 
Action: Mouse scrolled (693, 443) with delta (-17, -18)
Screenshot: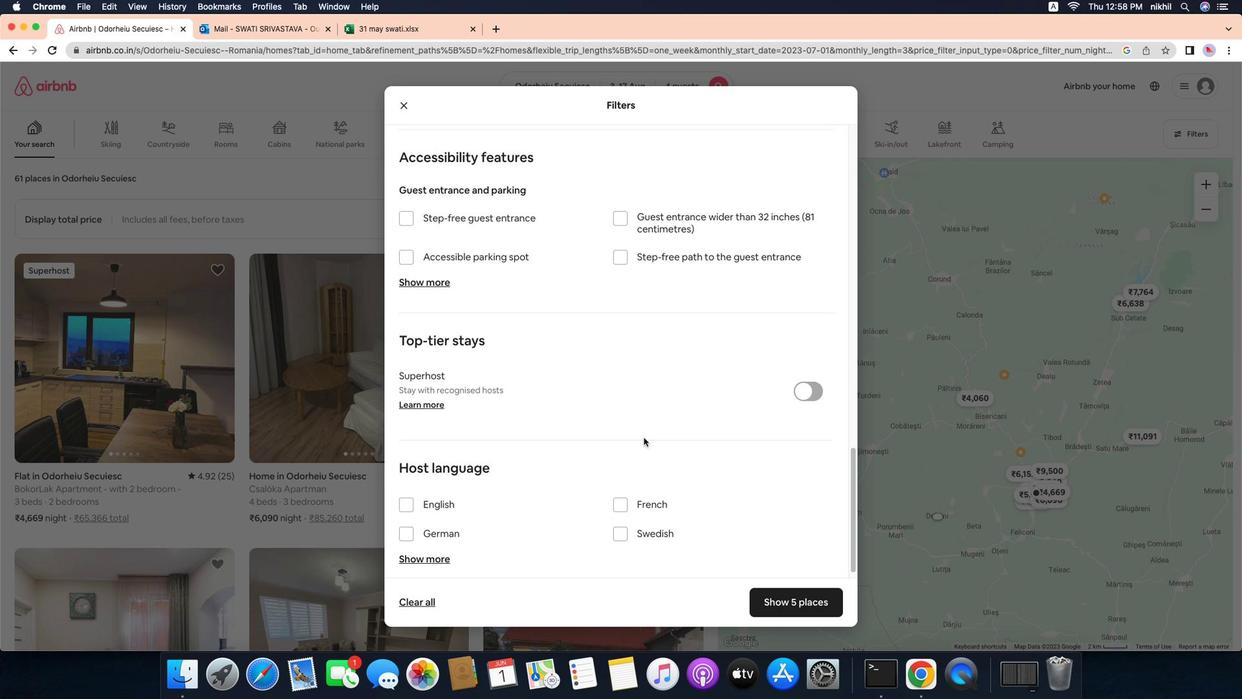 
Action: Mouse scrolled (693, 443) with delta (-17, -20)
Screenshot: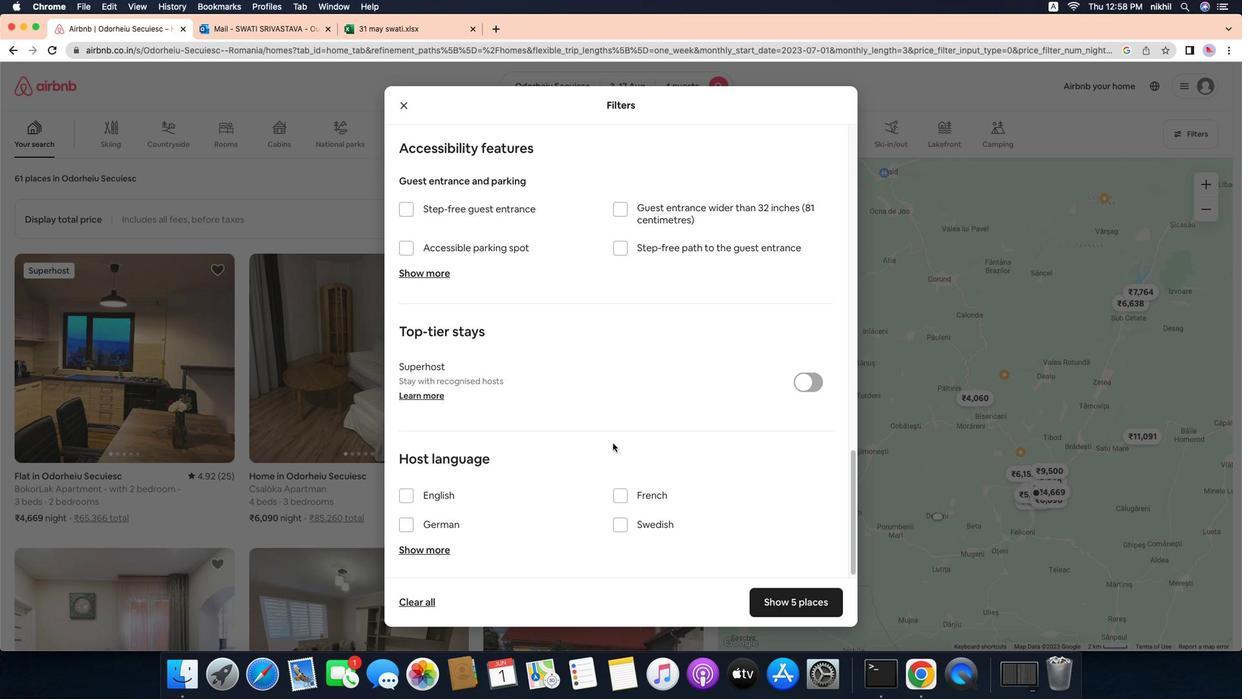 
Action: Mouse moved to (420, 510)
Screenshot: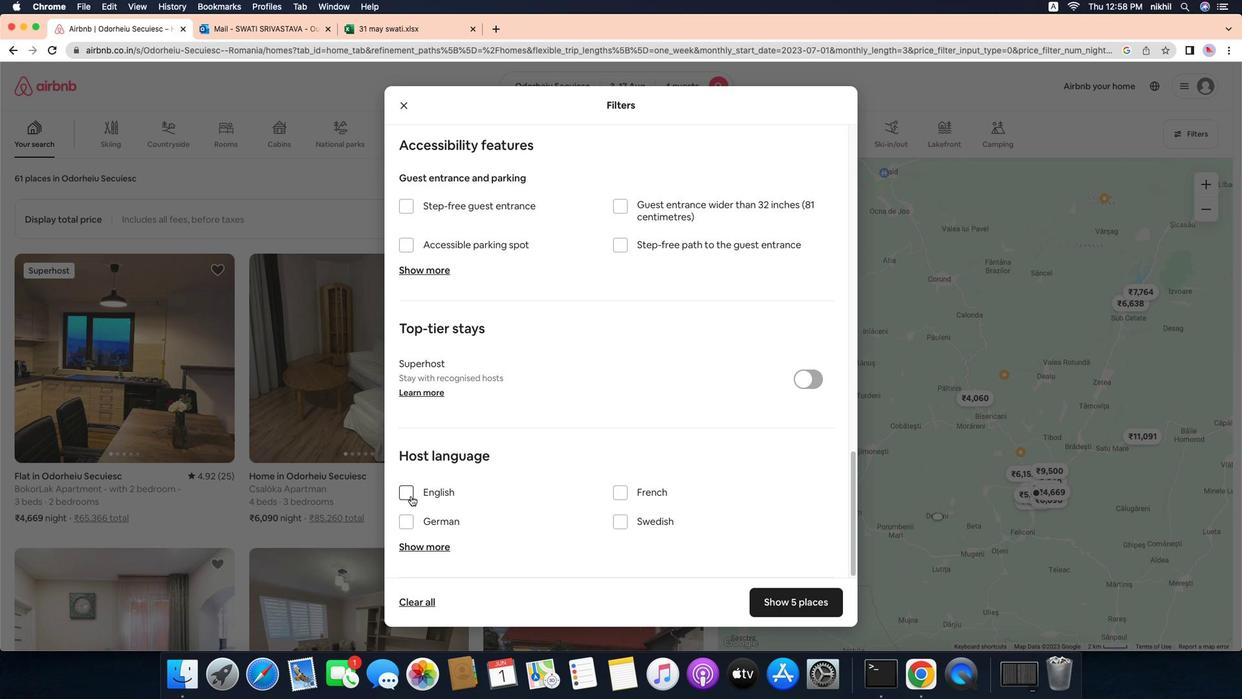 
Action: Mouse pressed left at (420, 510)
Screenshot: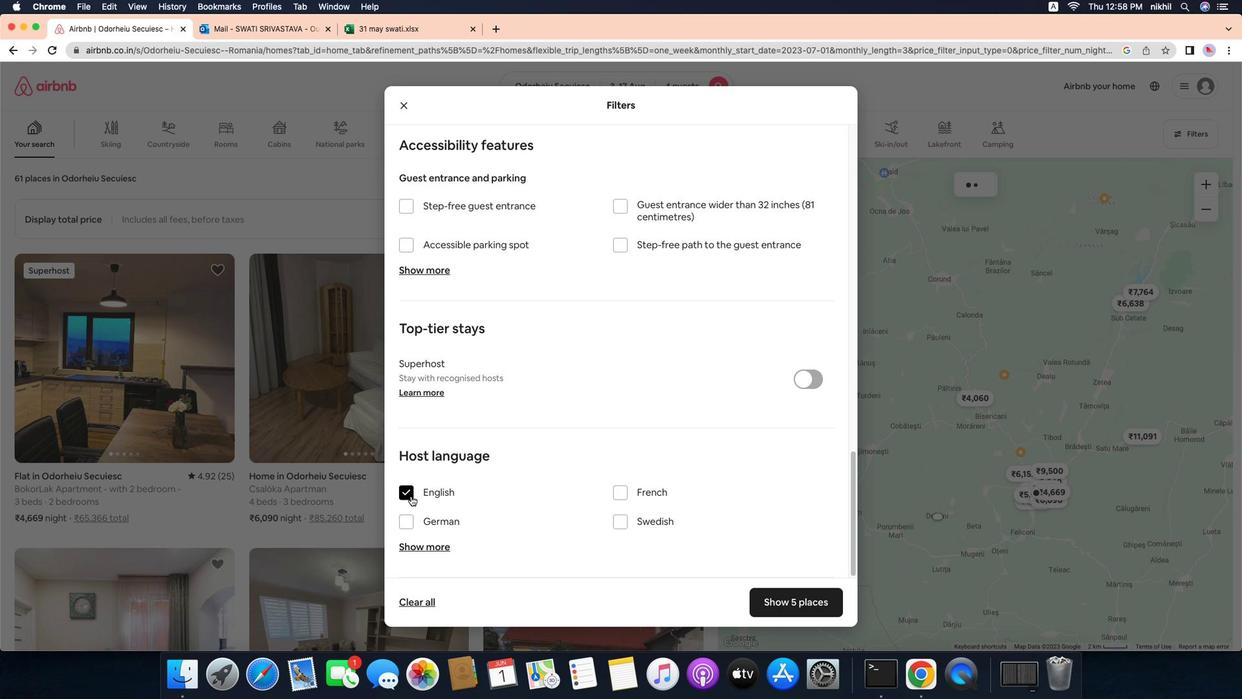 
Action: Mouse moved to (835, 624)
Screenshot: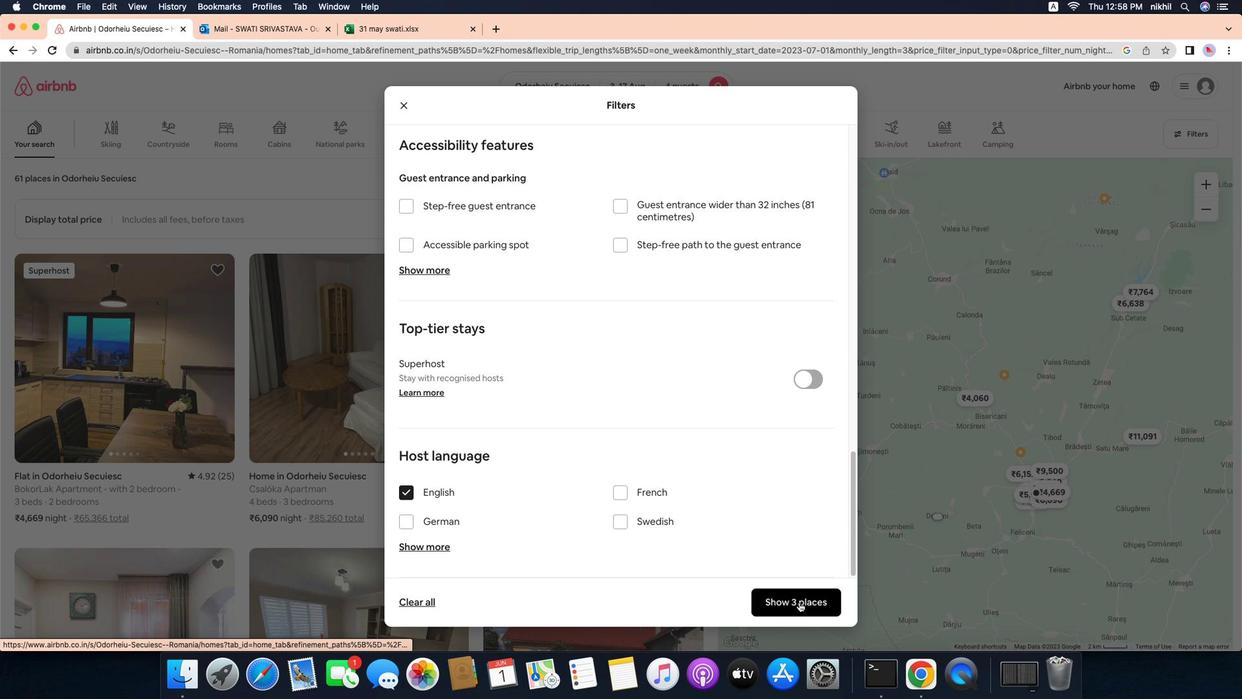 
Action: Mouse pressed left at (835, 624)
Screenshot: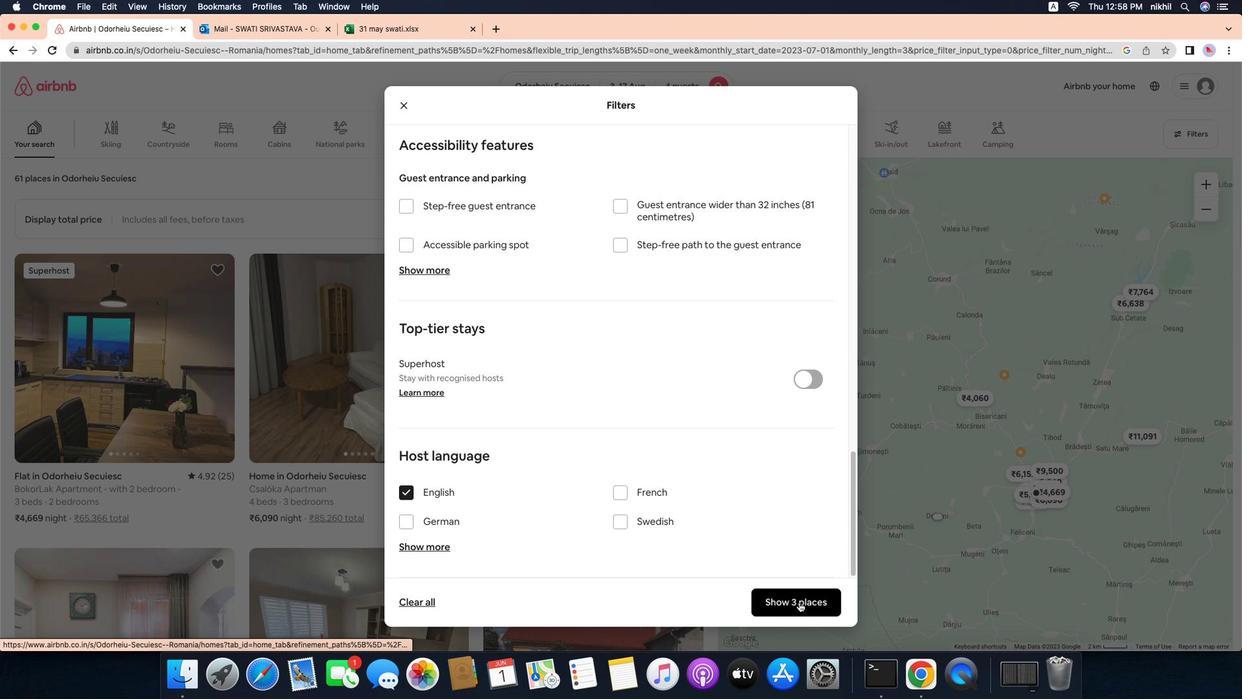 
Action: Mouse moved to (649, 173)
Screenshot: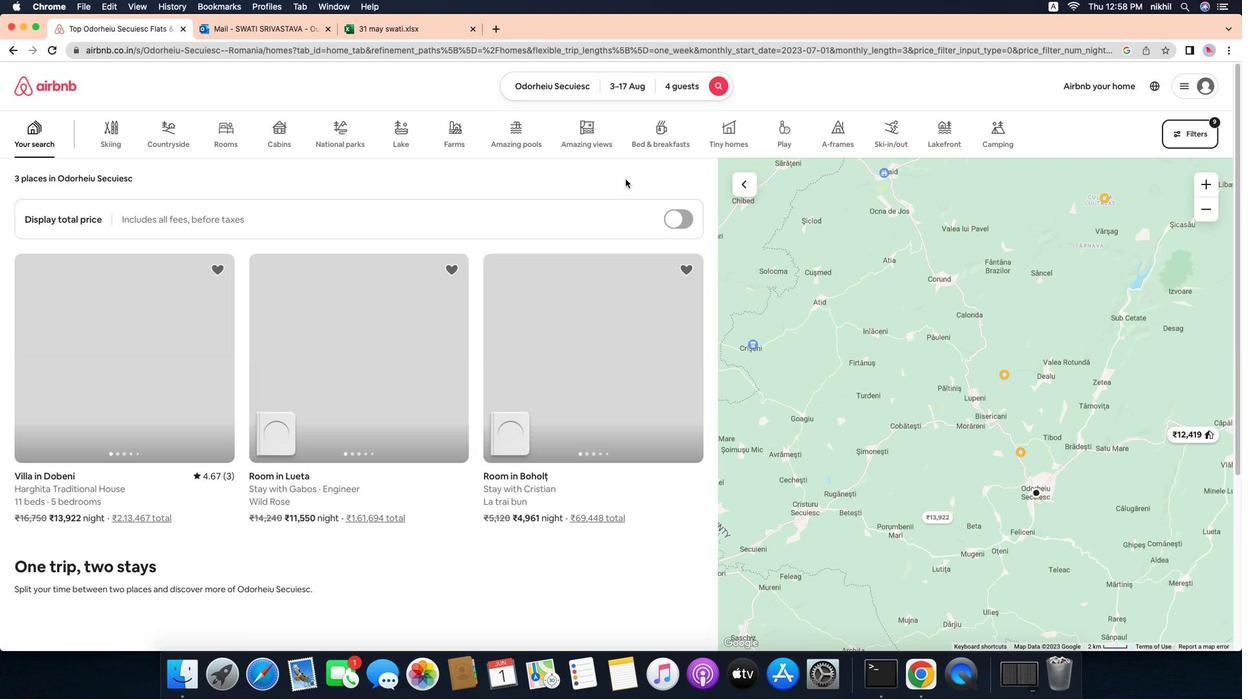 
